 Task: Plan a trip to Wajir, Kenya from 10th December, 2023 to 15th December, 2023 for 7 adults.4 bedrooms having 7 beds and 4 bathrooms. Property type can be house. Amenities needed are: wifi, TV, free parkinig on premises, gym, breakfast. Booking option can be shelf check-in. Look for 5 properties as per requirement.
Action: Mouse moved to (604, 111)
Screenshot: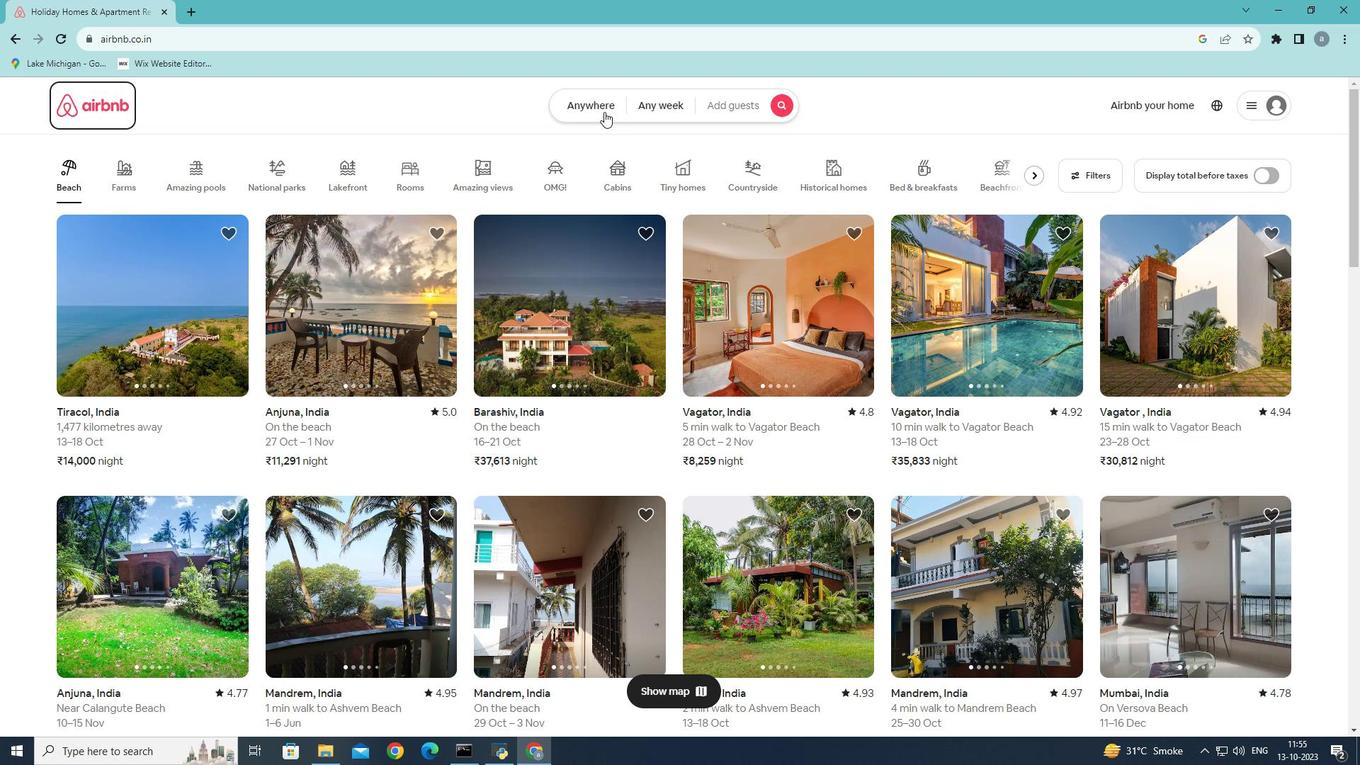 
Action: Mouse pressed left at (604, 111)
Screenshot: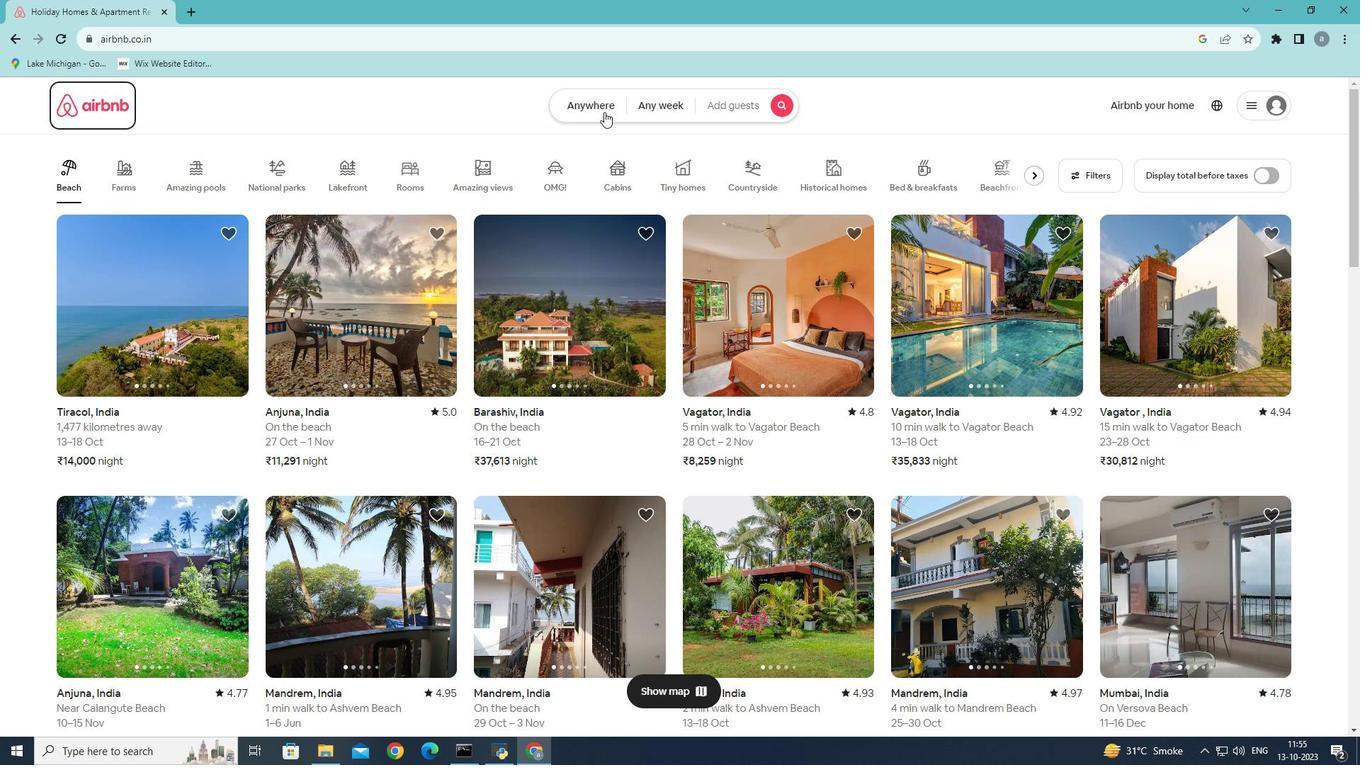 
Action: Mouse moved to (511, 167)
Screenshot: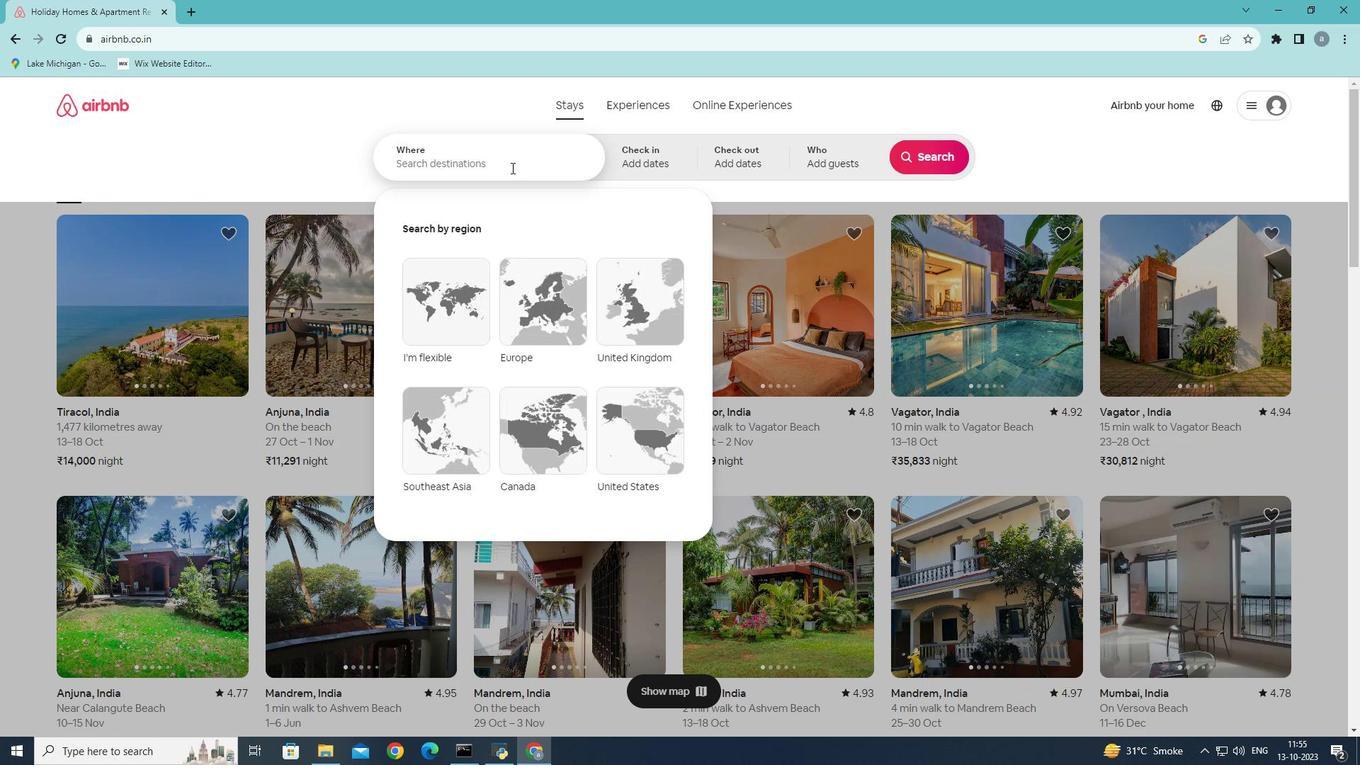 
Action: Mouse pressed left at (511, 167)
Screenshot: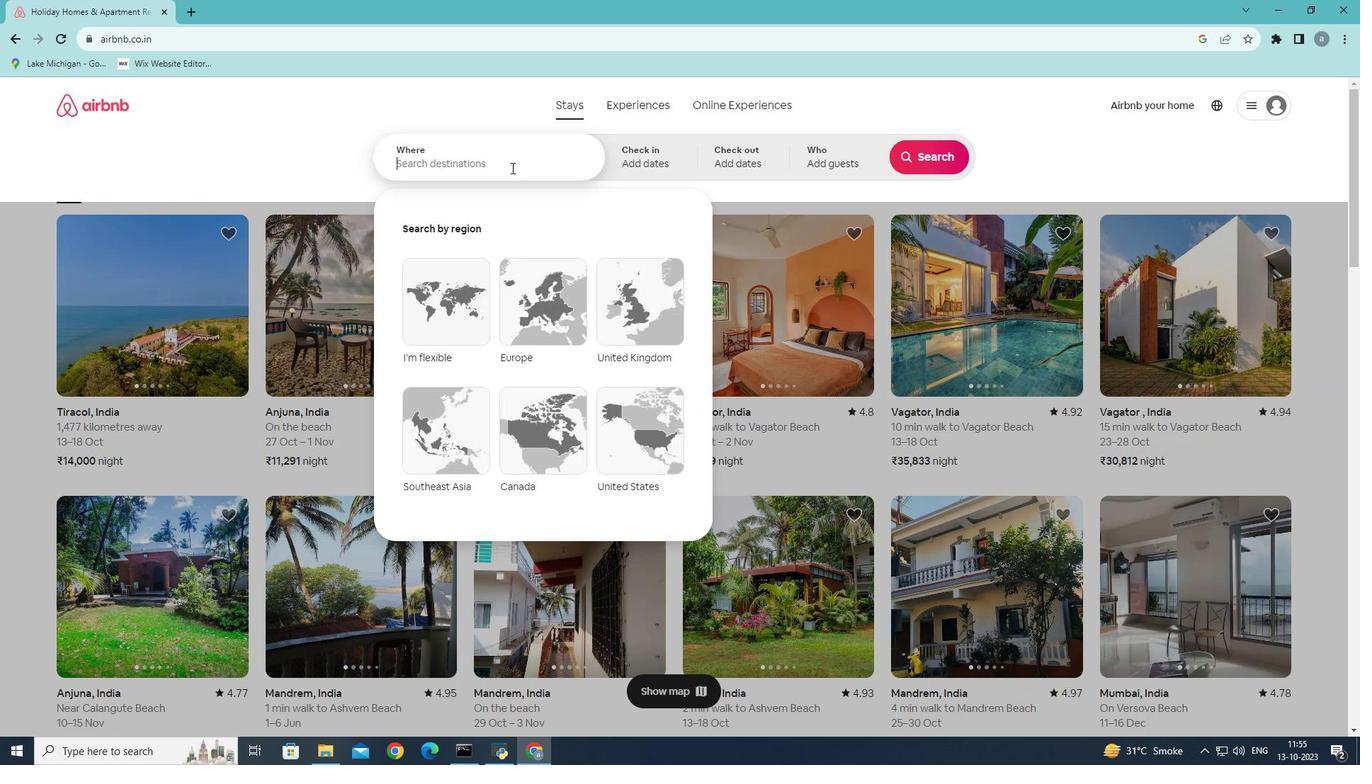 
Action: Mouse moved to (637, 106)
Screenshot: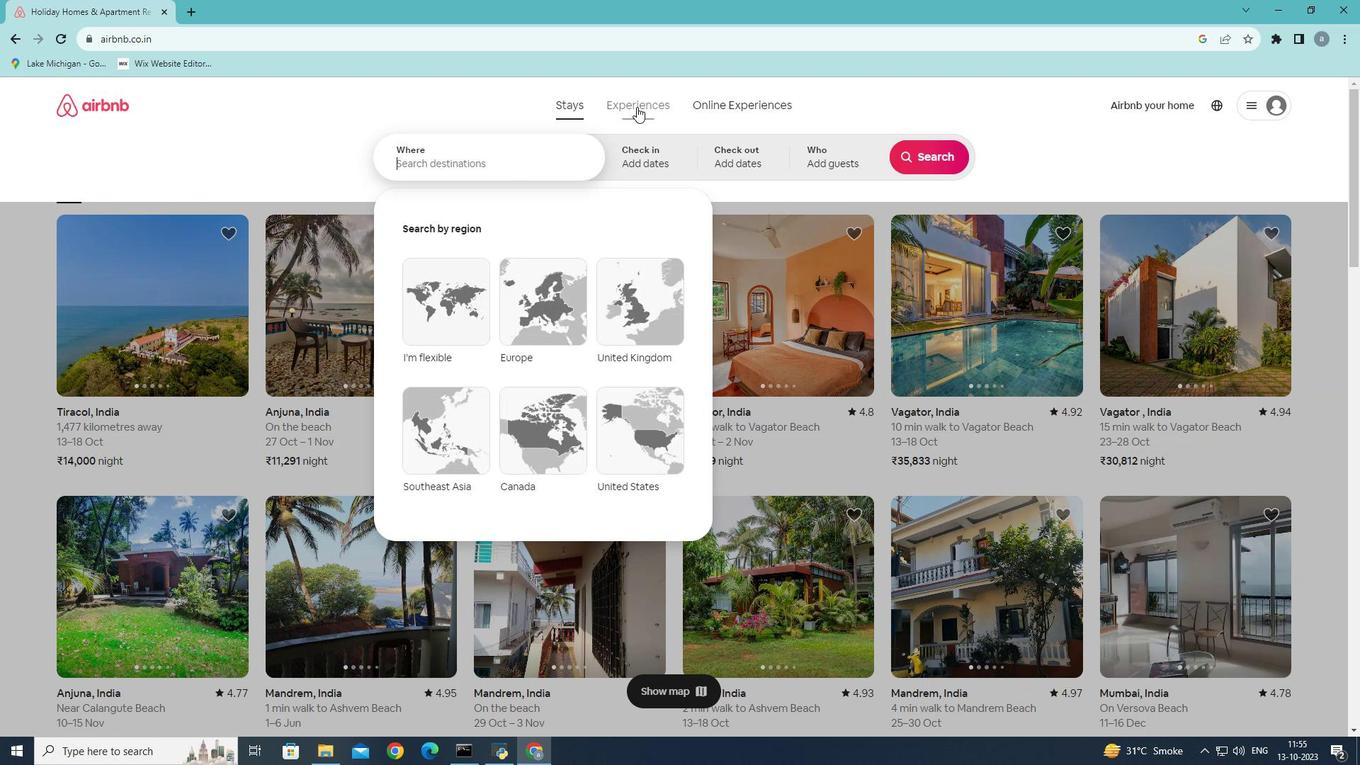 
Action: Key pressed <Key.shift>Wajir
Screenshot: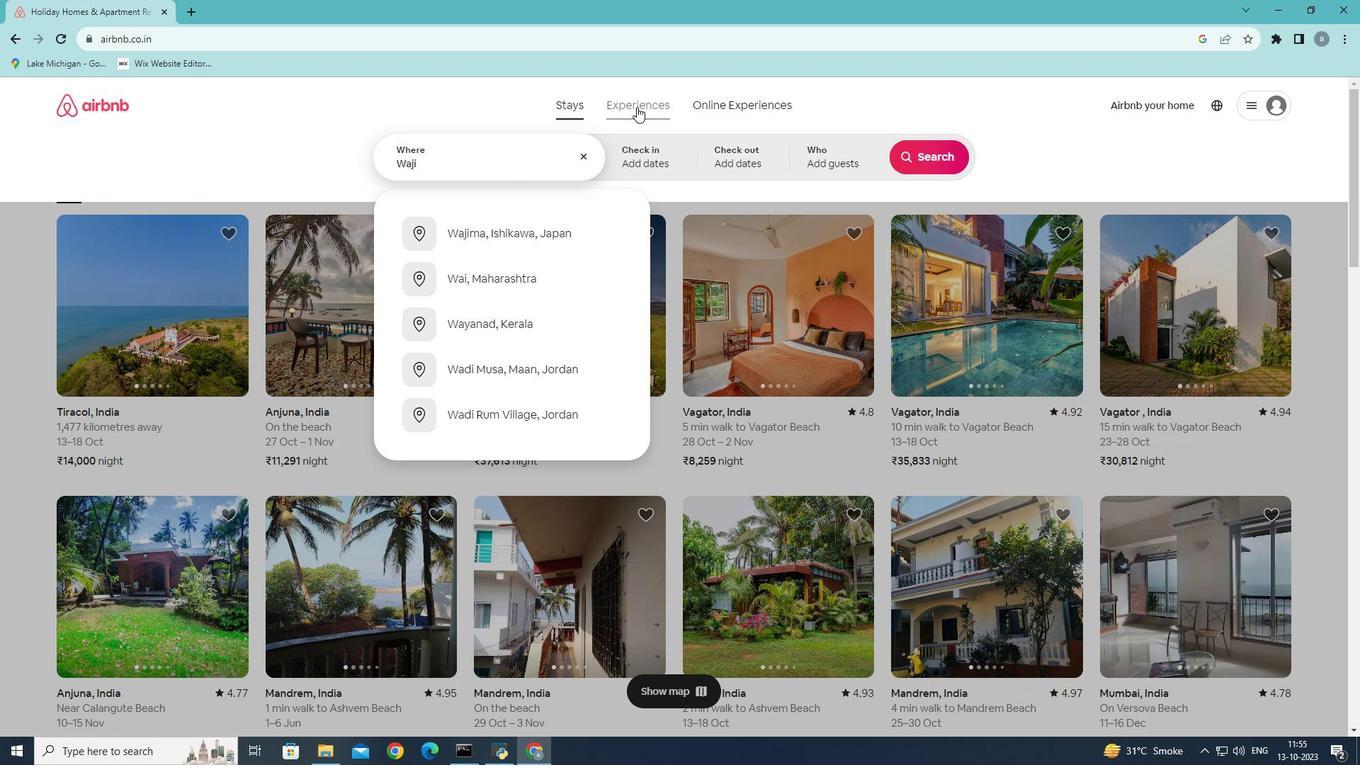 
Action: Mouse moved to (496, 229)
Screenshot: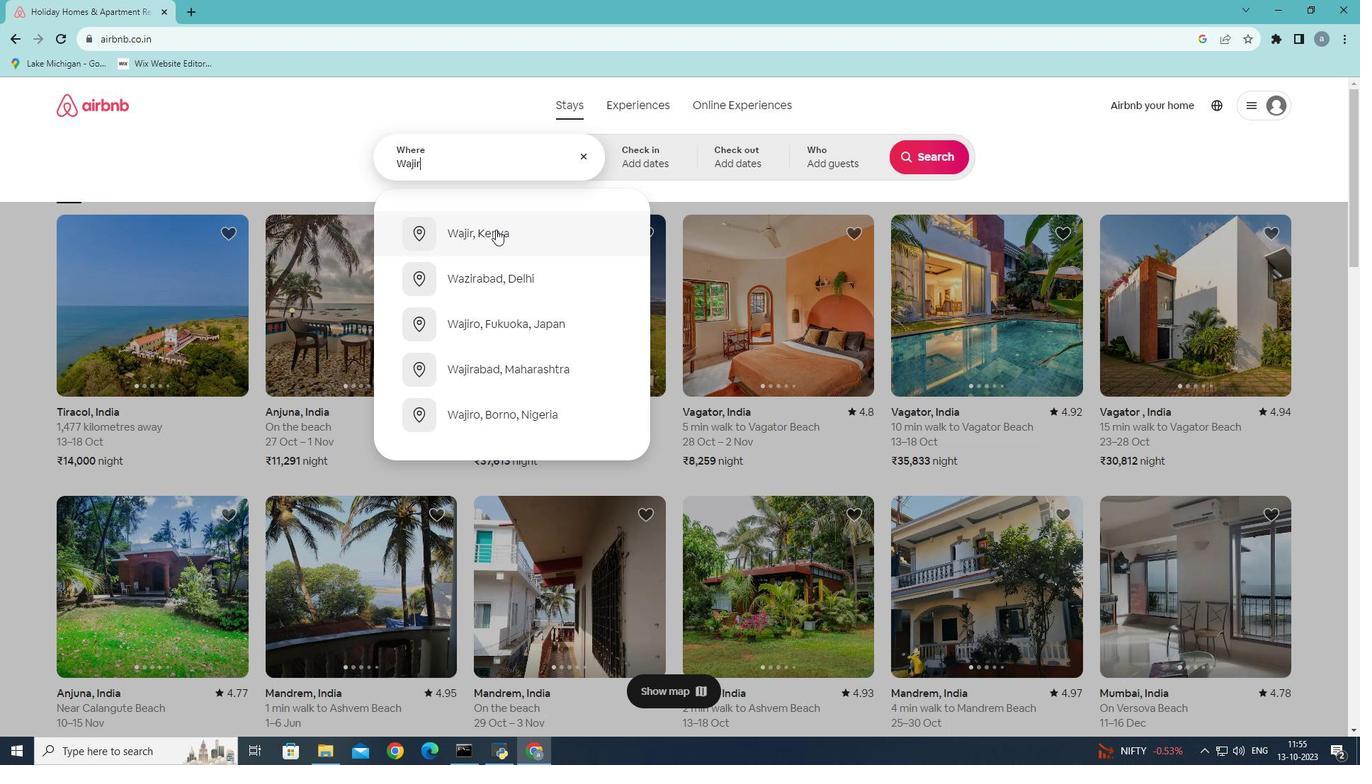 
Action: Mouse pressed left at (496, 229)
Screenshot: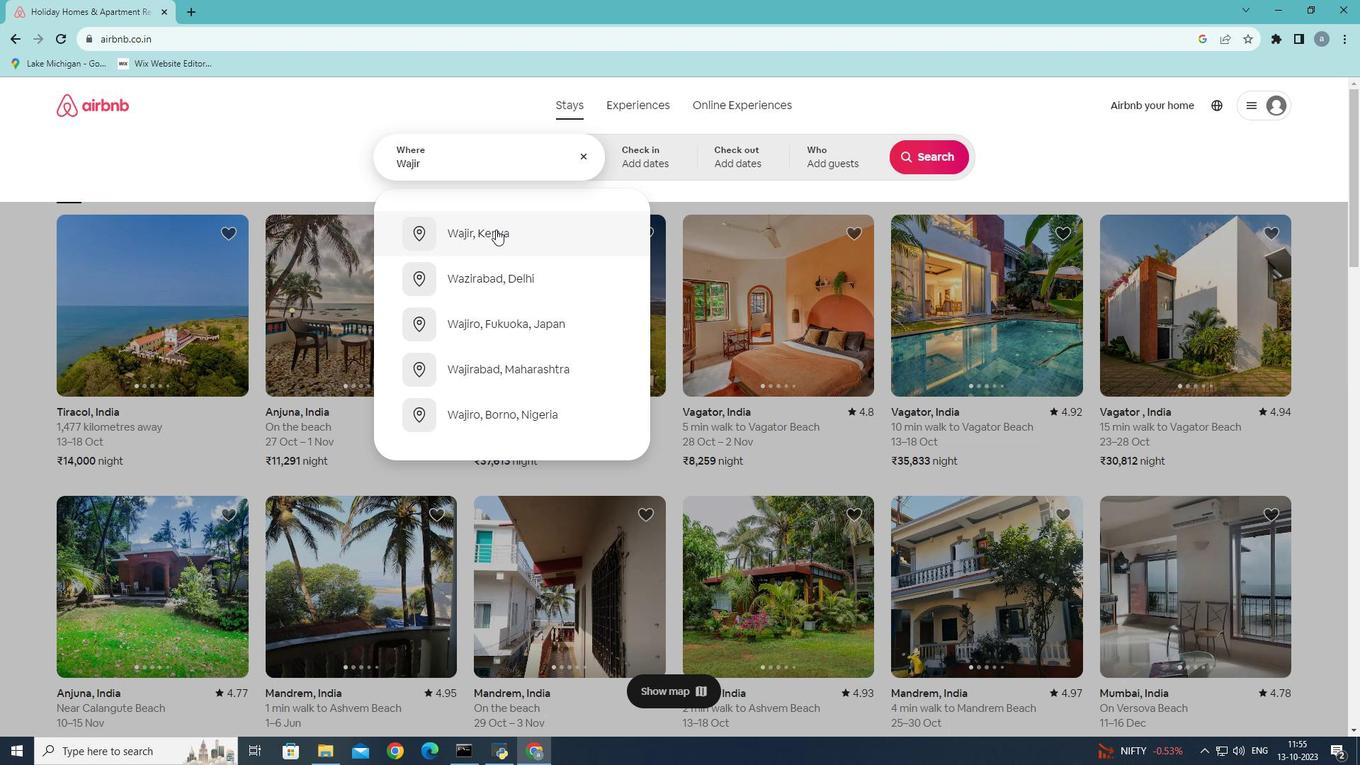 
Action: Mouse moved to (923, 267)
Screenshot: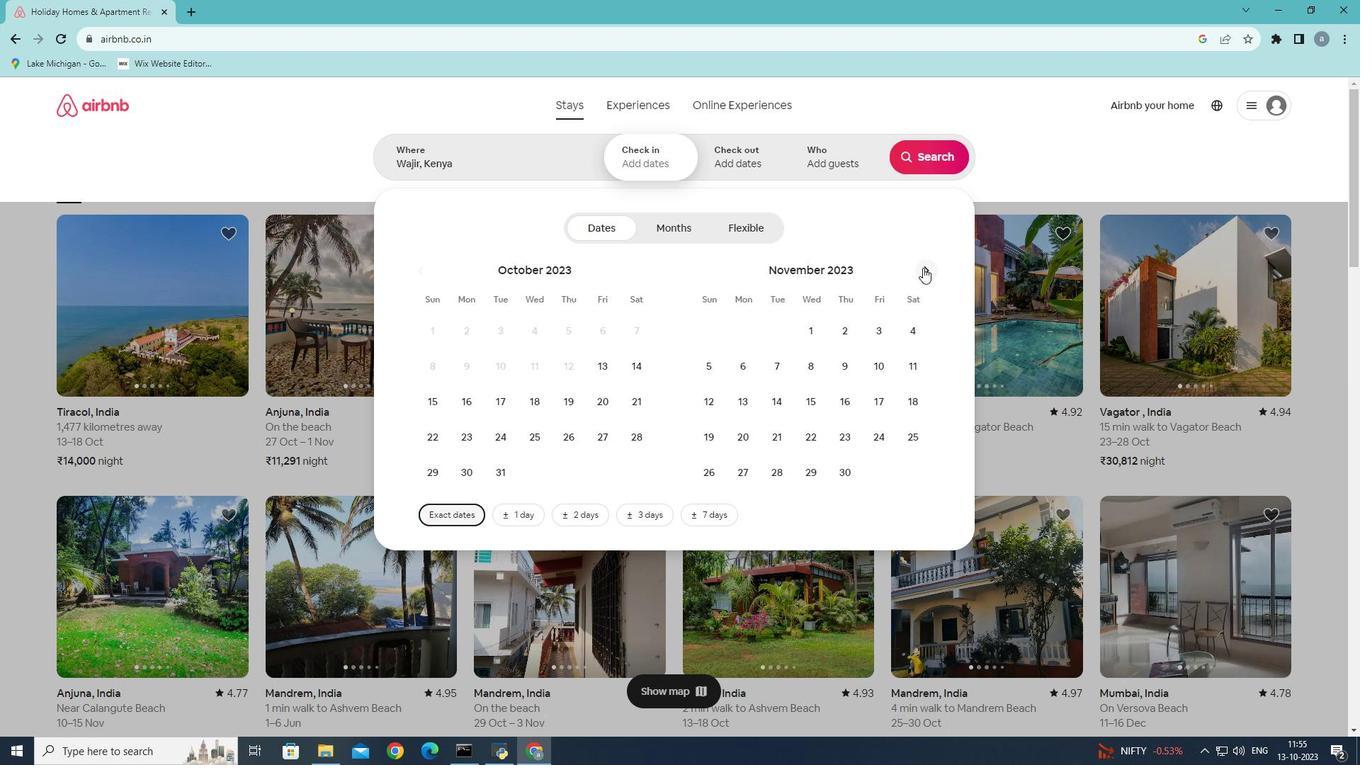 
Action: Mouse pressed left at (923, 267)
Screenshot: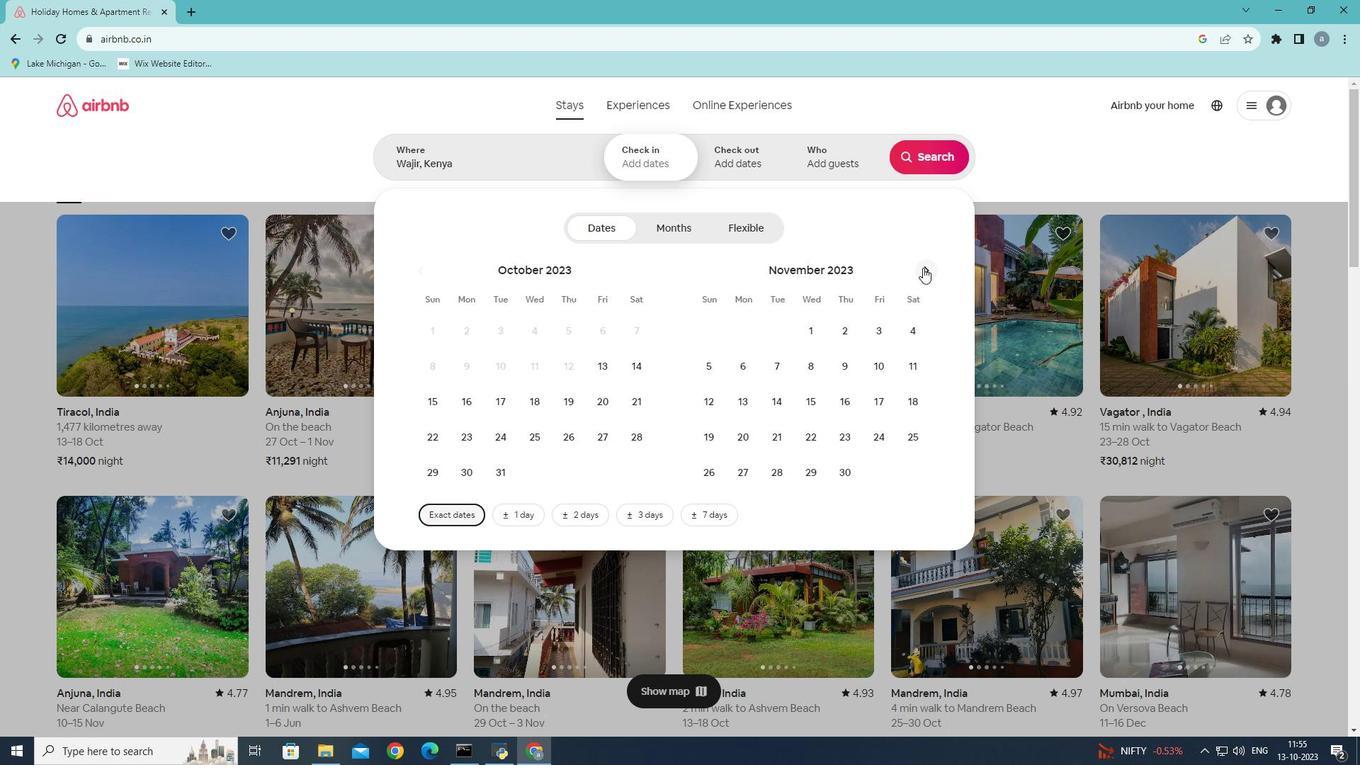 
Action: Mouse moved to (717, 407)
Screenshot: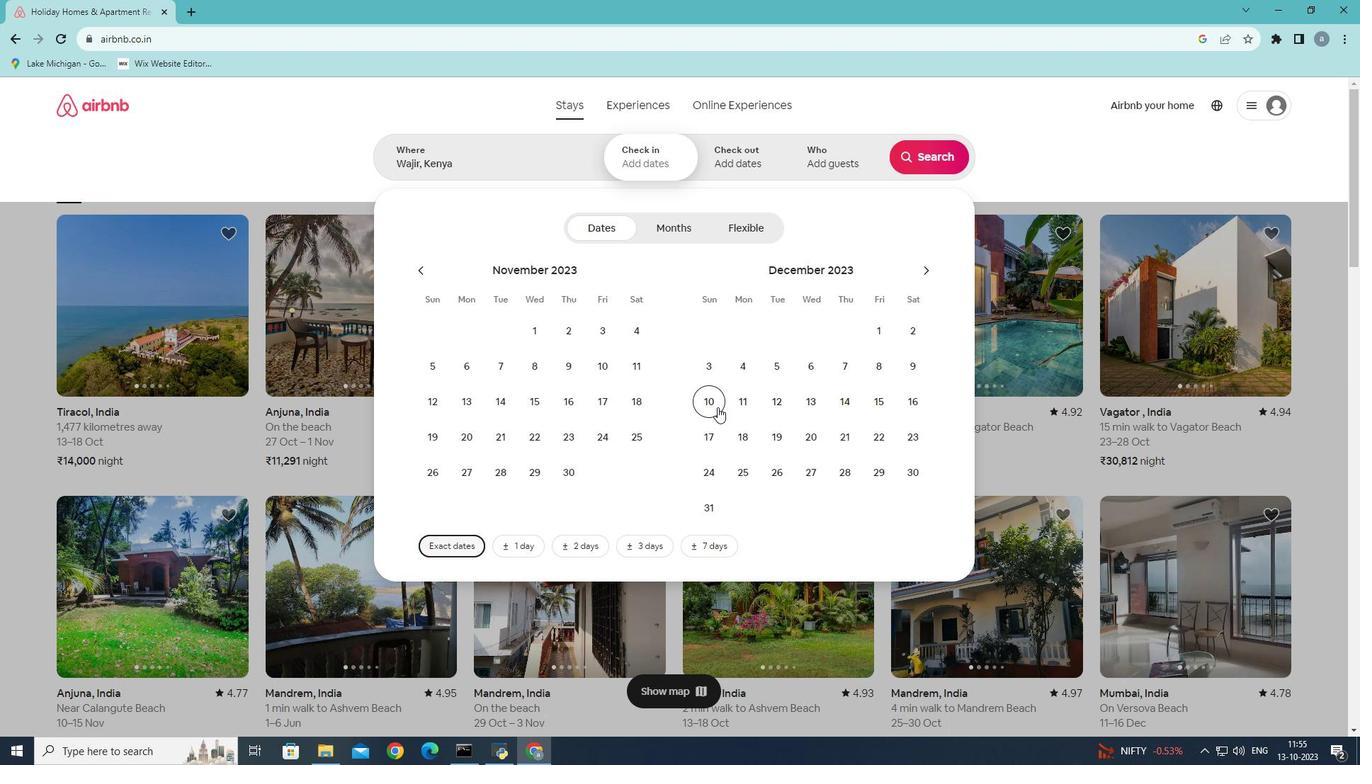 
Action: Mouse pressed left at (717, 407)
Screenshot: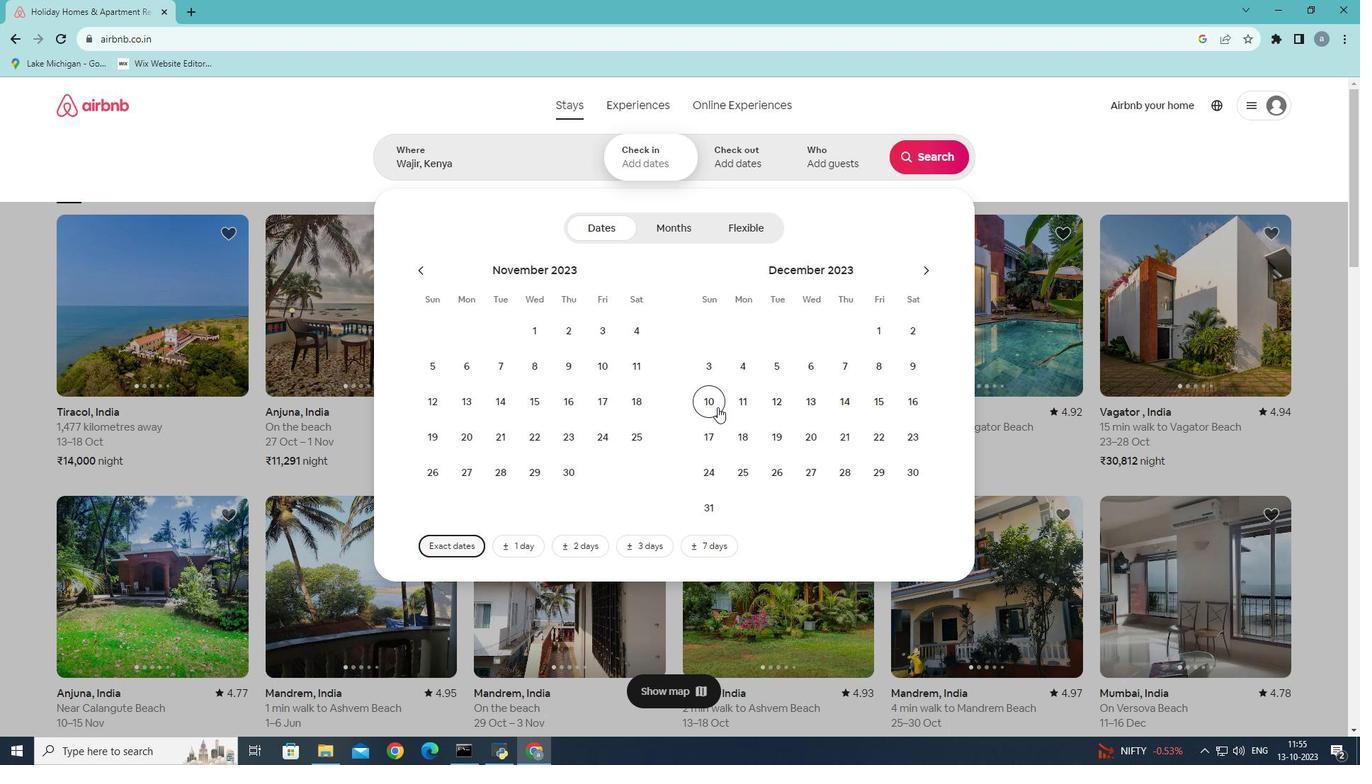
Action: Mouse moved to (878, 406)
Screenshot: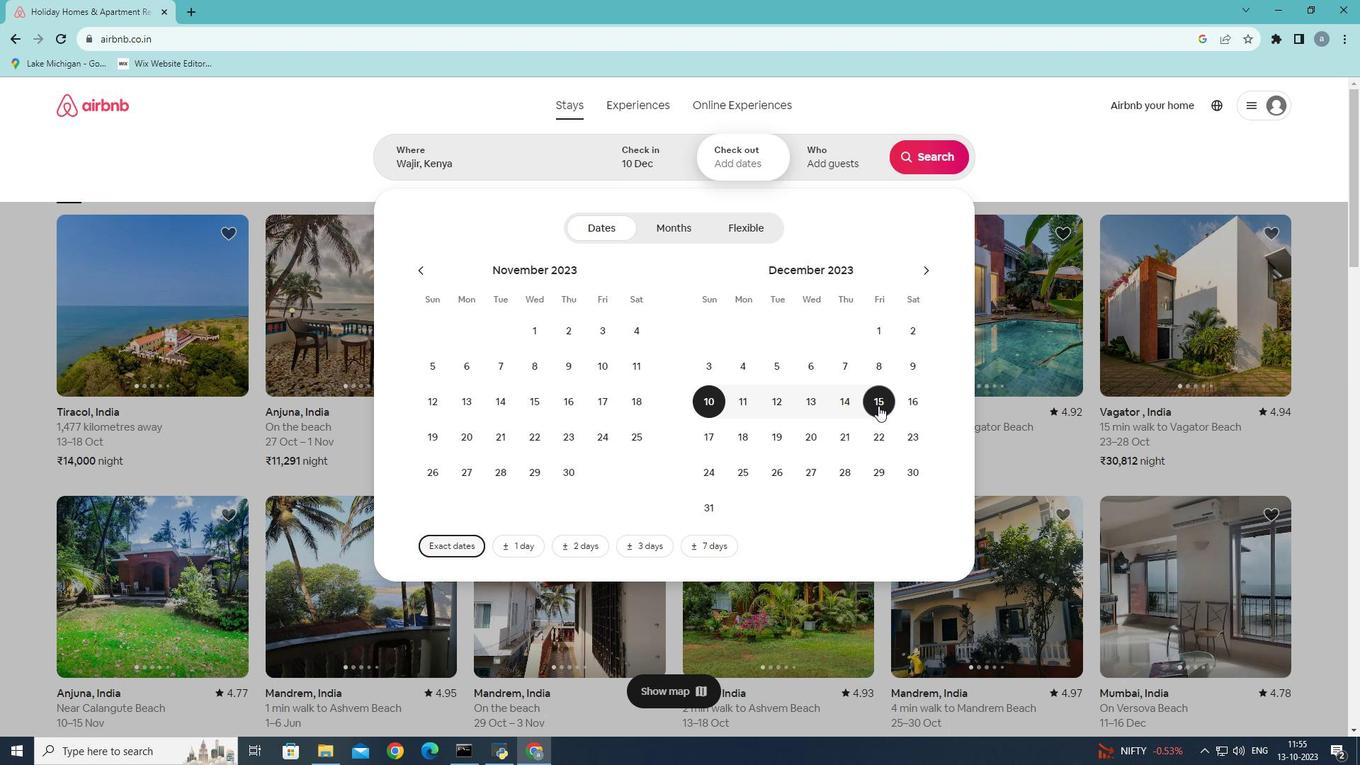 
Action: Mouse pressed left at (878, 406)
Screenshot: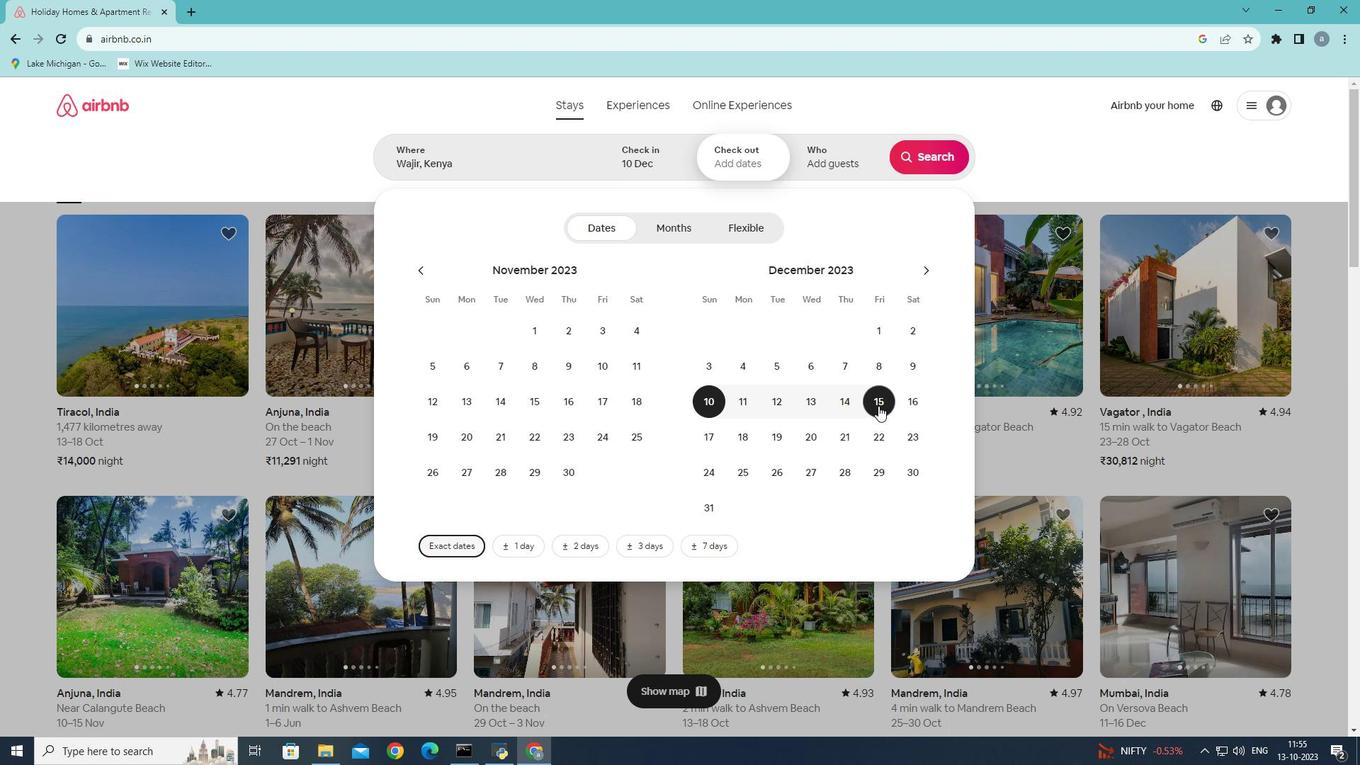 
Action: Mouse moved to (843, 160)
Screenshot: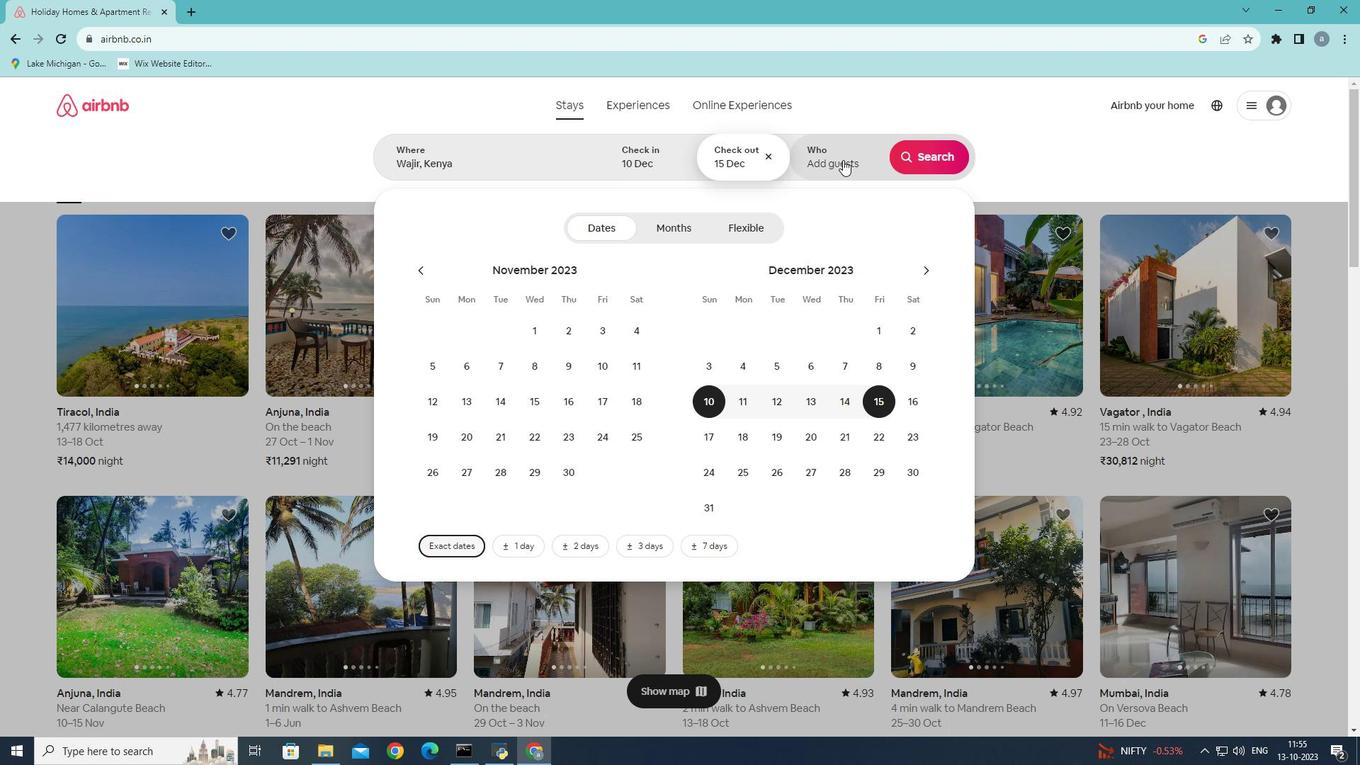 
Action: Mouse pressed left at (843, 160)
Screenshot: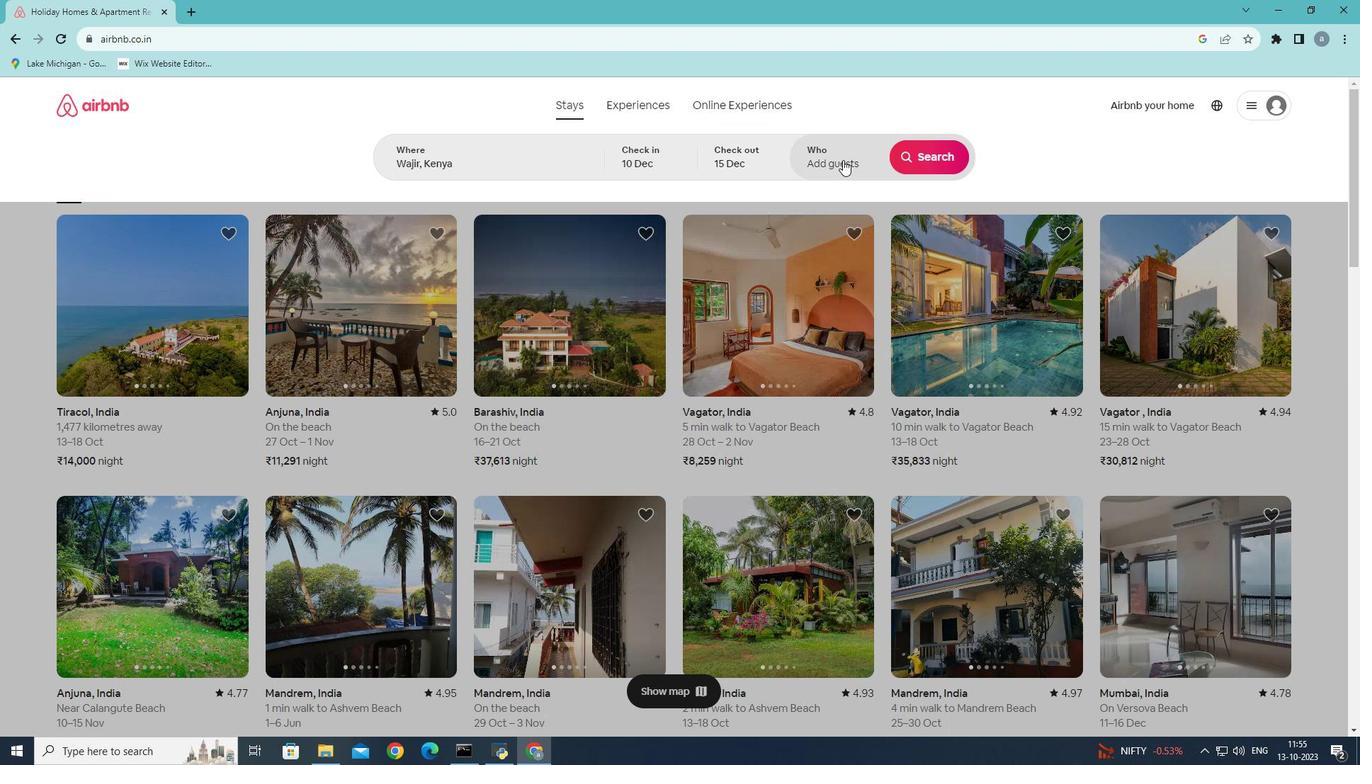 
Action: Mouse moved to (933, 233)
Screenshot: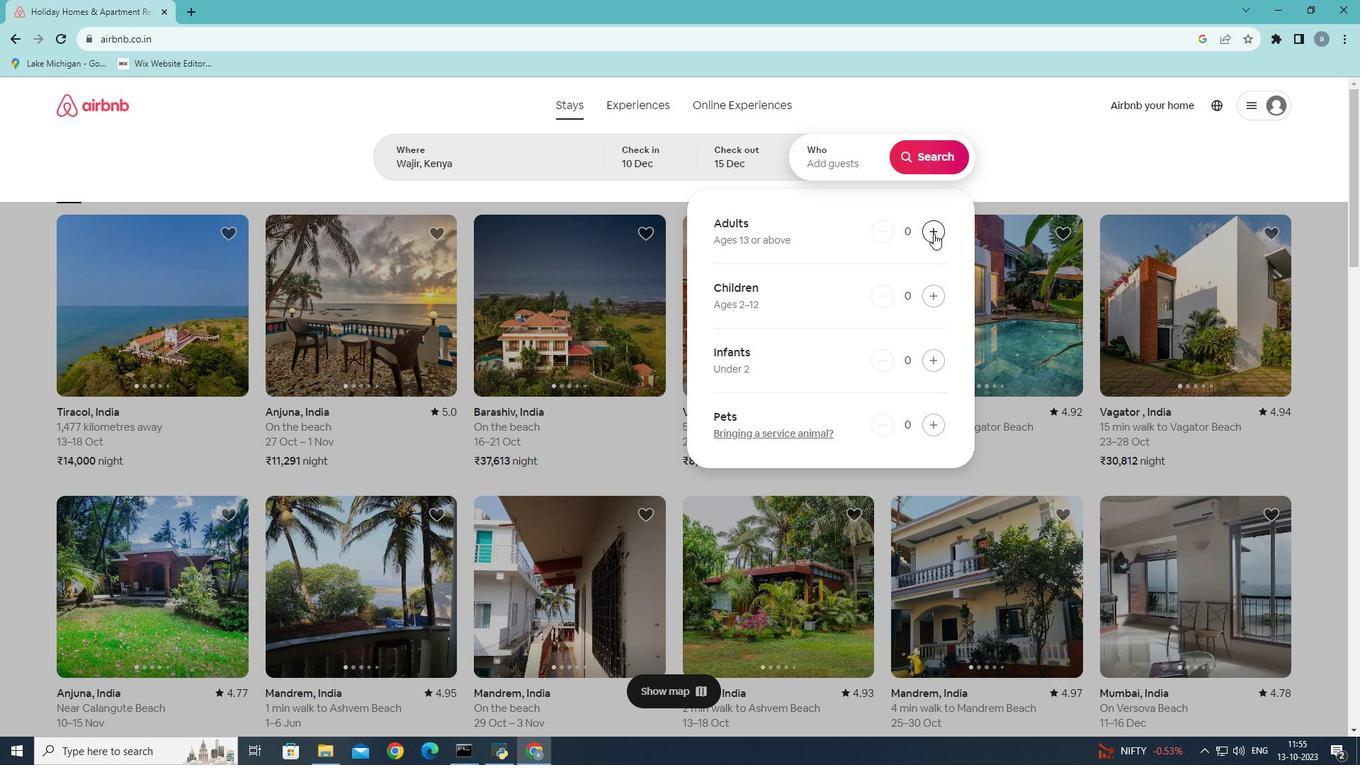 
Action: Mouse pressed left at (933, 233)
Screenshot: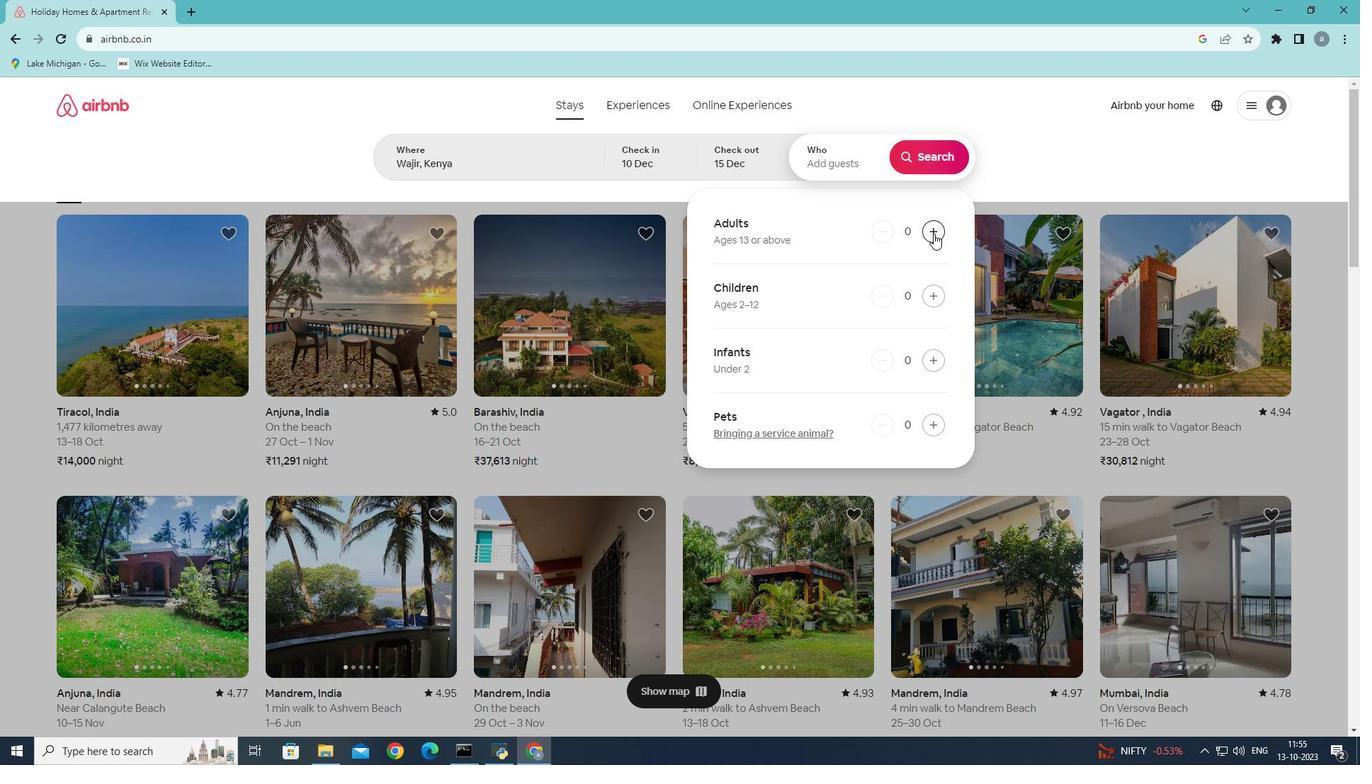 
Action: Mouse pressed left at (933, 233)
Screenshot: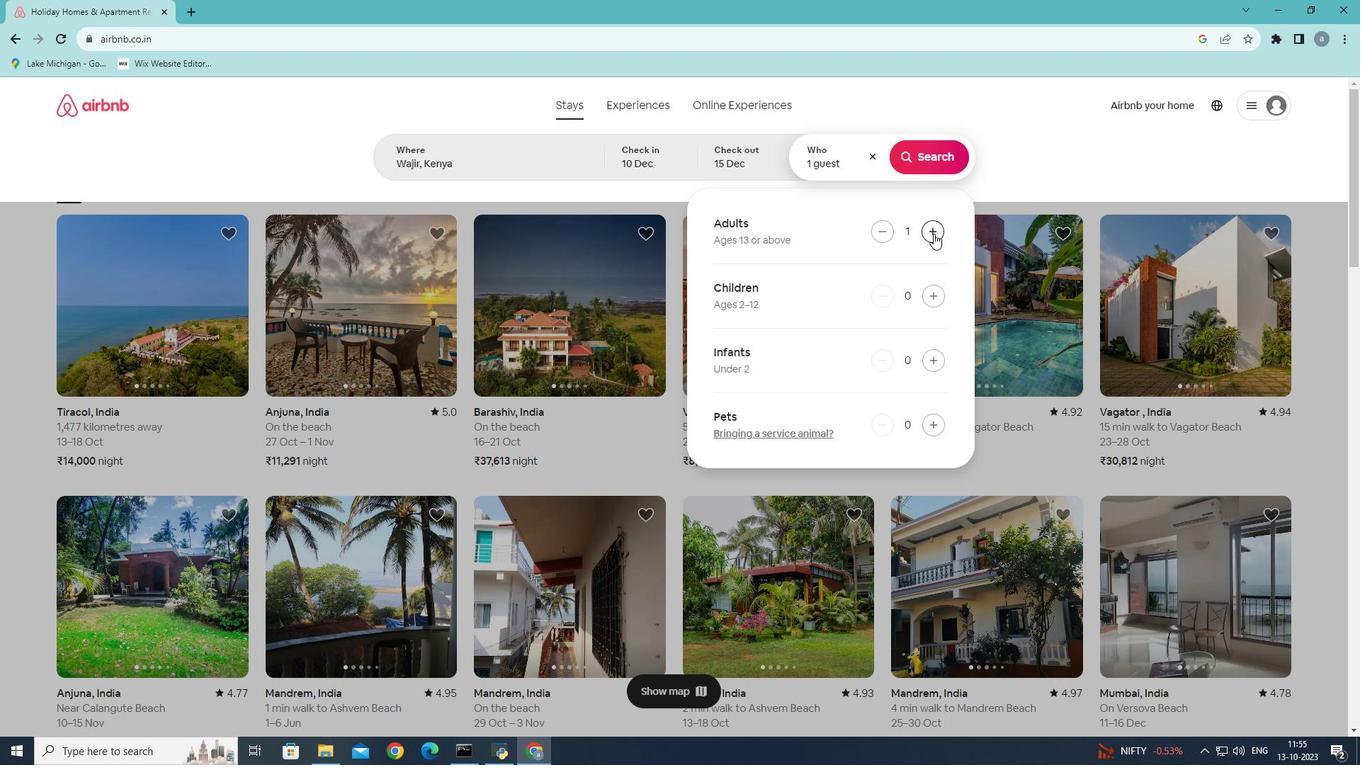 
Action: Mouse pressed left at (933, 233)
Screenshot: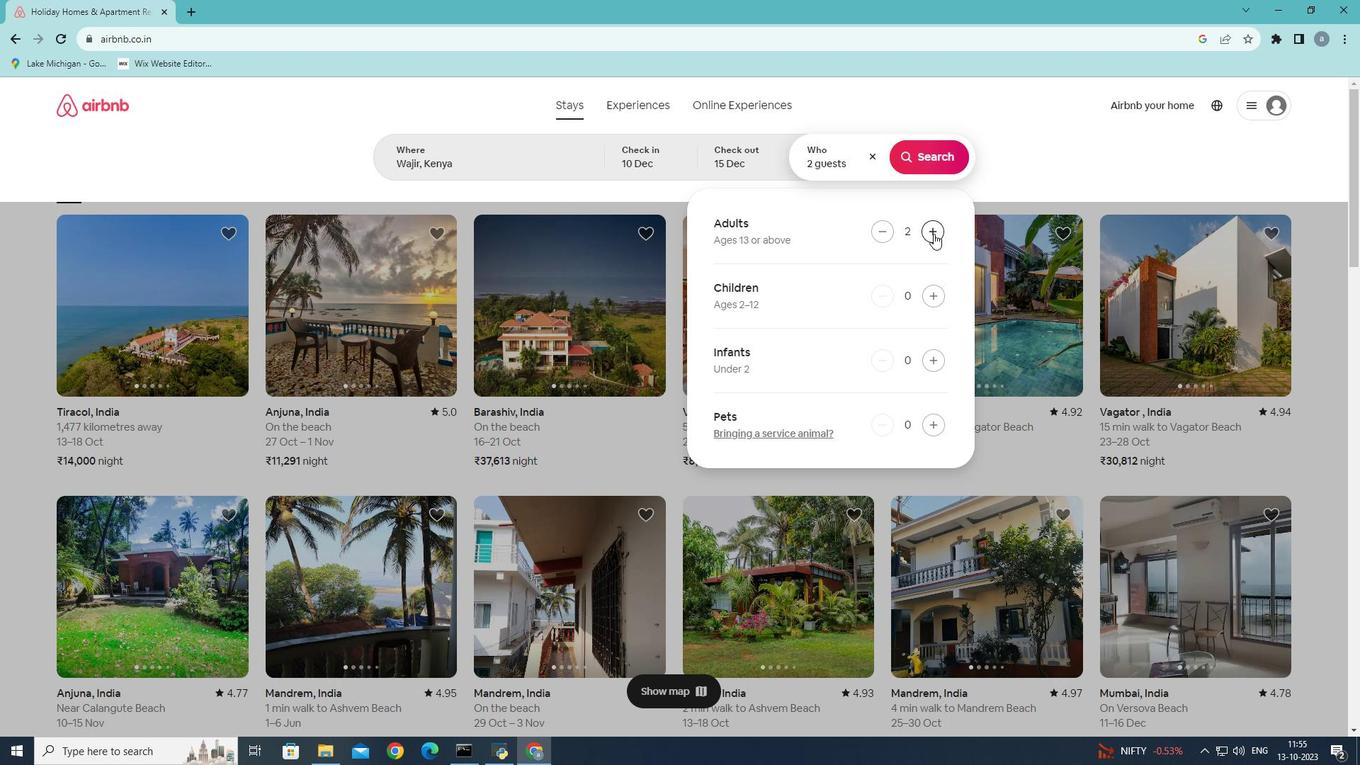 
Action: Mouse pressed left at (933, 233)
Screenshot: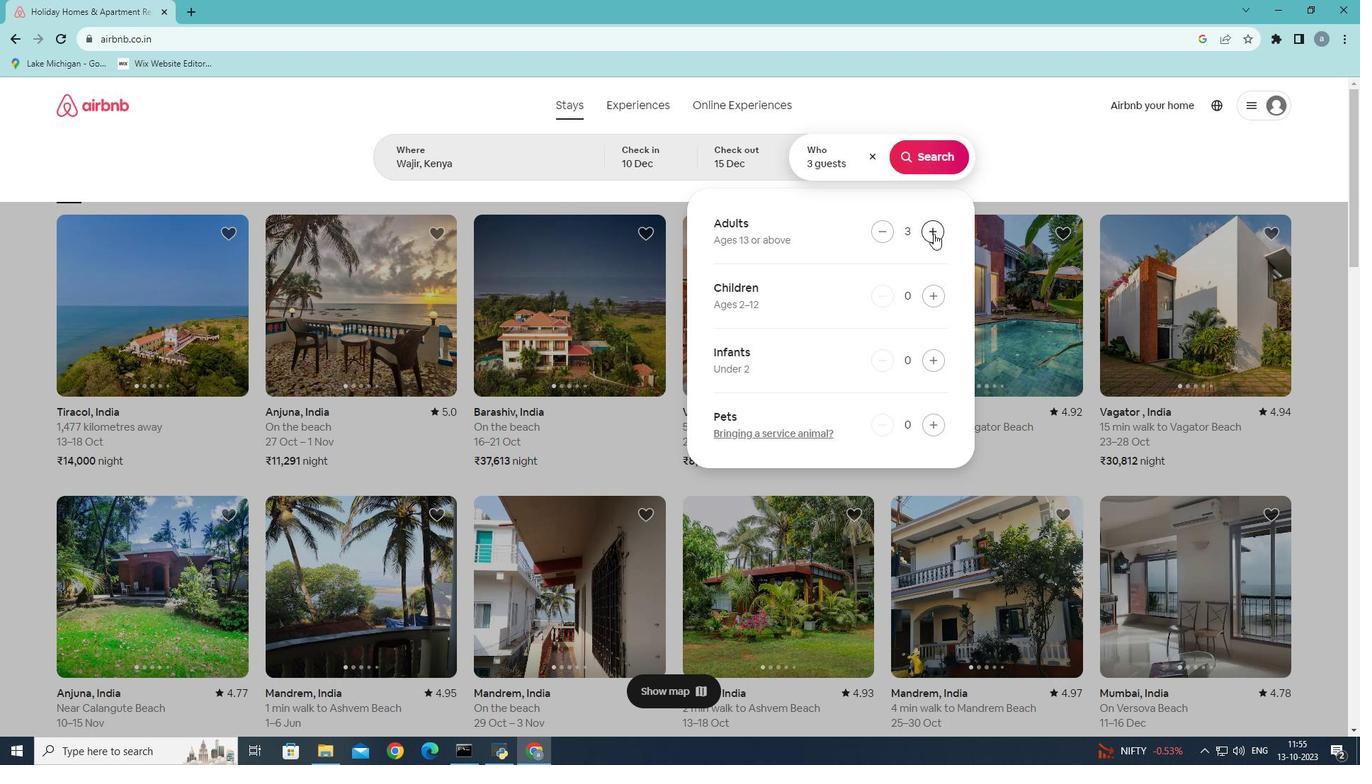 
Action: Mouse pressed left at (933, 233)
Screenshot: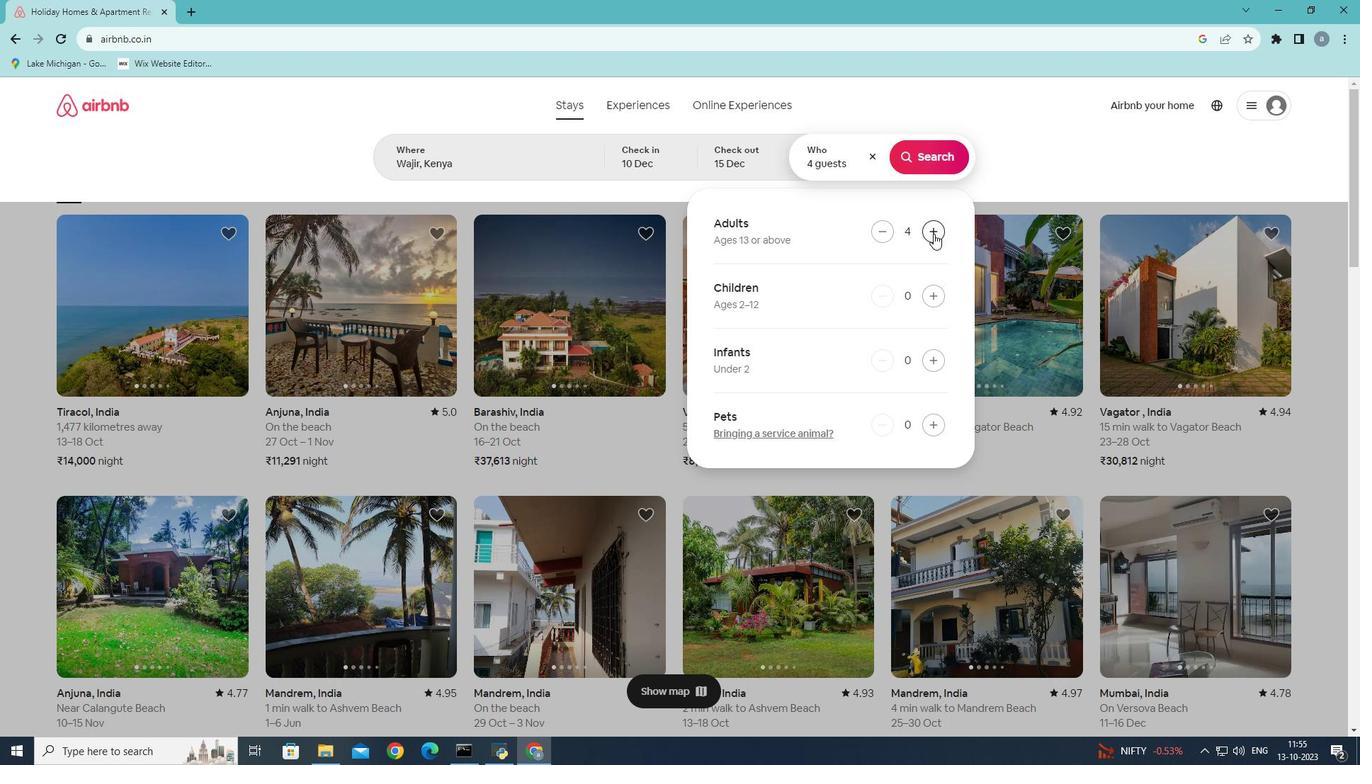 
Action: Mouse pressed left at (933, 233)
Screenshot: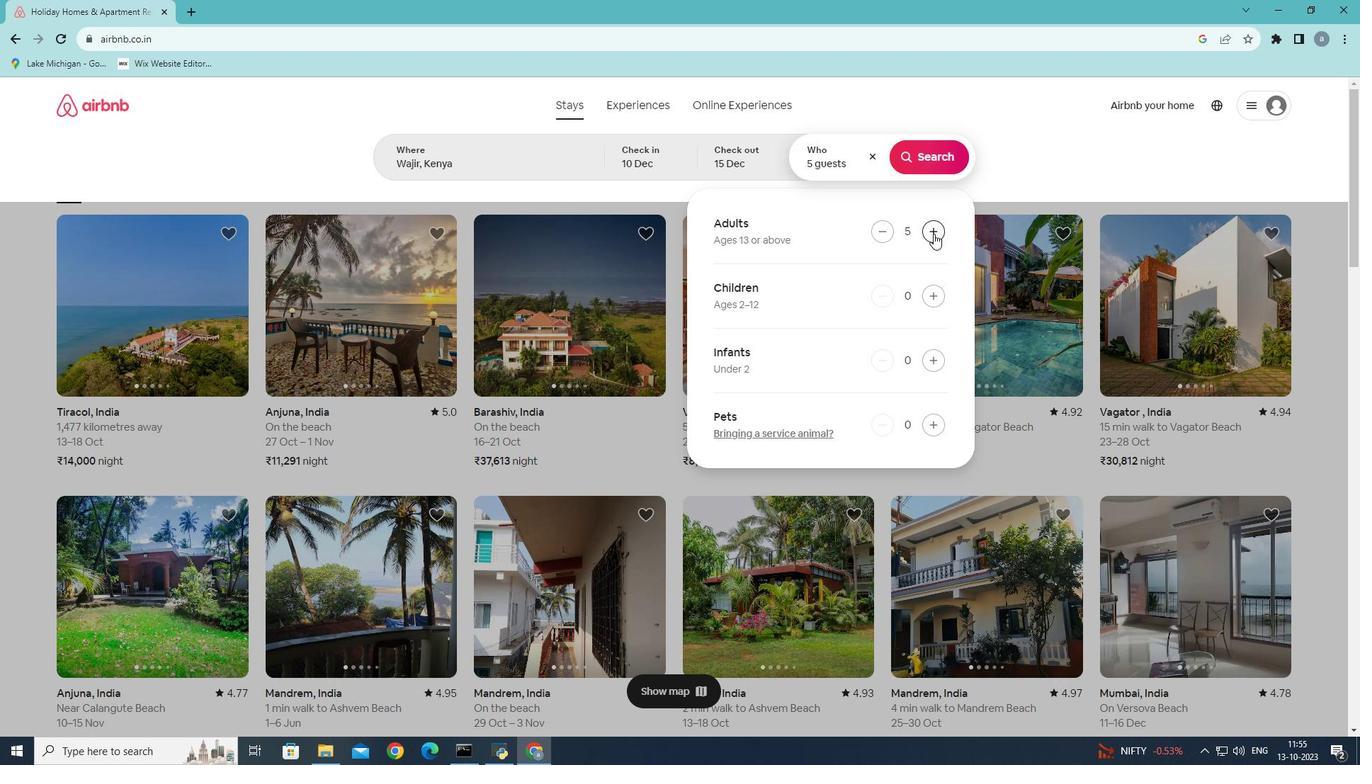 
Action: Mouse pressed left at (933, 233)
Screenshot: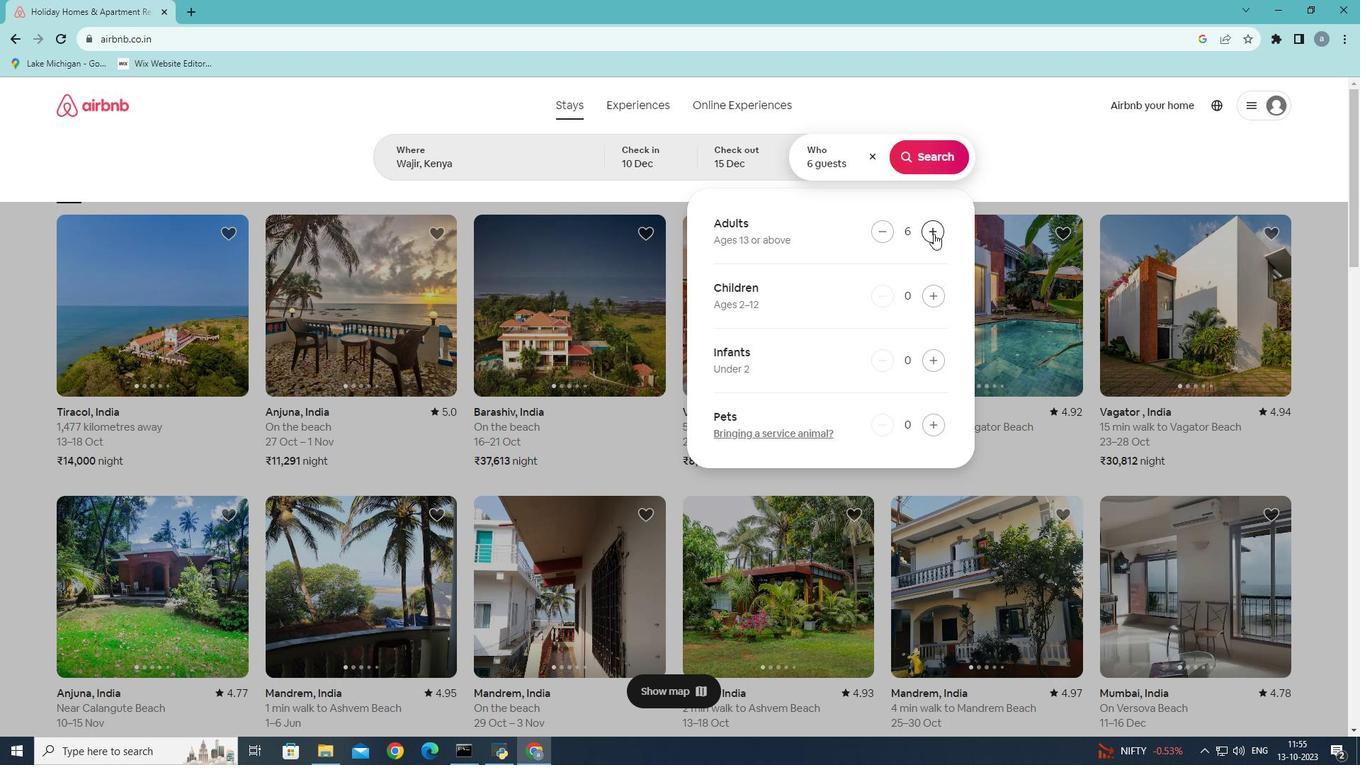 
Action: Mouse moved to (939, 159)
Screenshot: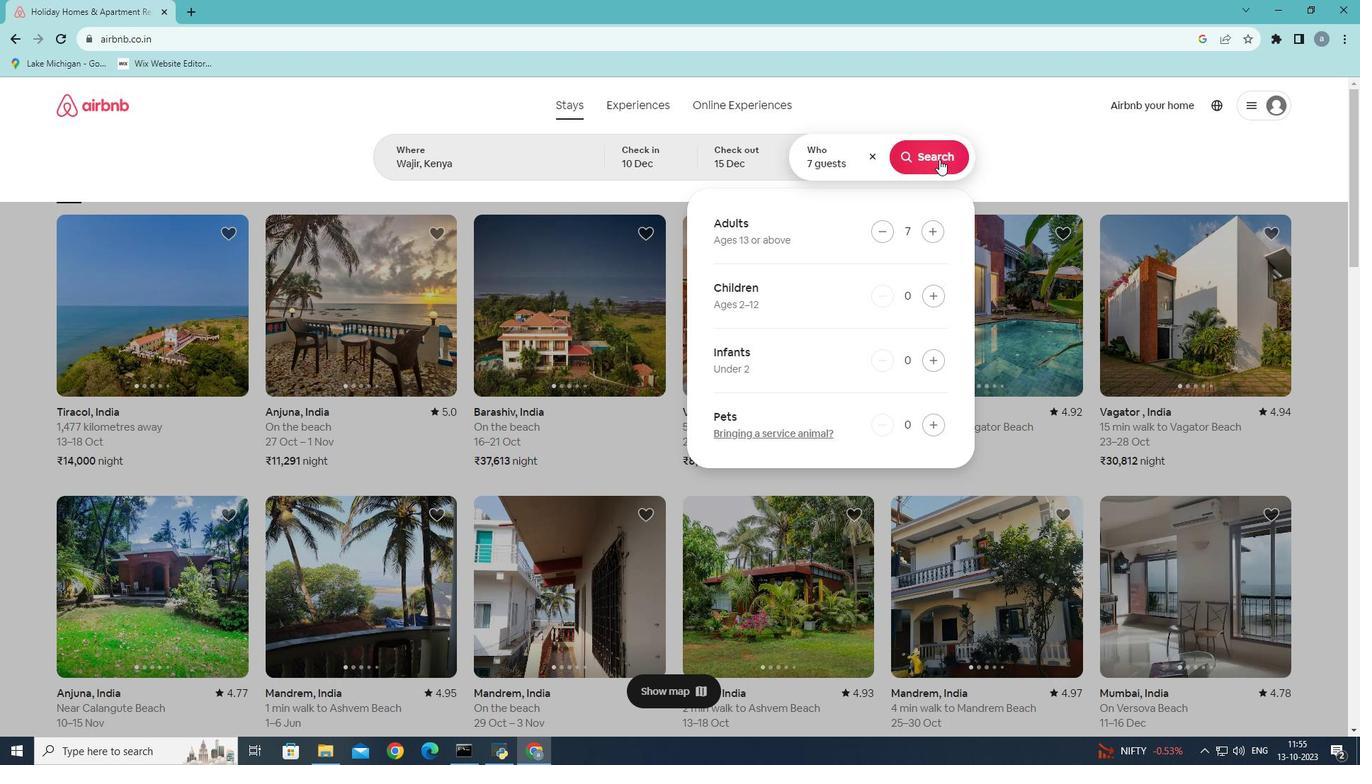 
Action: Mouse pressed left at (939, 159)
Screenshot: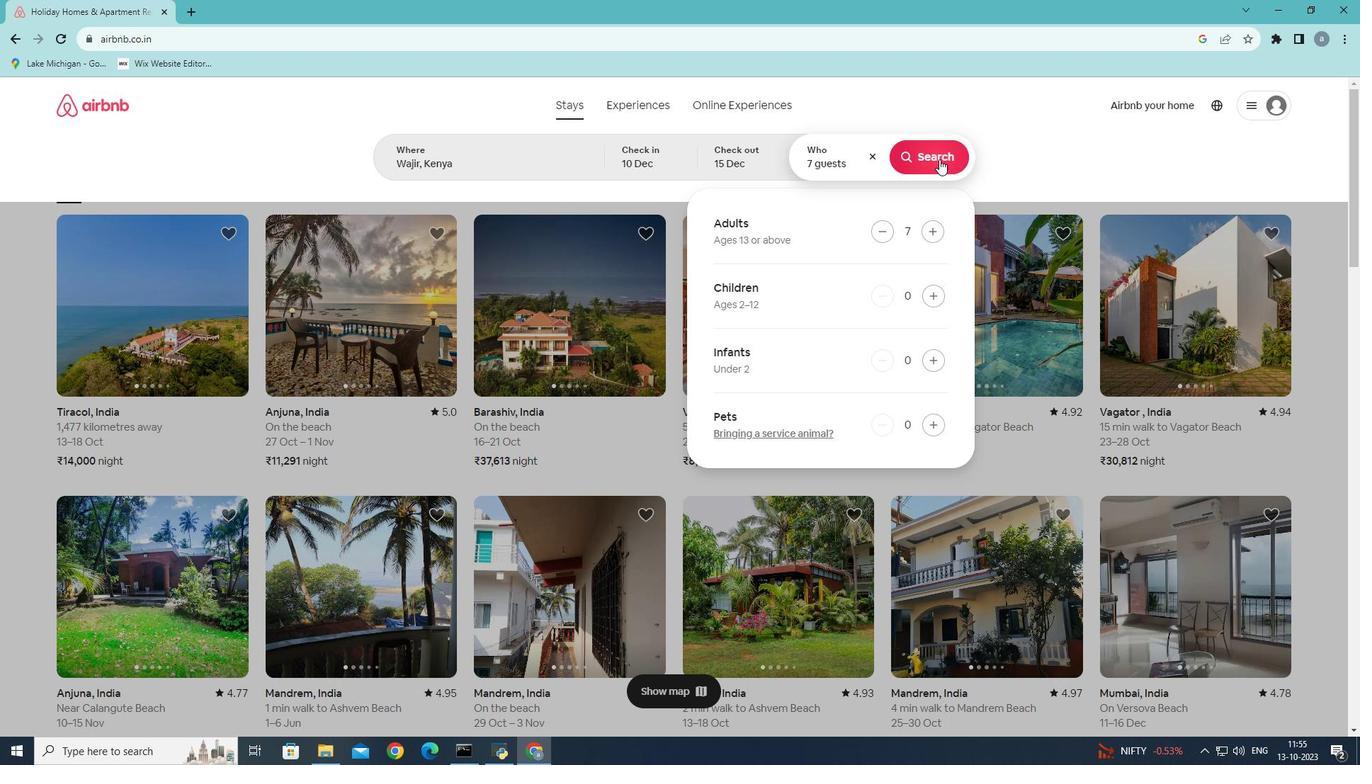 
Action: Mouse moved to (1118, 158)
Screenshot: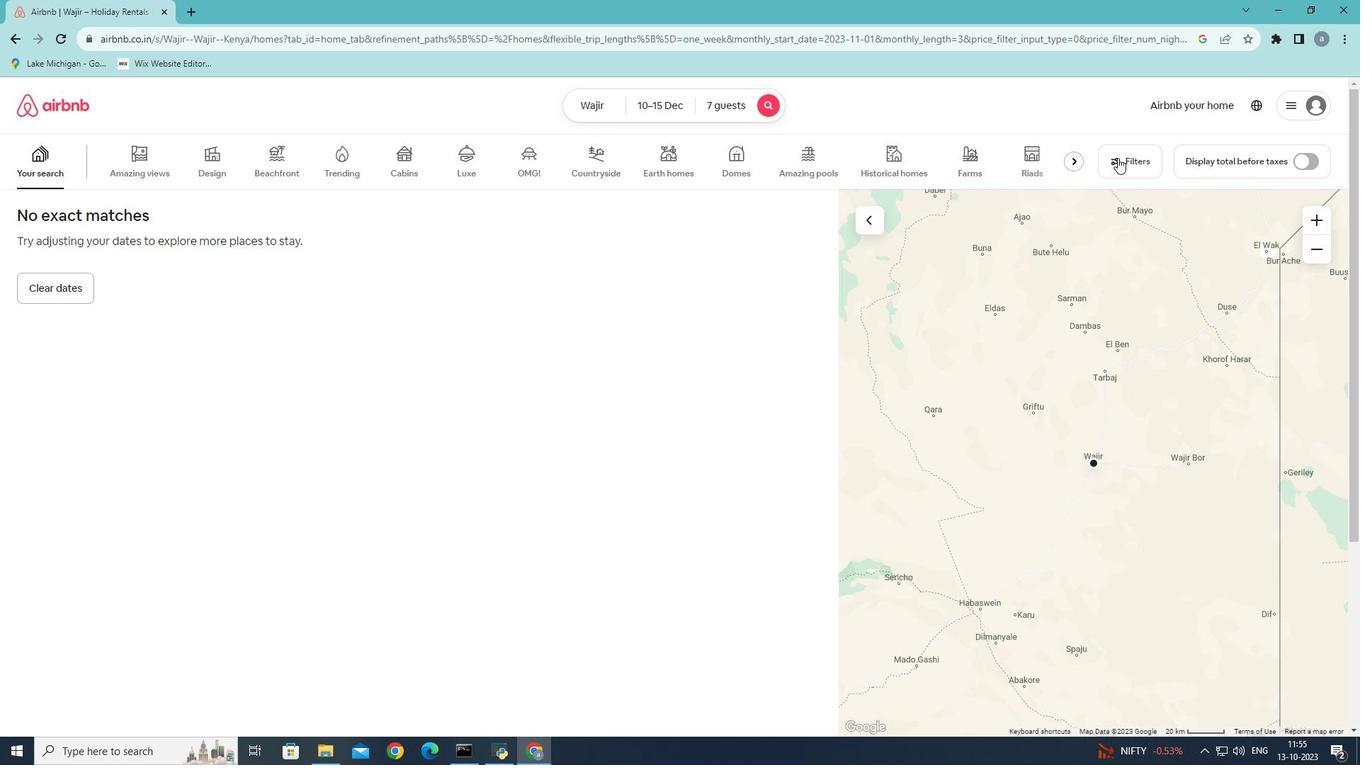
Action: Mouse pressed left at (1118, 158)
Screenshot: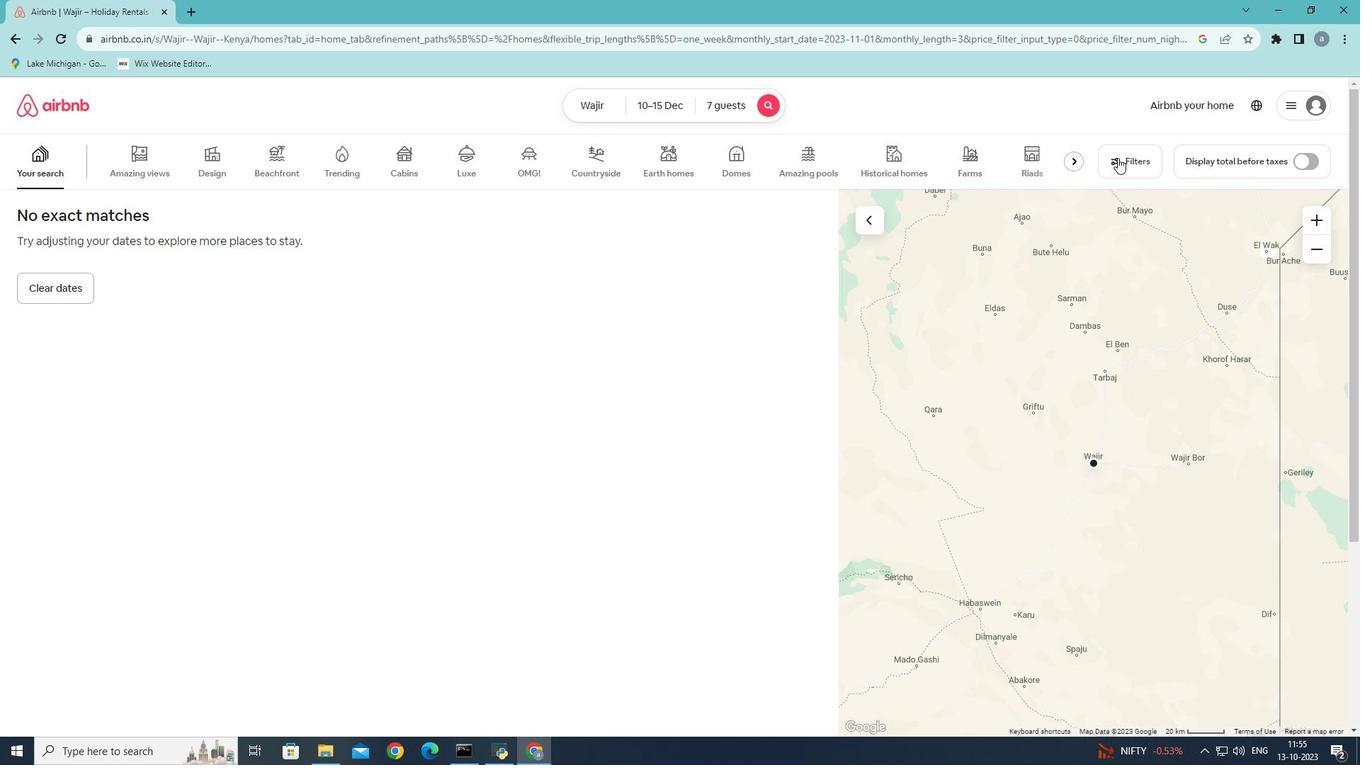 
Action: Mouse moved to (683, 501)
Screenshot: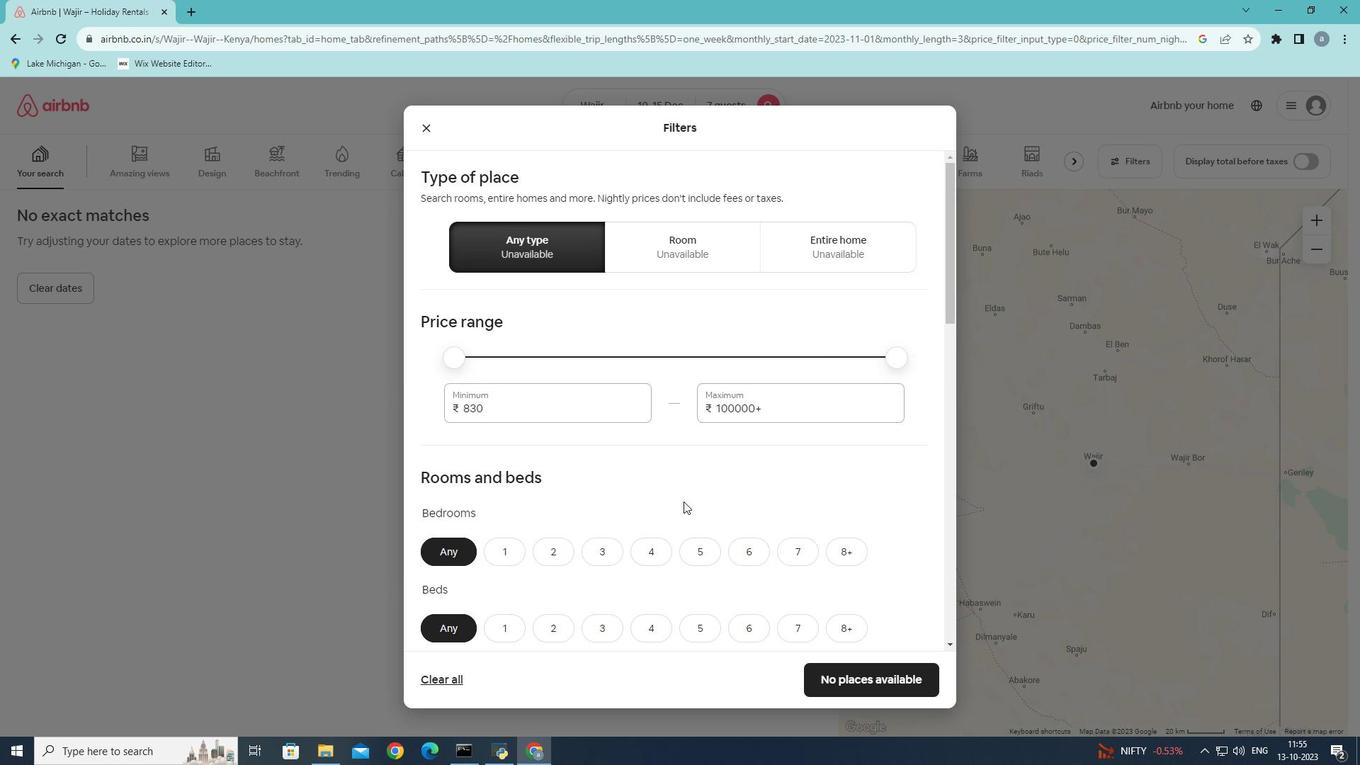 
Action: Mouse scrolled (683, 500) with delta (0, 0)
Screenshot: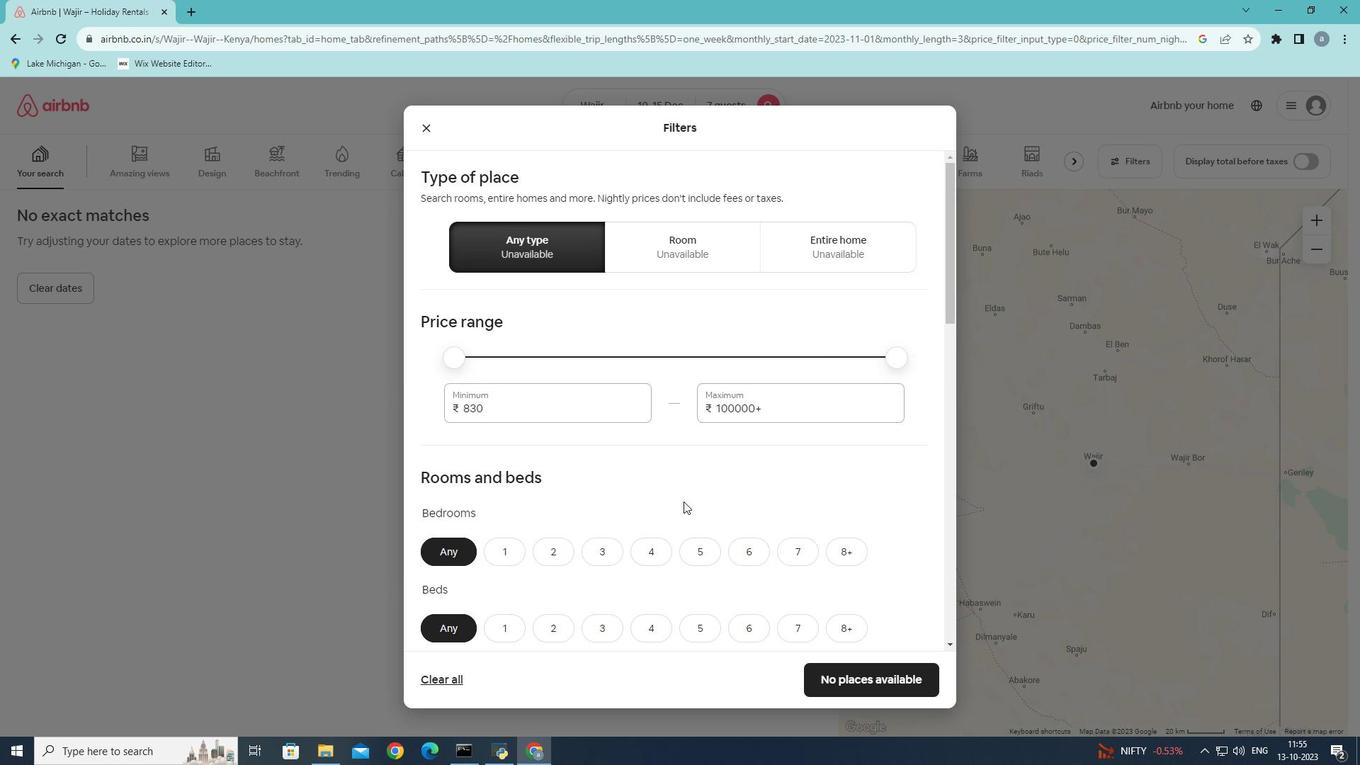 
Action: Mouse scrolled (683, 500) with delta (0, 0)
Screenshot: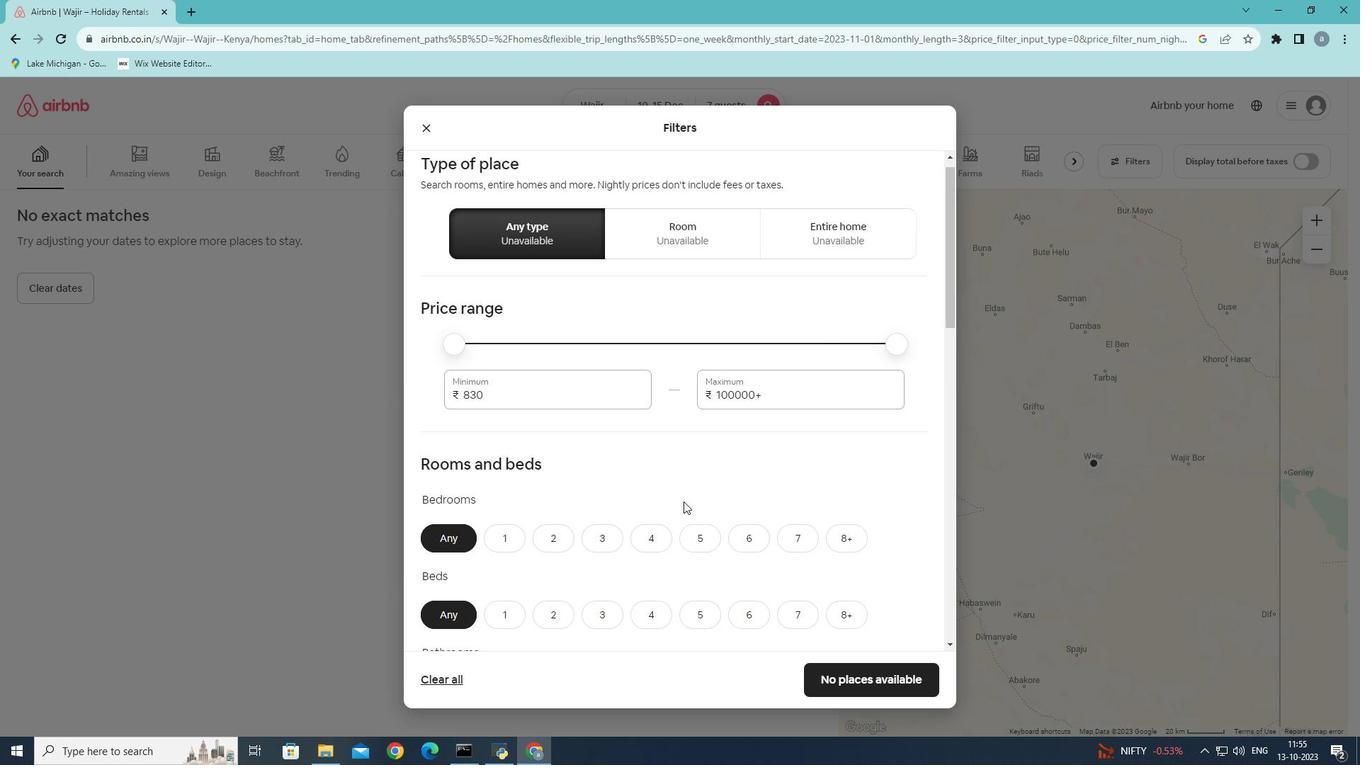 
Action: Mouse moved to (655, 411)
Screenshot: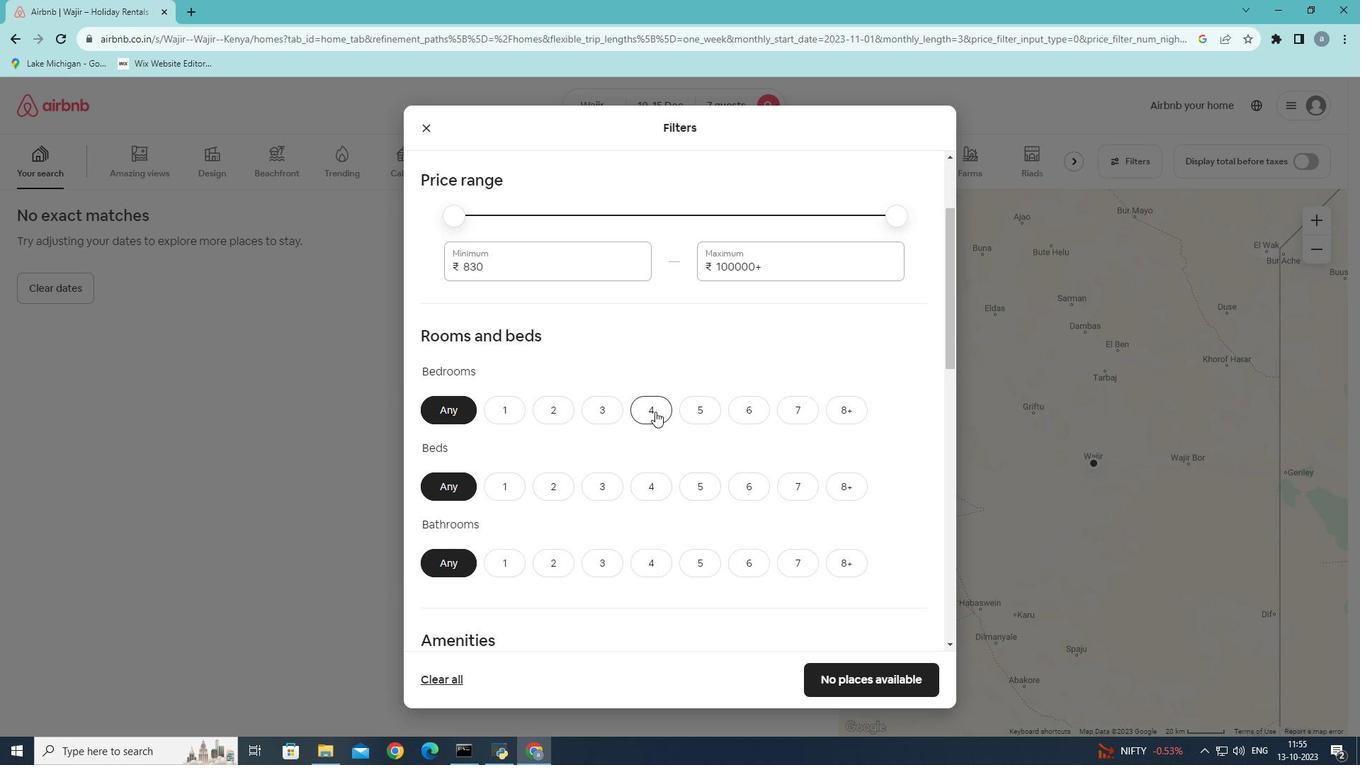 
Action: Mouse pressed left at (655, 411)
Screenshot: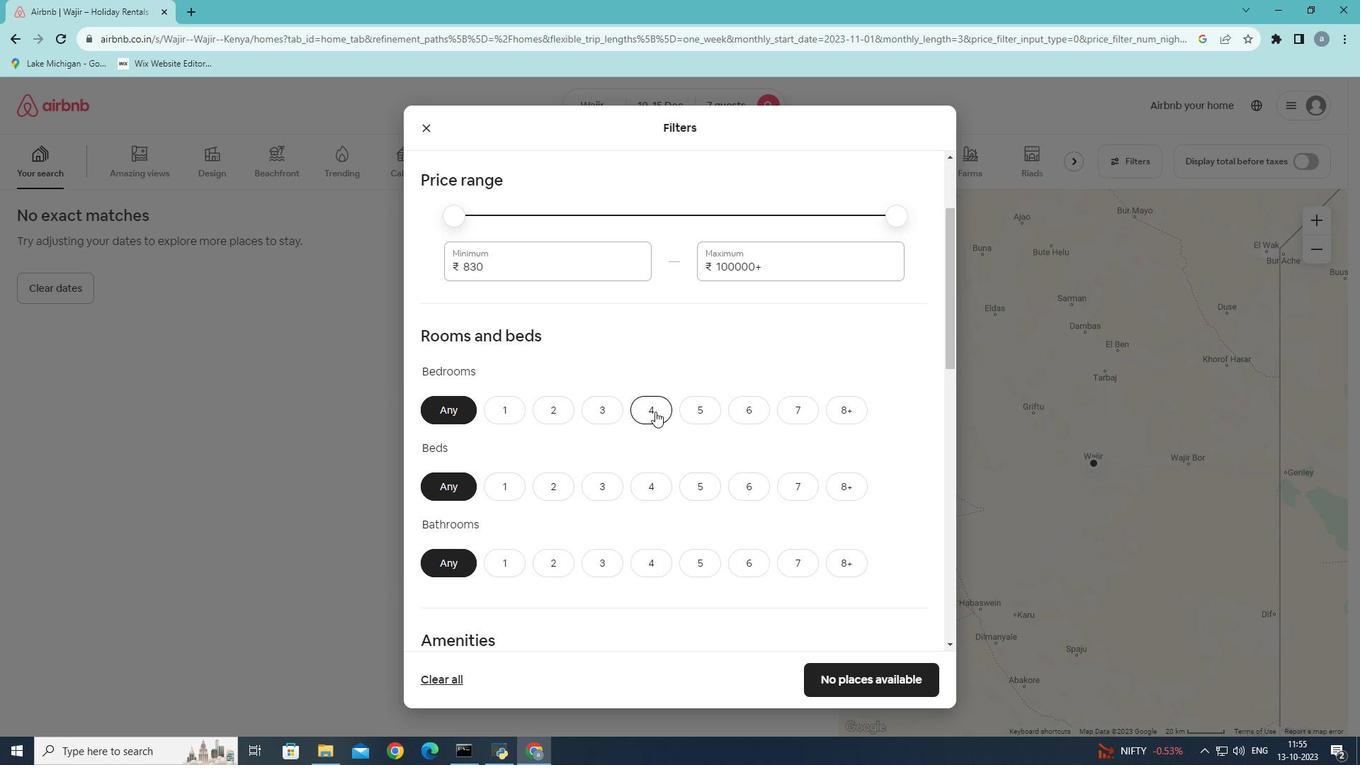 
Action: Mouse moved to (807, 488)
Screenshot: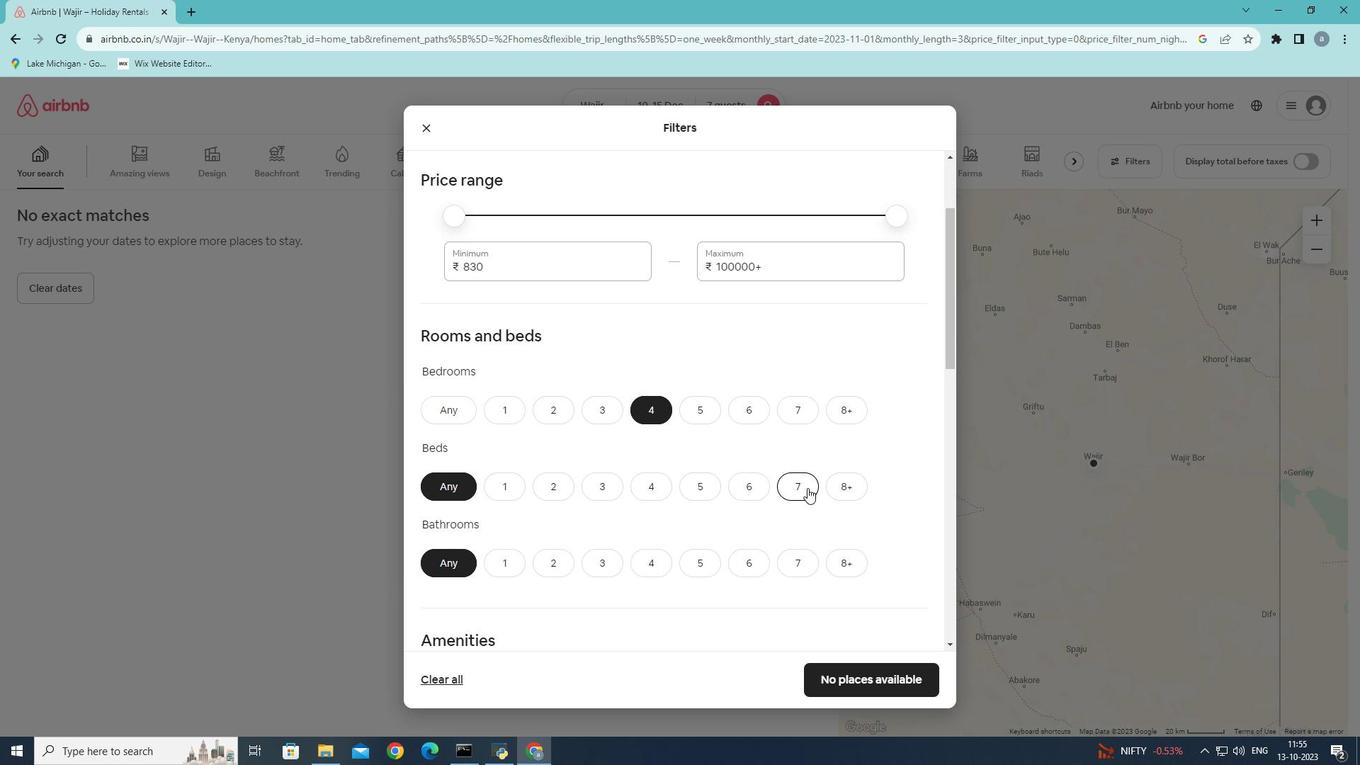 
Action: Mouse pressed left at (807, 488)
Screenshot: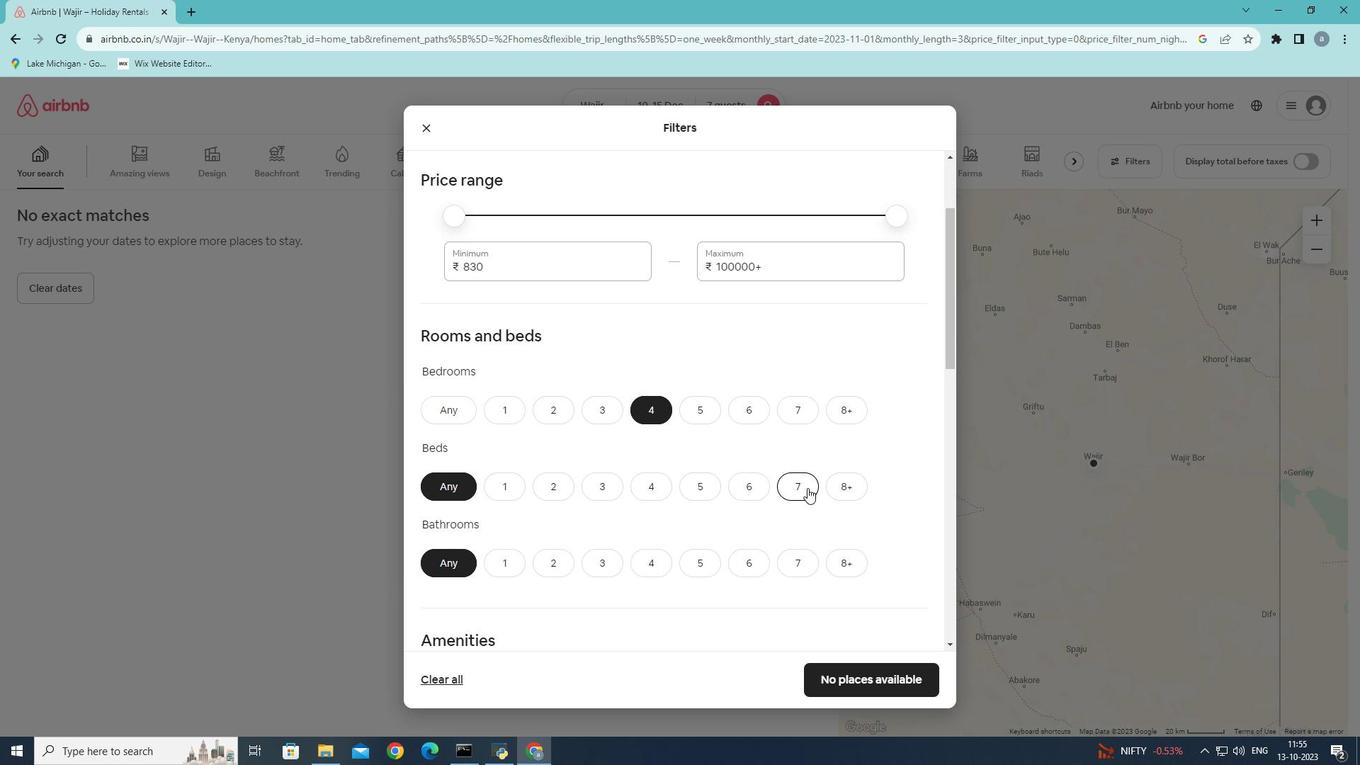 
Action: Mouse moved to (649, 563)
Screenshot: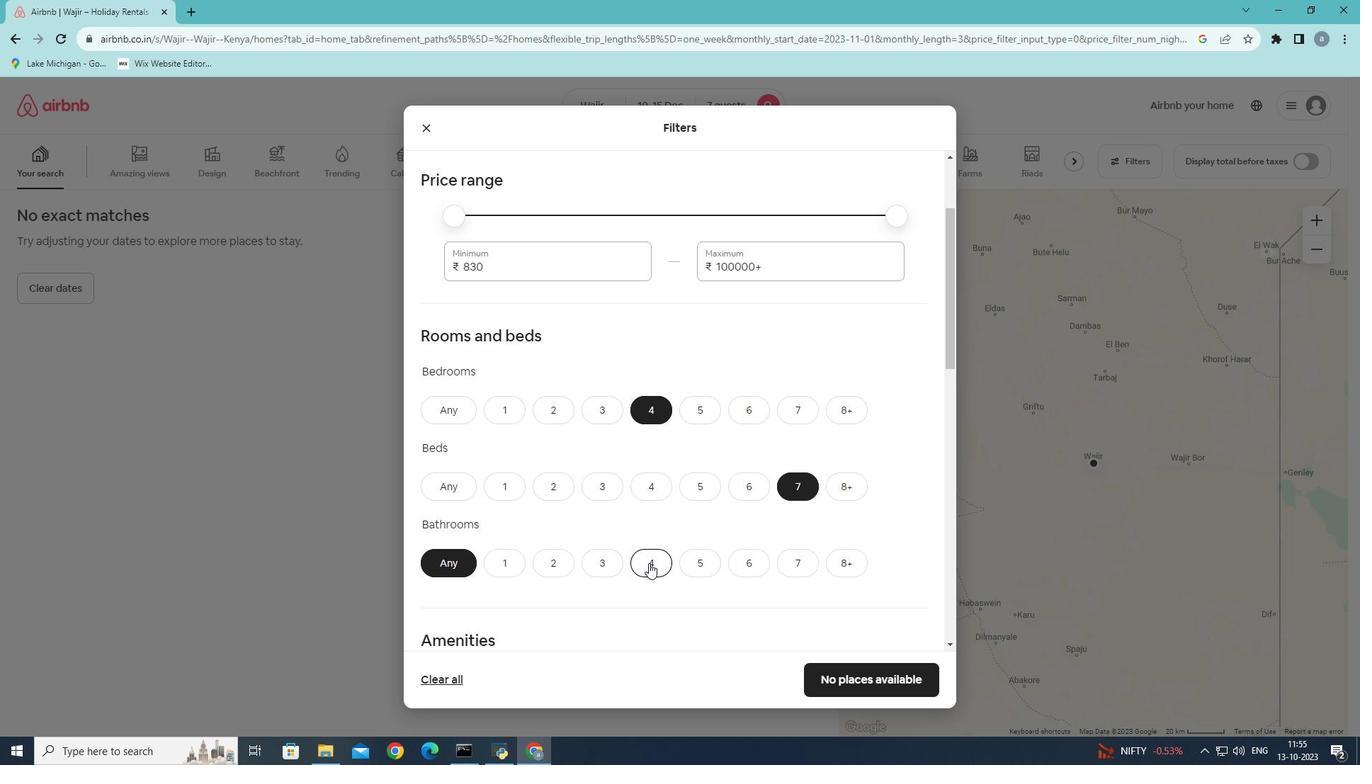 
Action: Mouse pressed left at (649, 563)
Screenshot: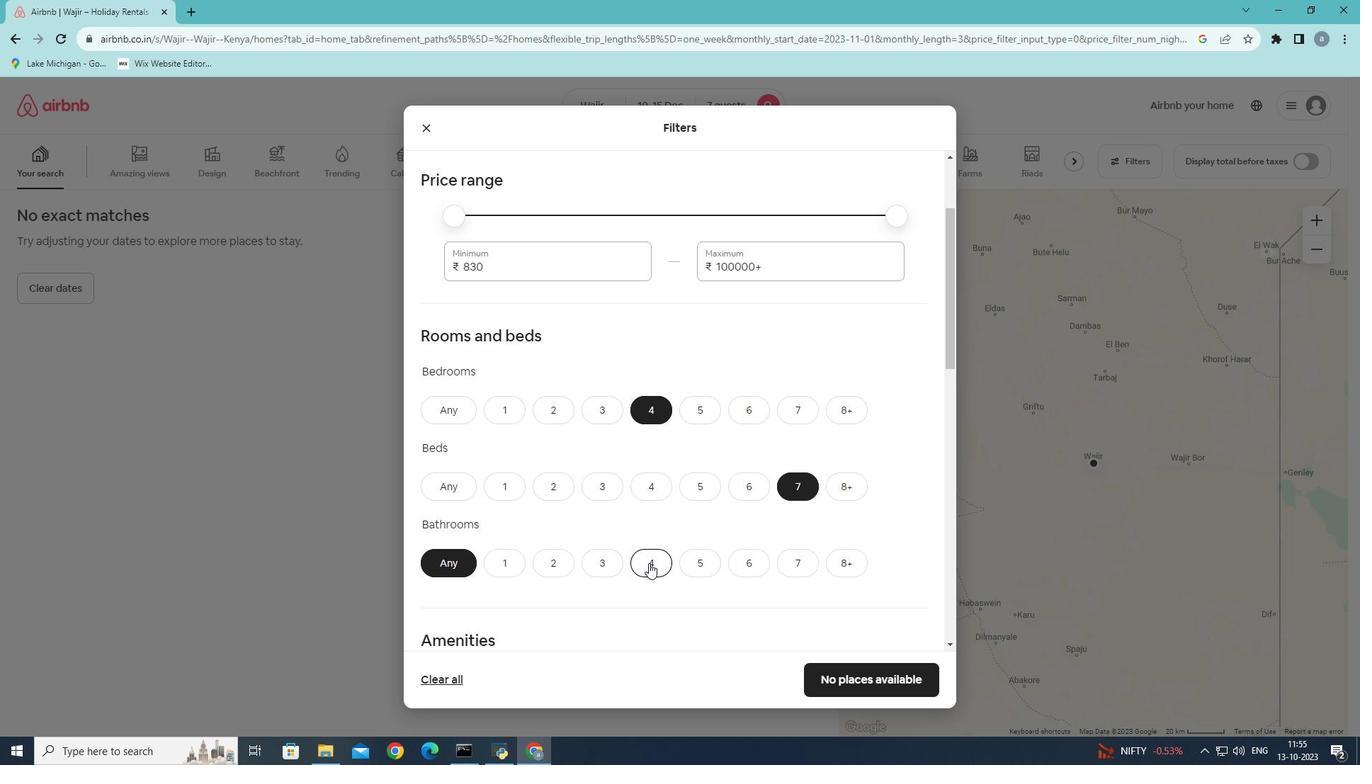 
Action: Mouse moved to (649, 561)
Screenshot: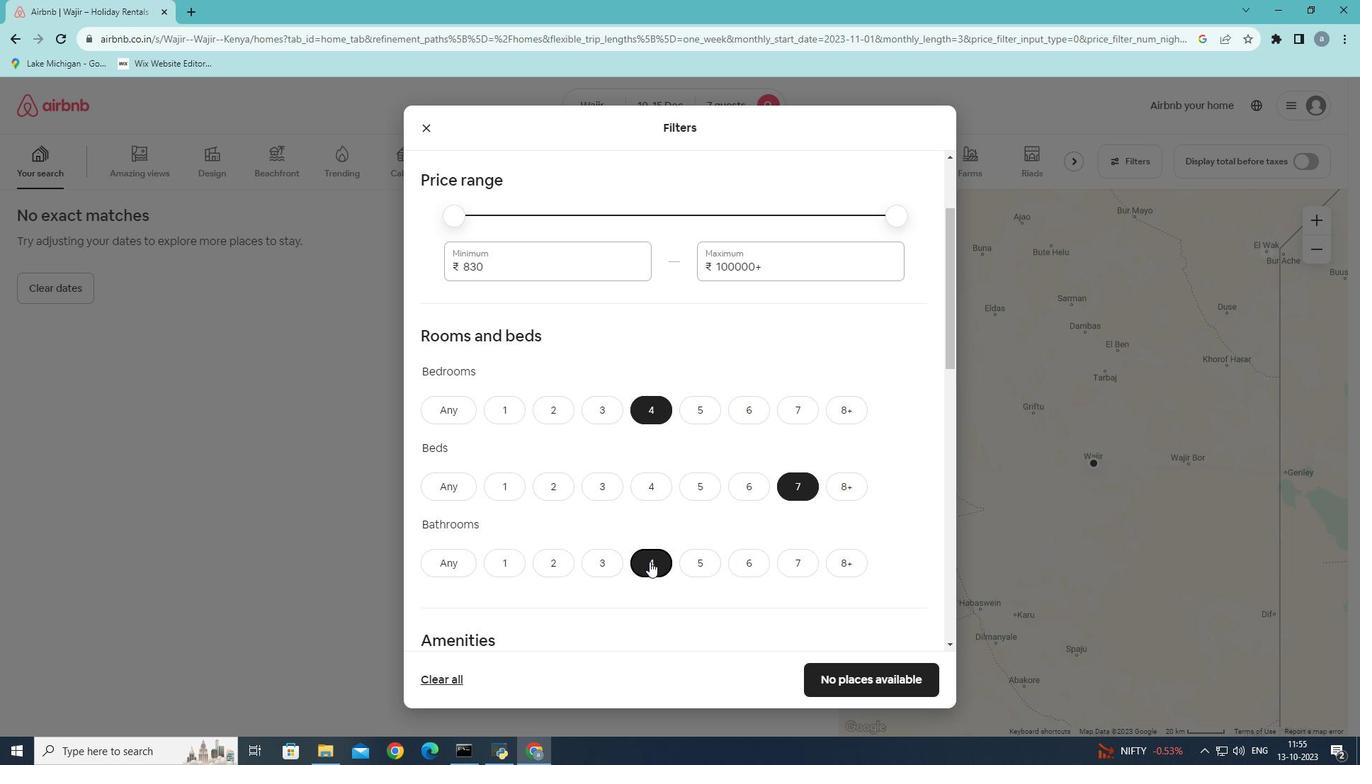 
Action: Mouse scrolled (649, 561) with delta (0, 0)
Screenshot: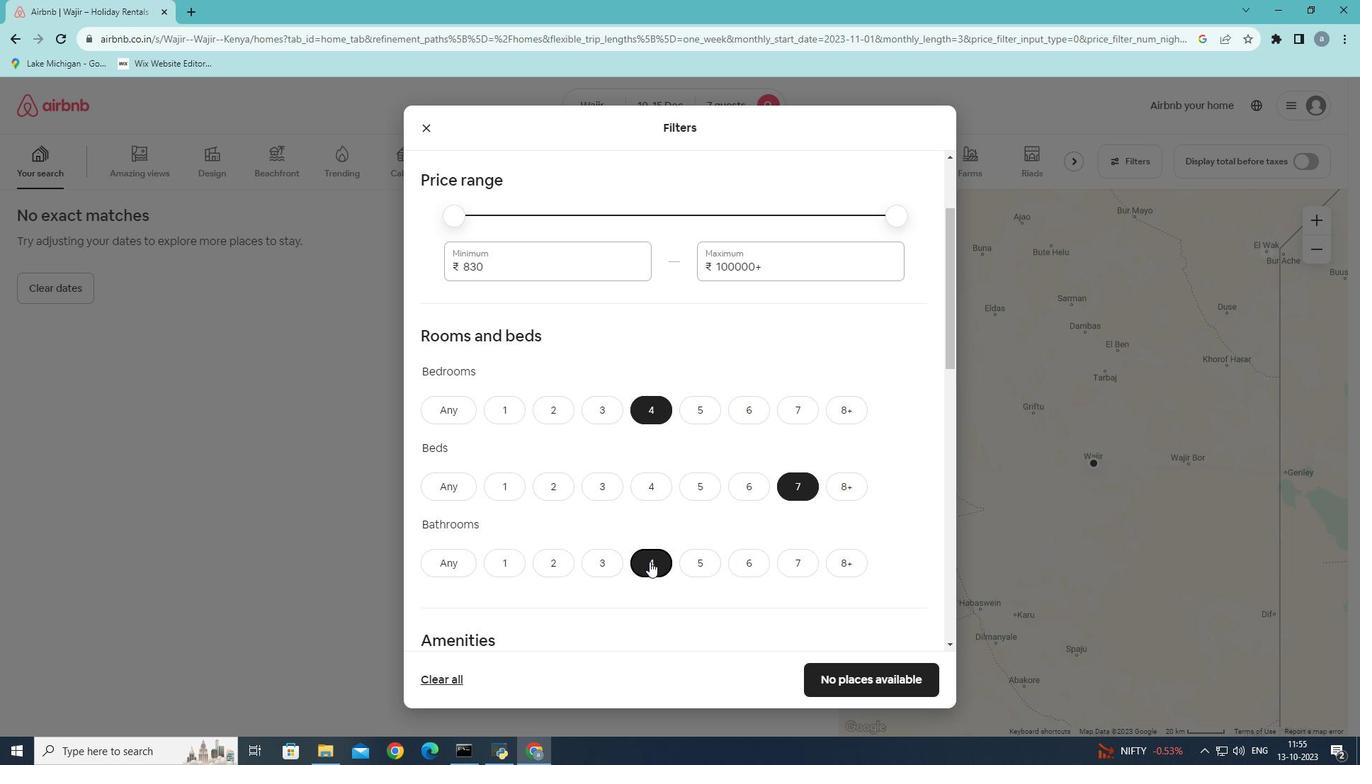 
Action: Mouse scrolled (649, 561) with delta (0, 0)
Screenshot: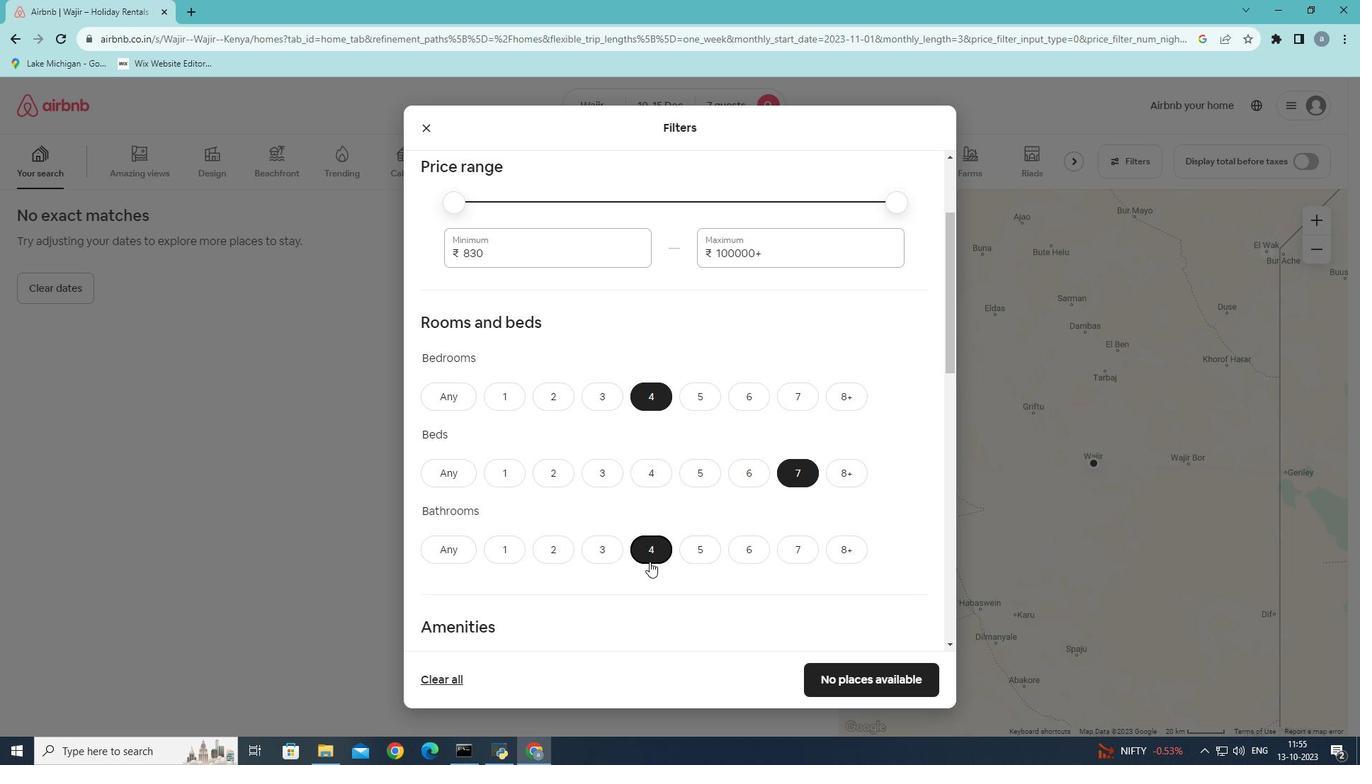 
Action: Mouse scrolled (649, 561) with delta (0, 0)
Screenshot: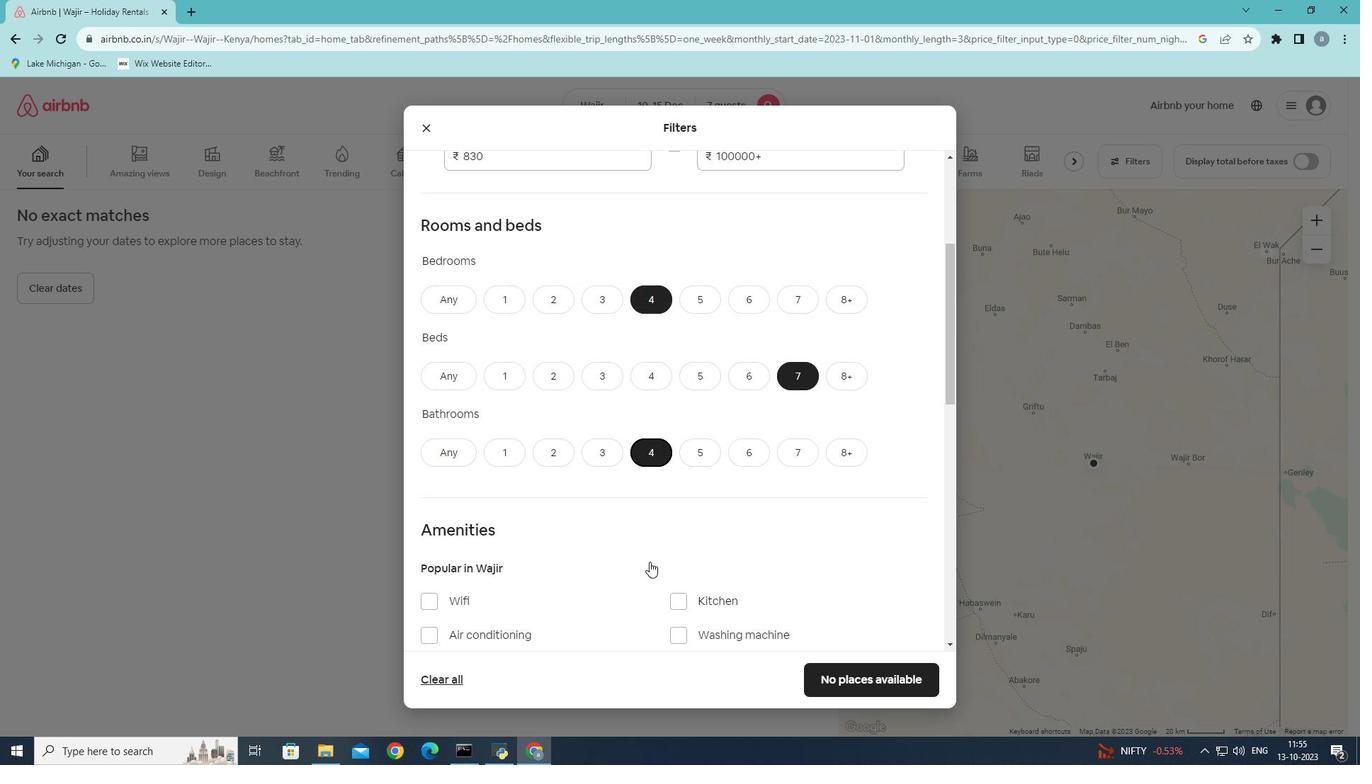
Action: Mouse moved to (428, 494)
Screenshot: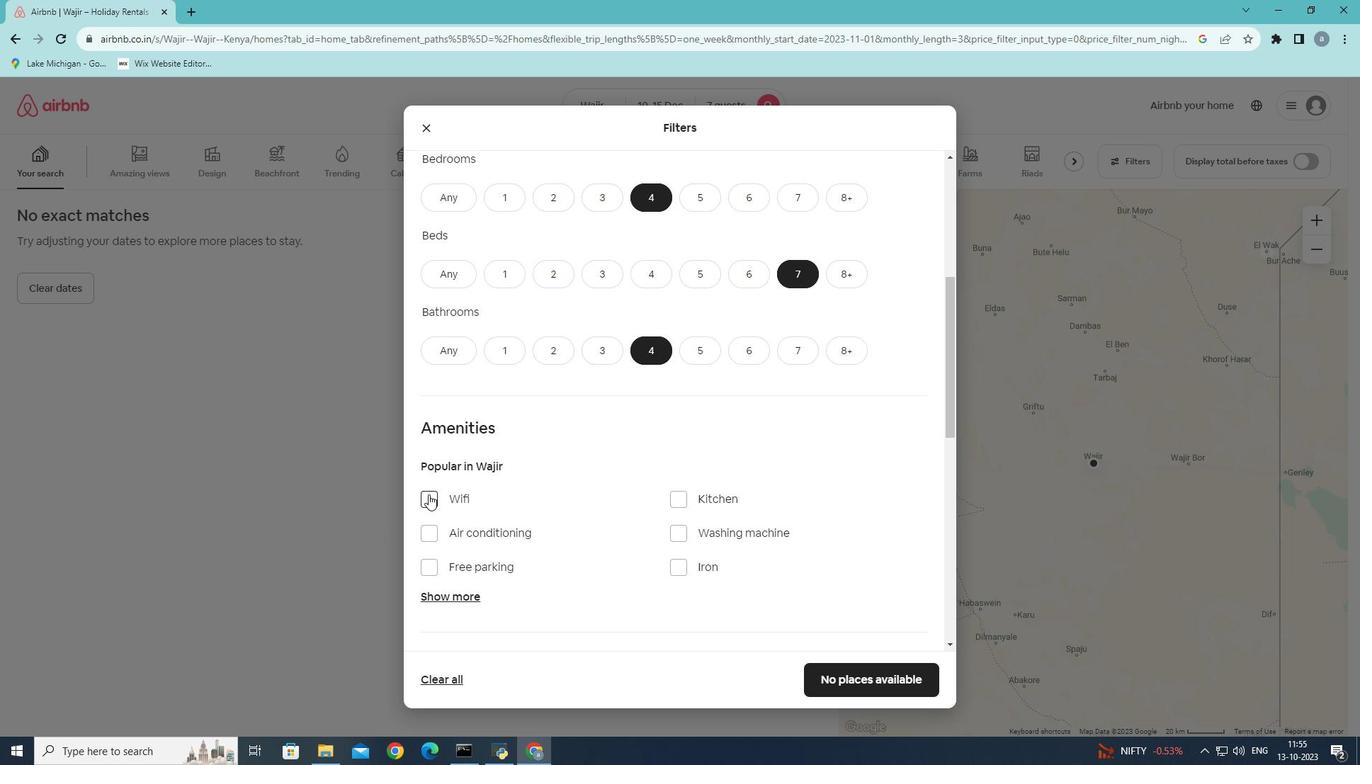 
Action: Mouse pressed left at (428, 494)
Screenshot: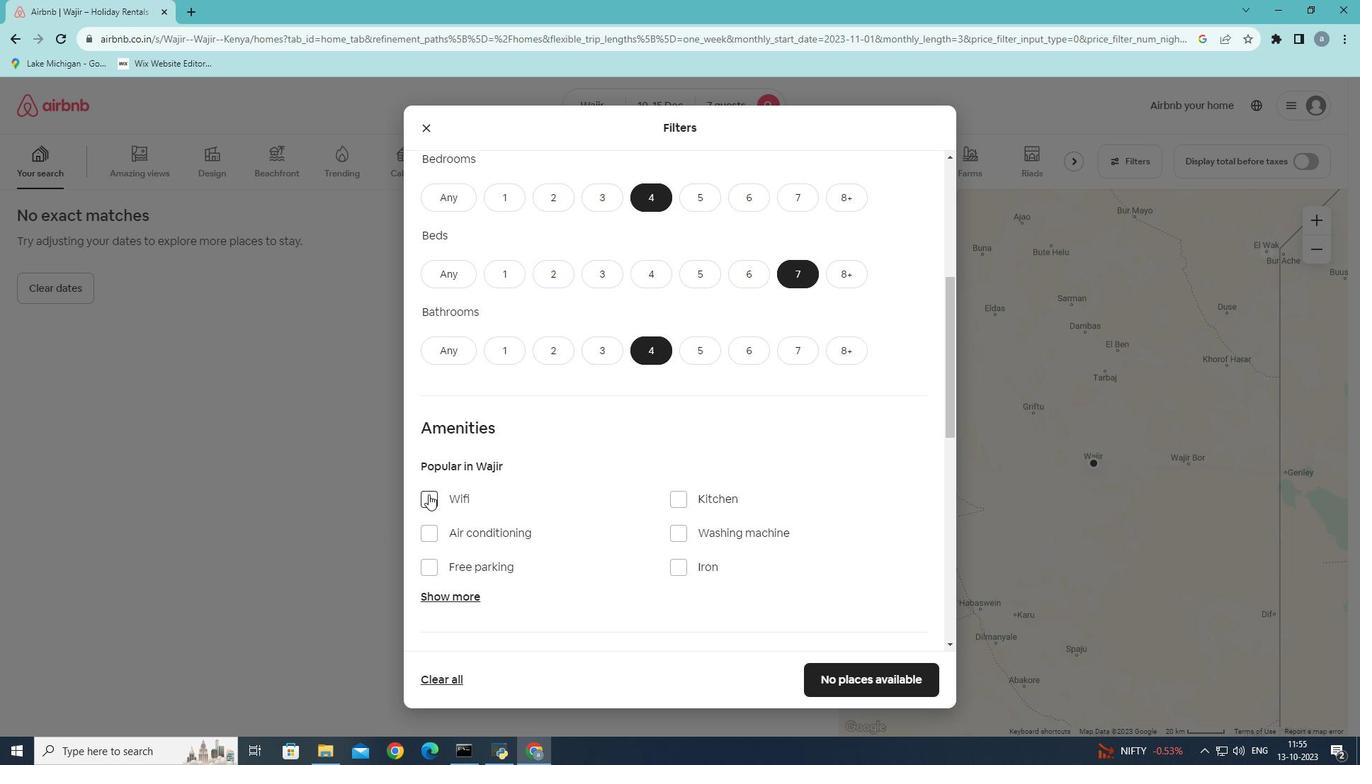 
Action: Mouse moved to (435, 565)
Screenshot: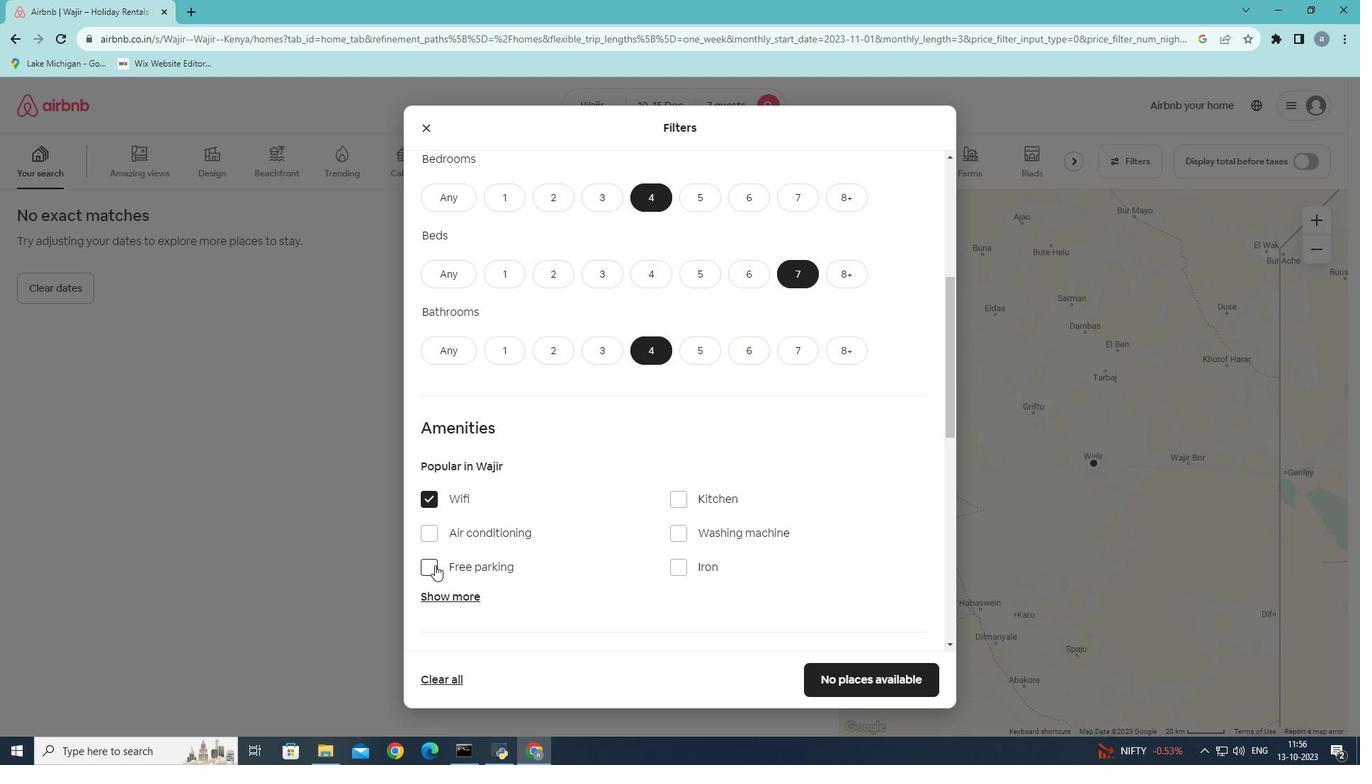 
Action: Mouse pressed left at (435, 565)
Screenshot: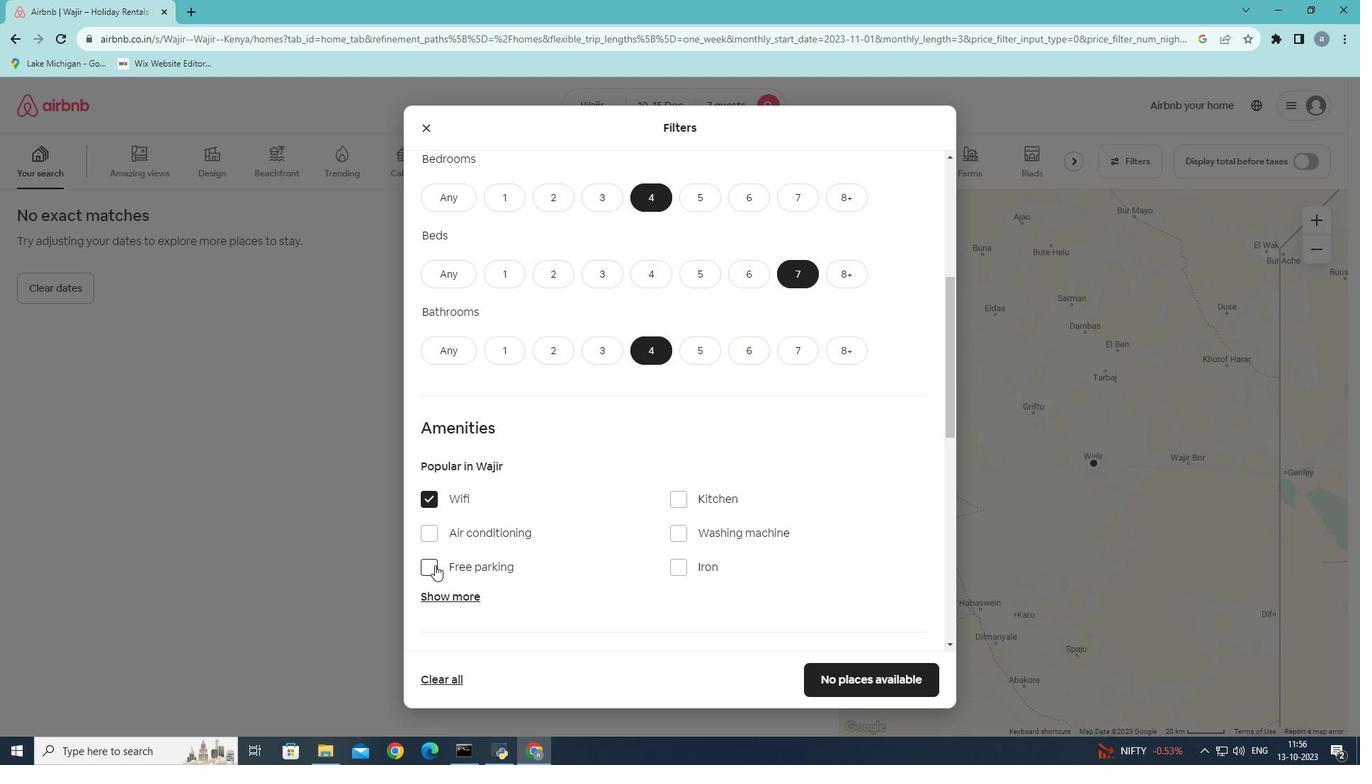 
Action: Mouse moved to (451, 597)
Screenshot: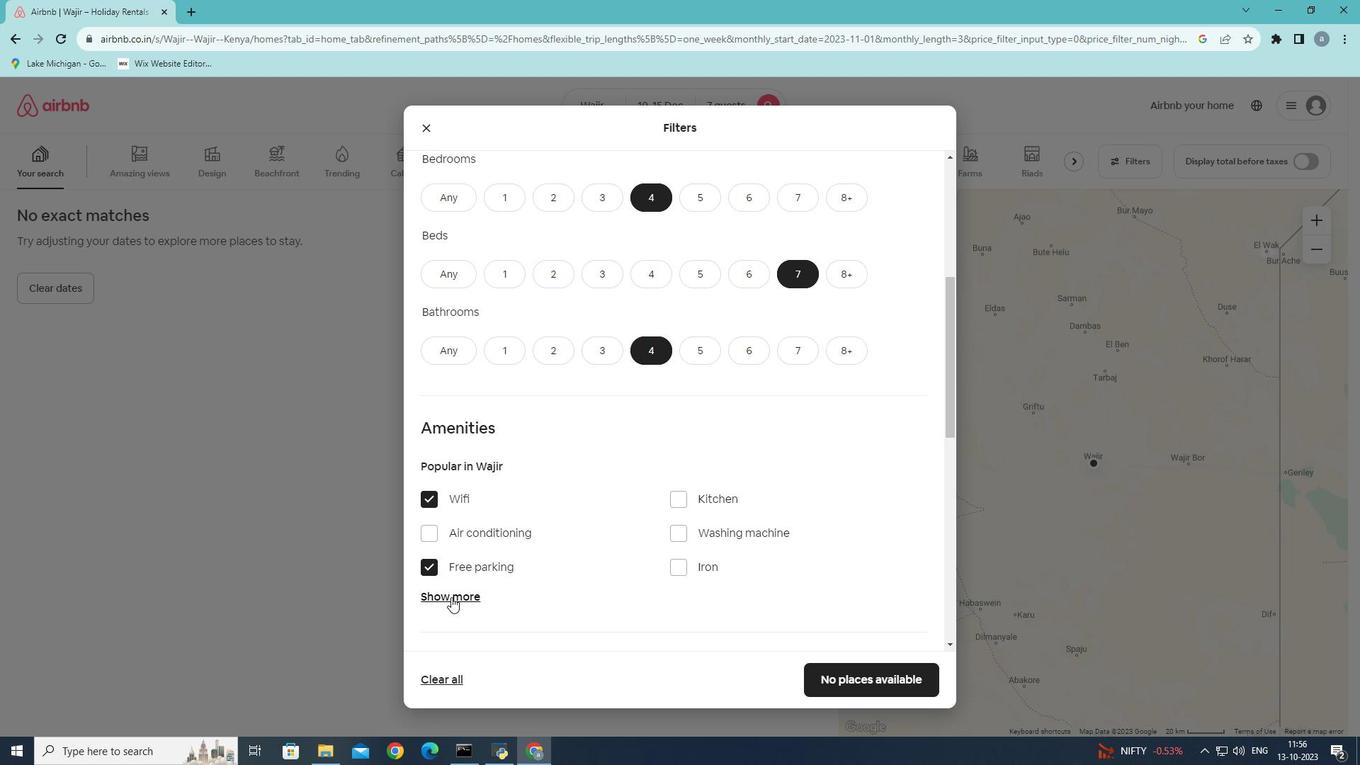 
Action: Mouse pressed left at (451, 597)
Screenshot: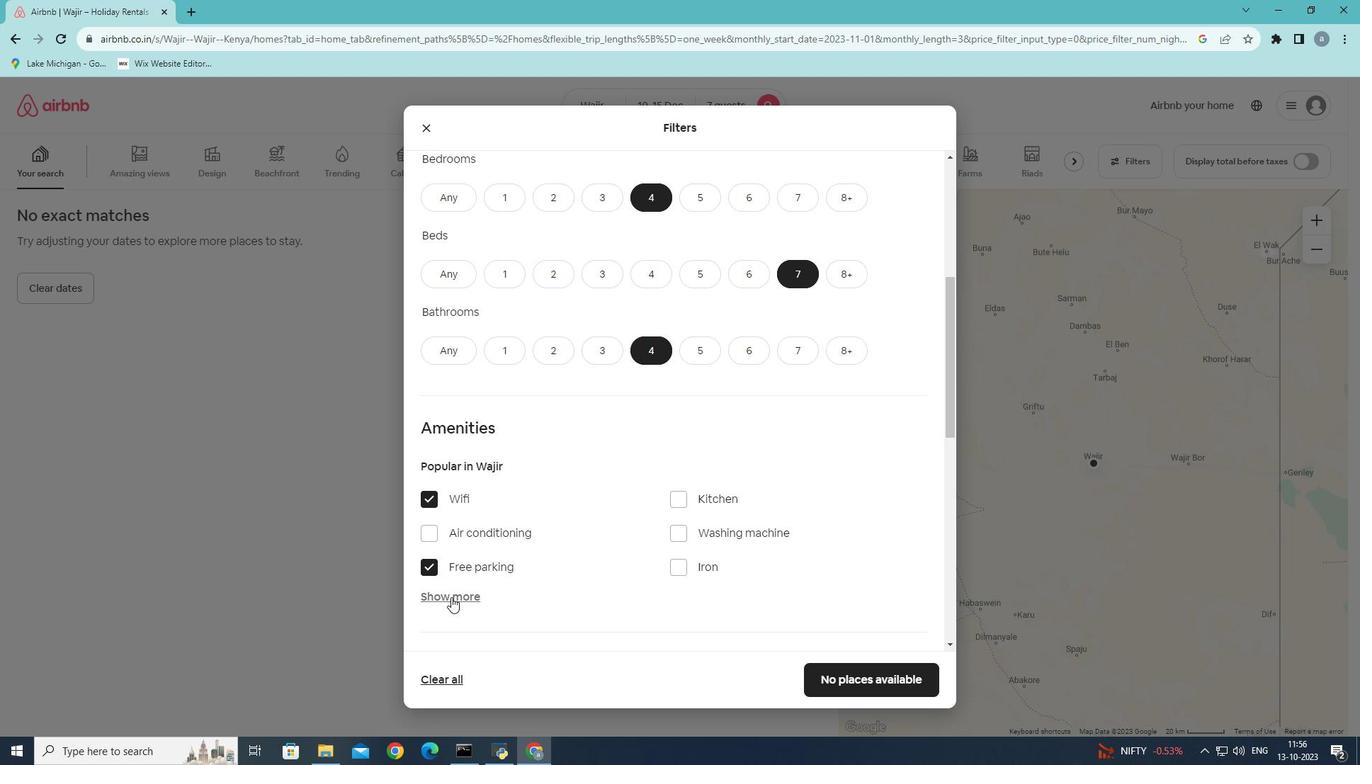 
Action: Mouse moved to (532, 571)
Screenshot: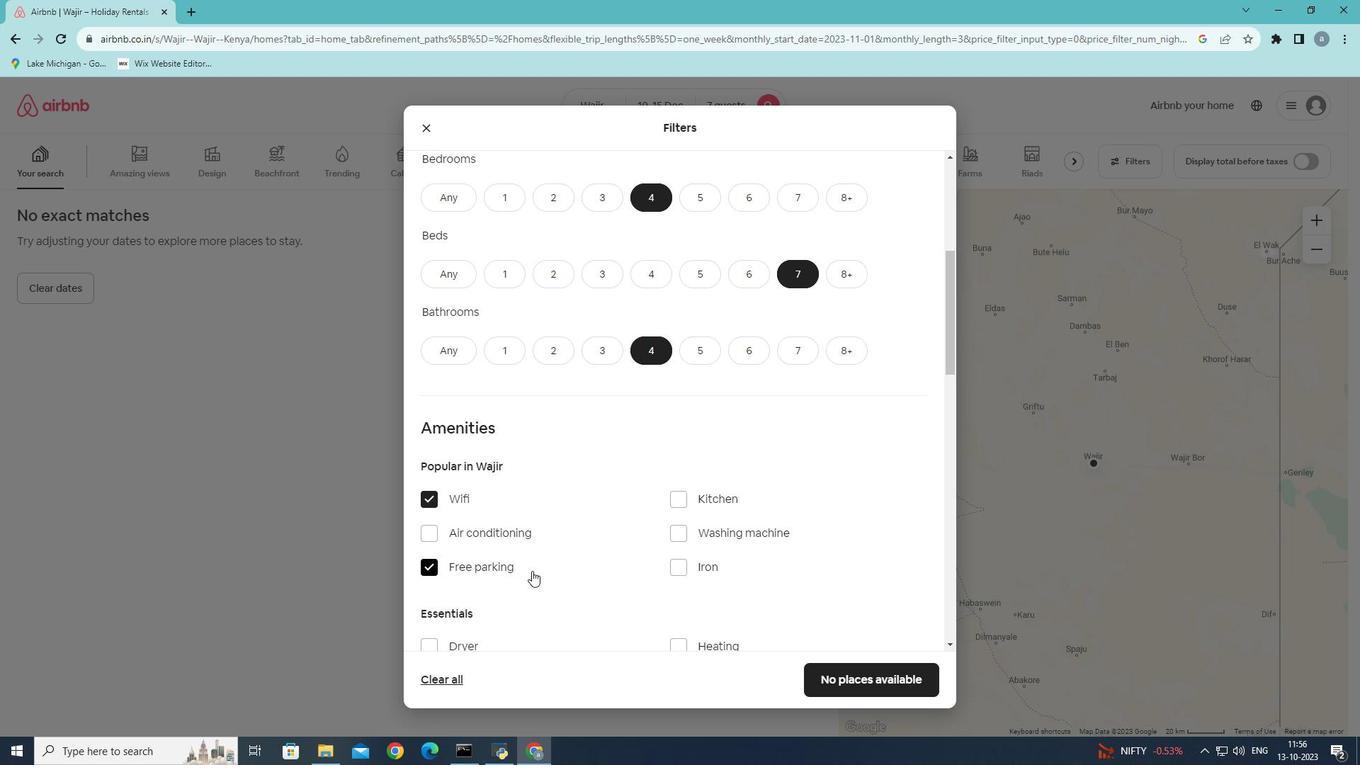 
Action: Mouse scrolled (532, 570) with delta (0, 0)
Screenshot: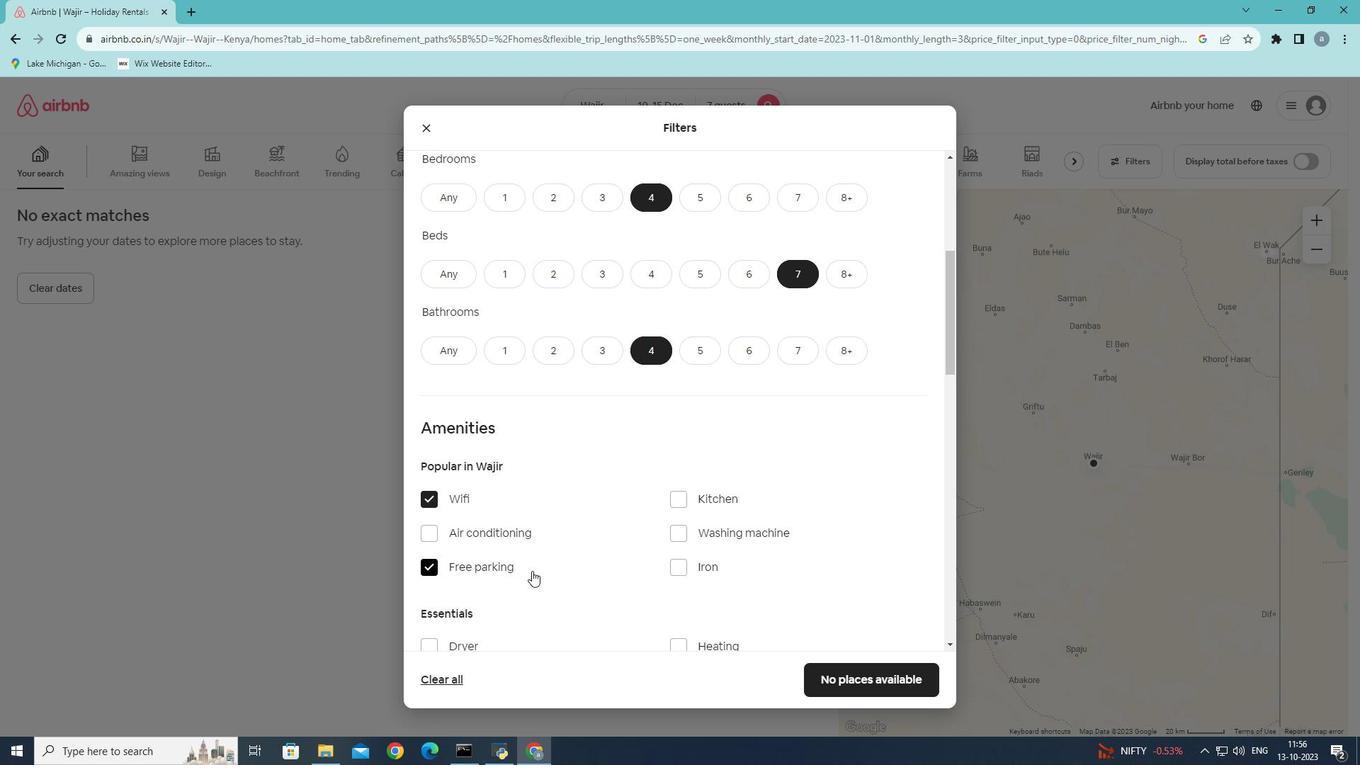 
Action: Mouse scrolled (532, 570) with delta (0, 0)
Screenshot: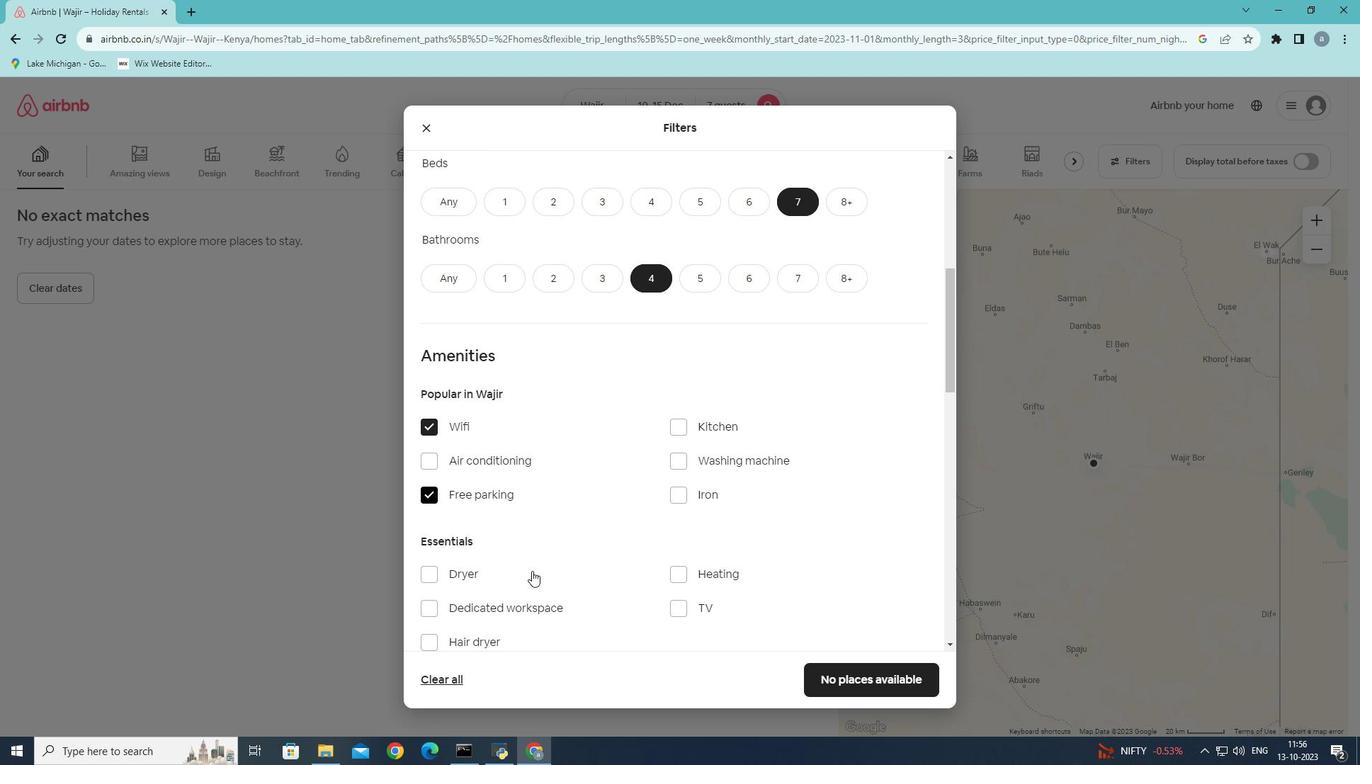 
Action: Mouse moved to (685, 538)
Screenshot: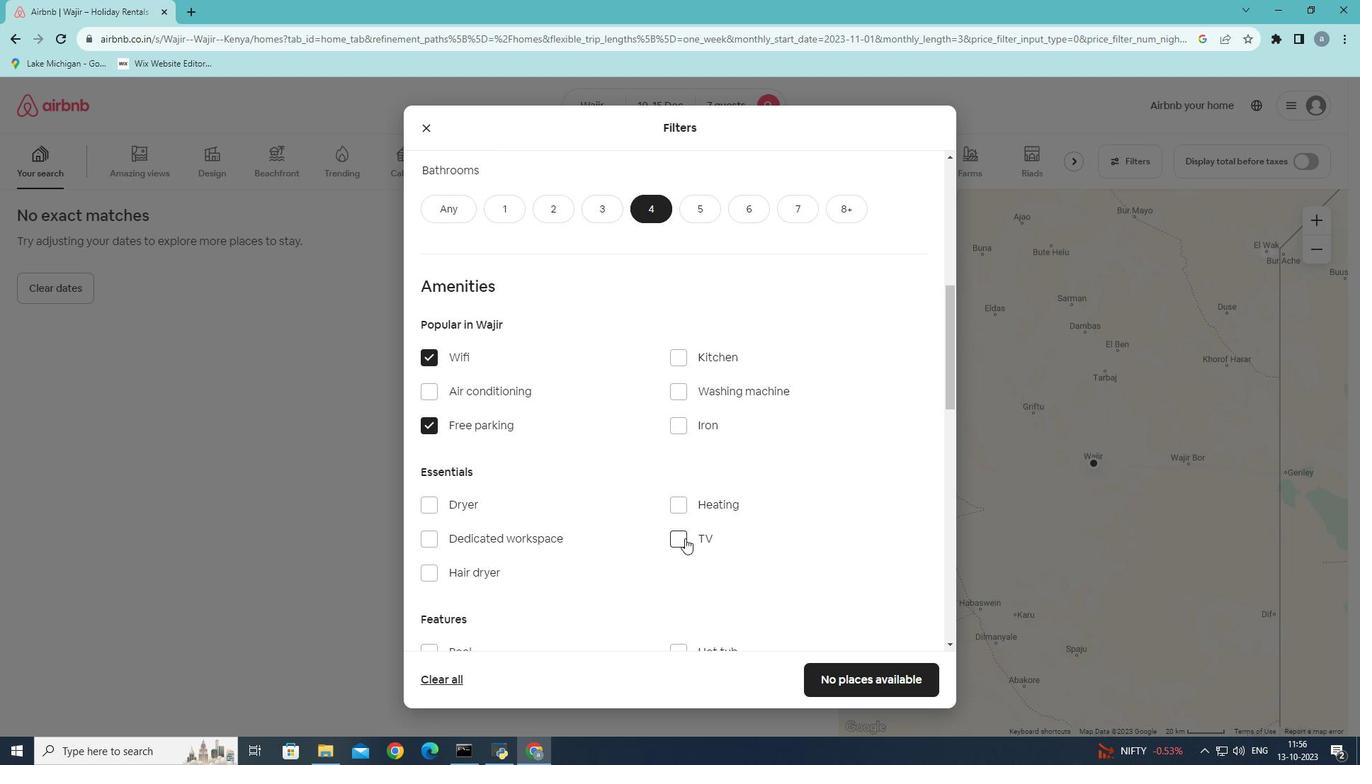 
Action: Mouse pressed left at (685, 538)
Screenshot: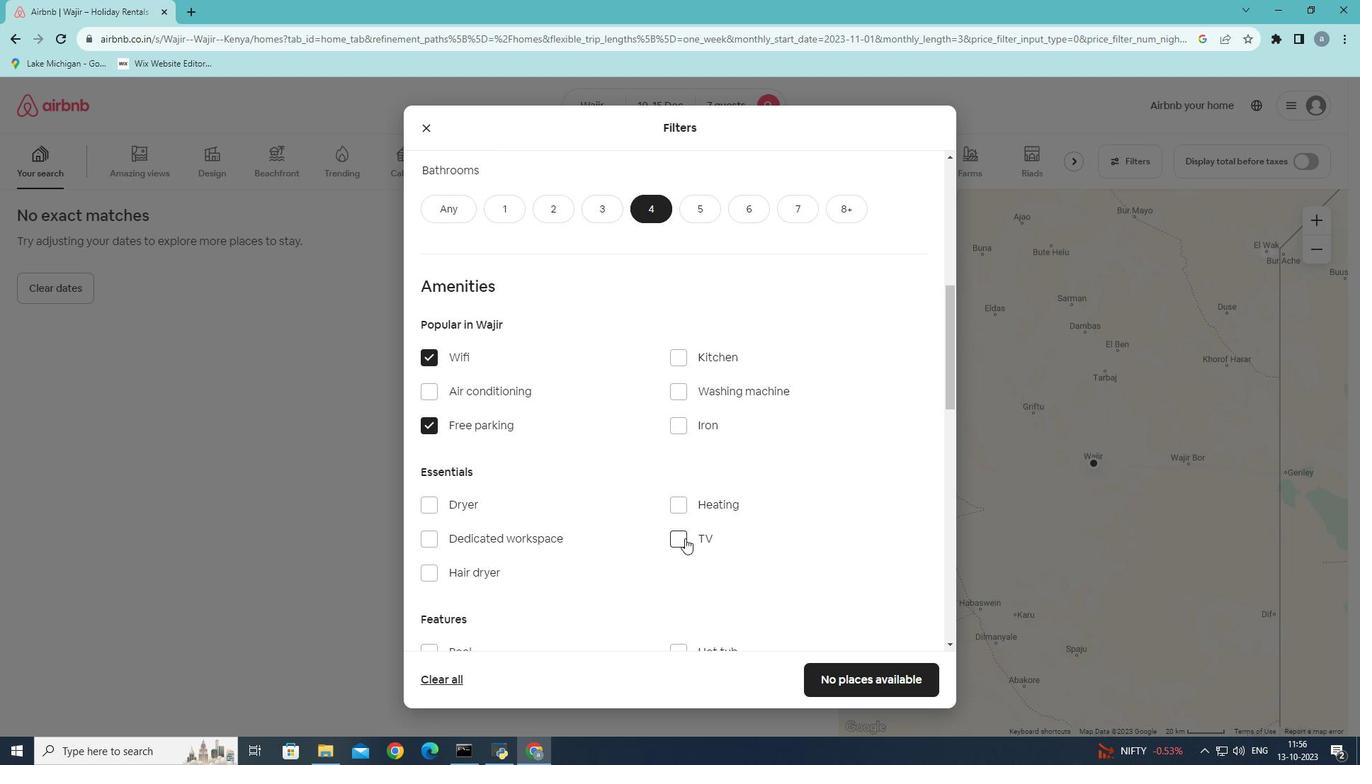 
Action: Mouse moved to (516, 549)
Screenshot: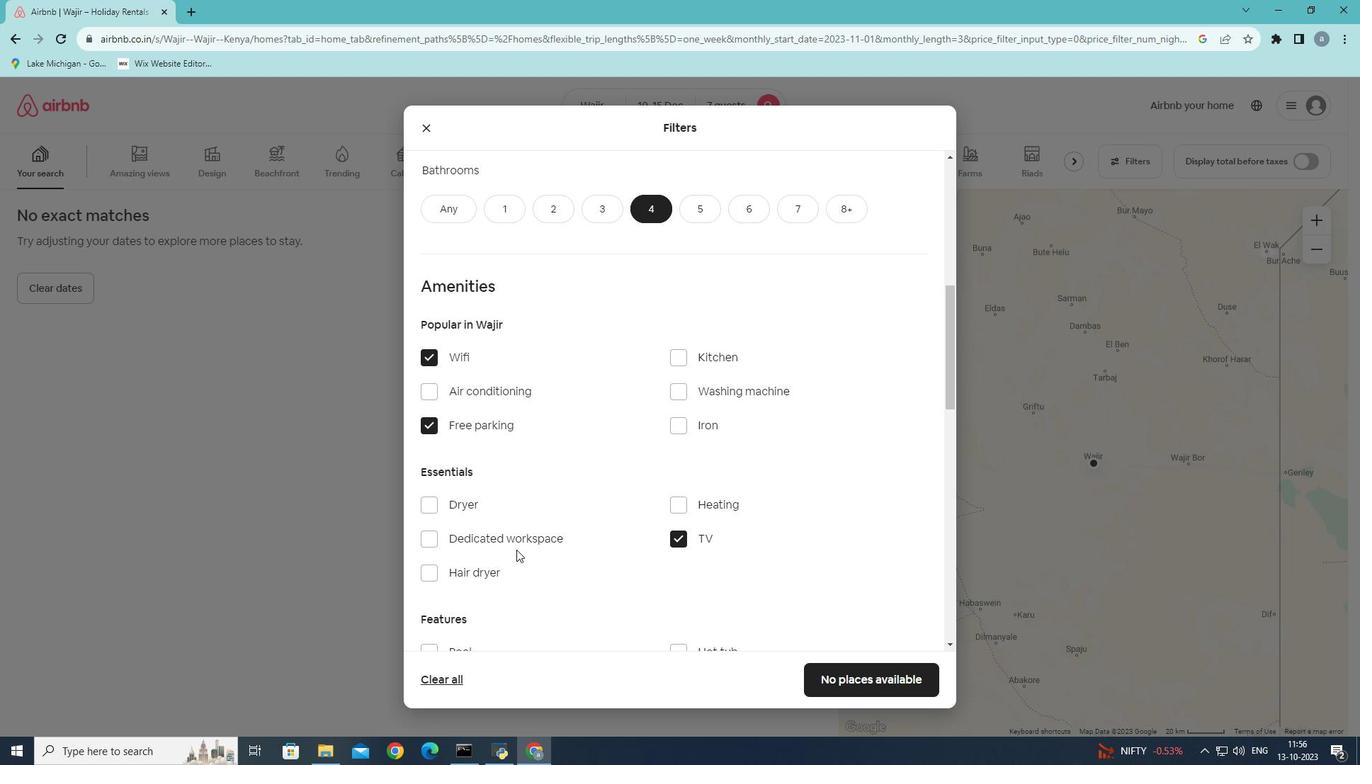 
Action: Mouse scrolled (516, 549) with delta (0, 0)
Screenshot: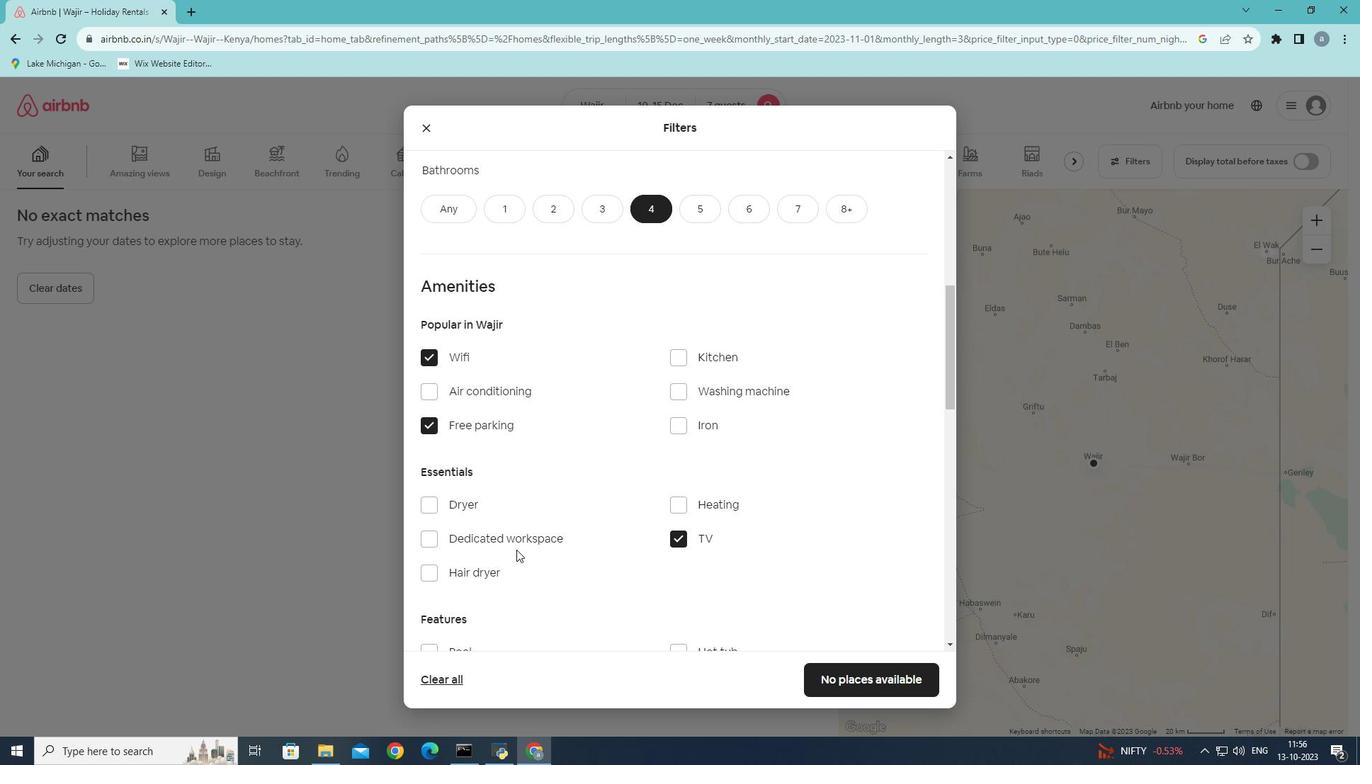 
Action: Mouse scrolled (516, 549) with delta (0, 0)
Screenshot: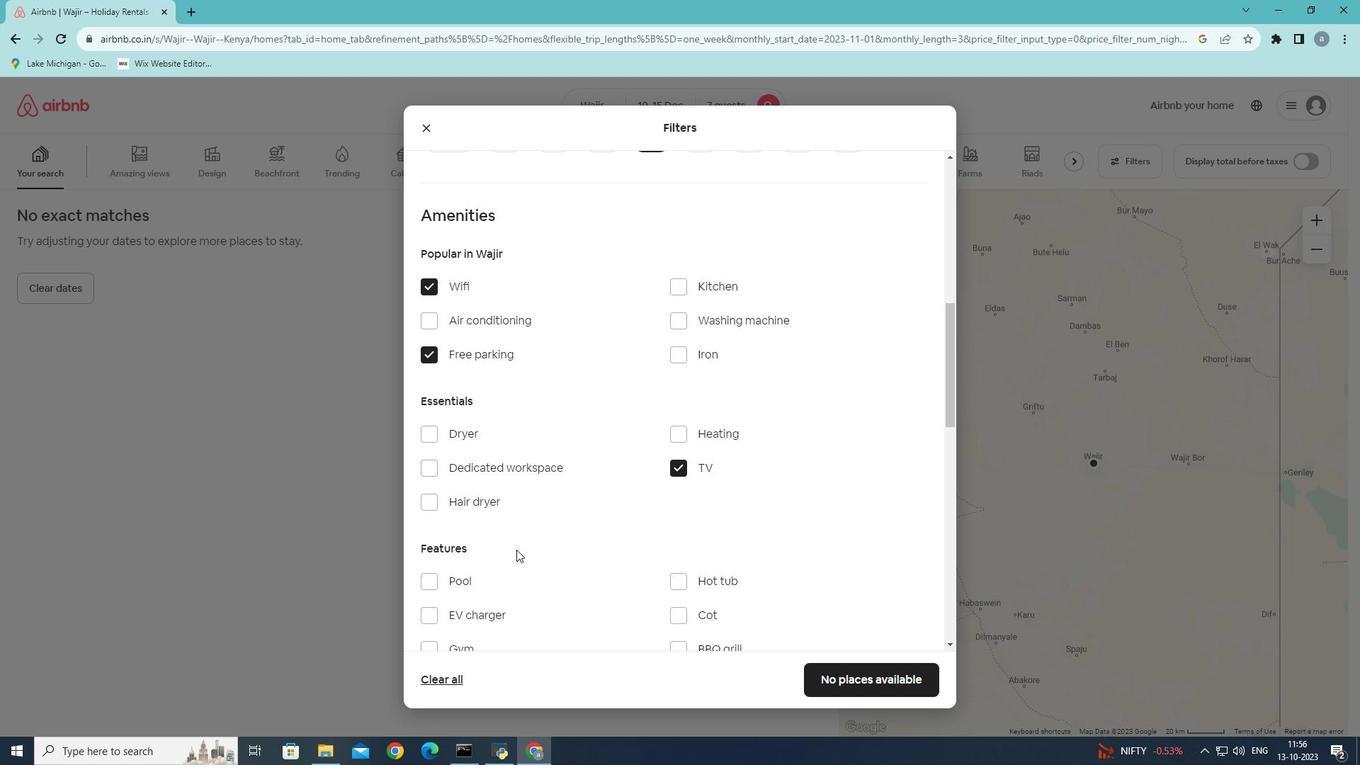 
Action: Mouse scrolled (516, 549) with delta (0, 0)
Screenshot: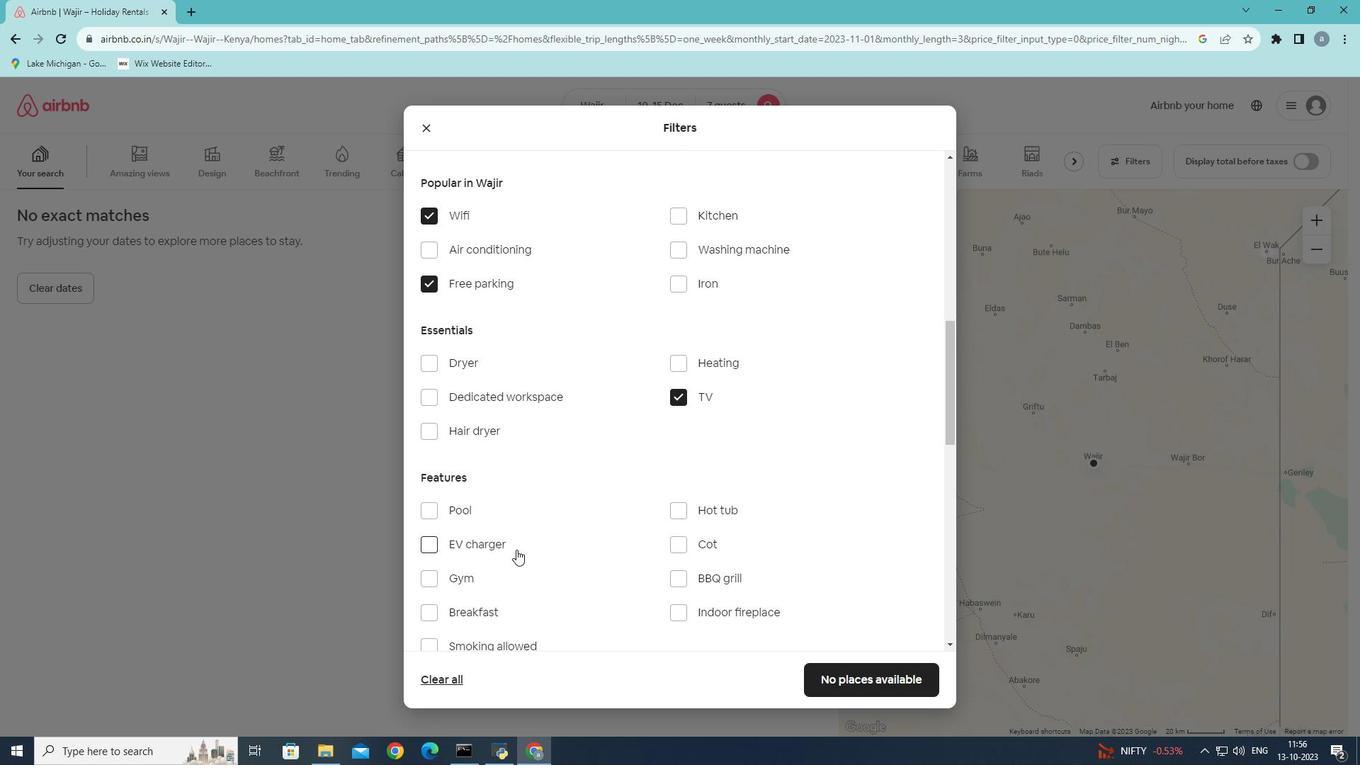
Action: Mouse scrolled (516, 549) with delta (0, 0)
Screenshot: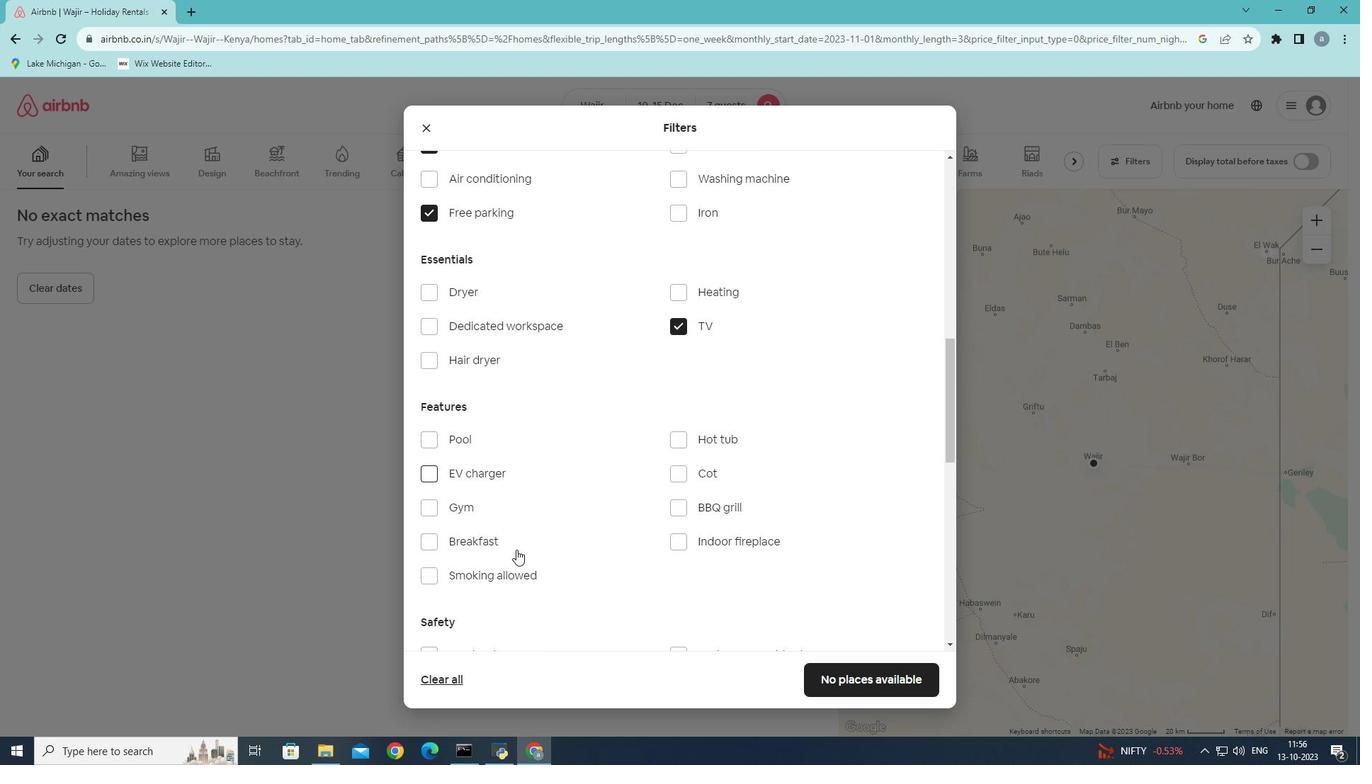 
Action: Mouse moved to (430, 438)
Screenshot: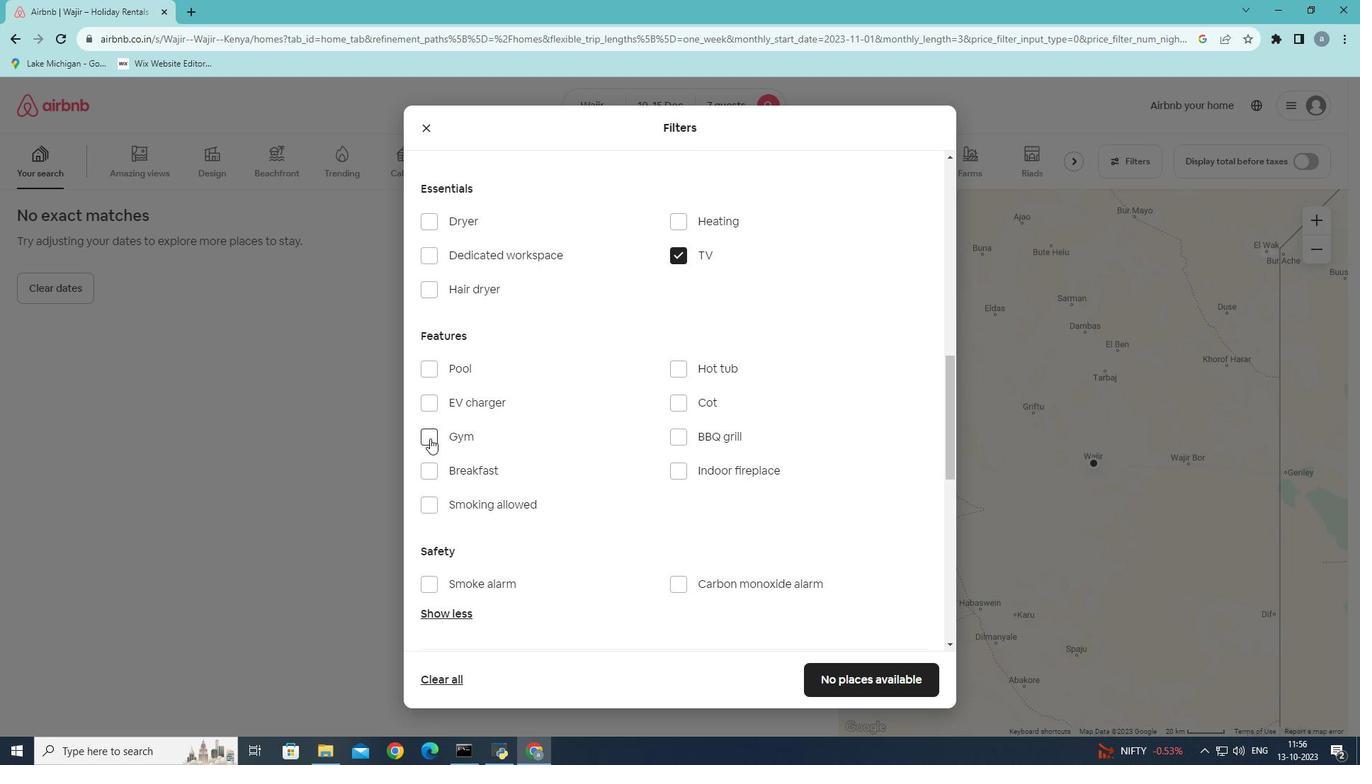 
Action: Mouse pressed left at (430, 438)
Screenshot: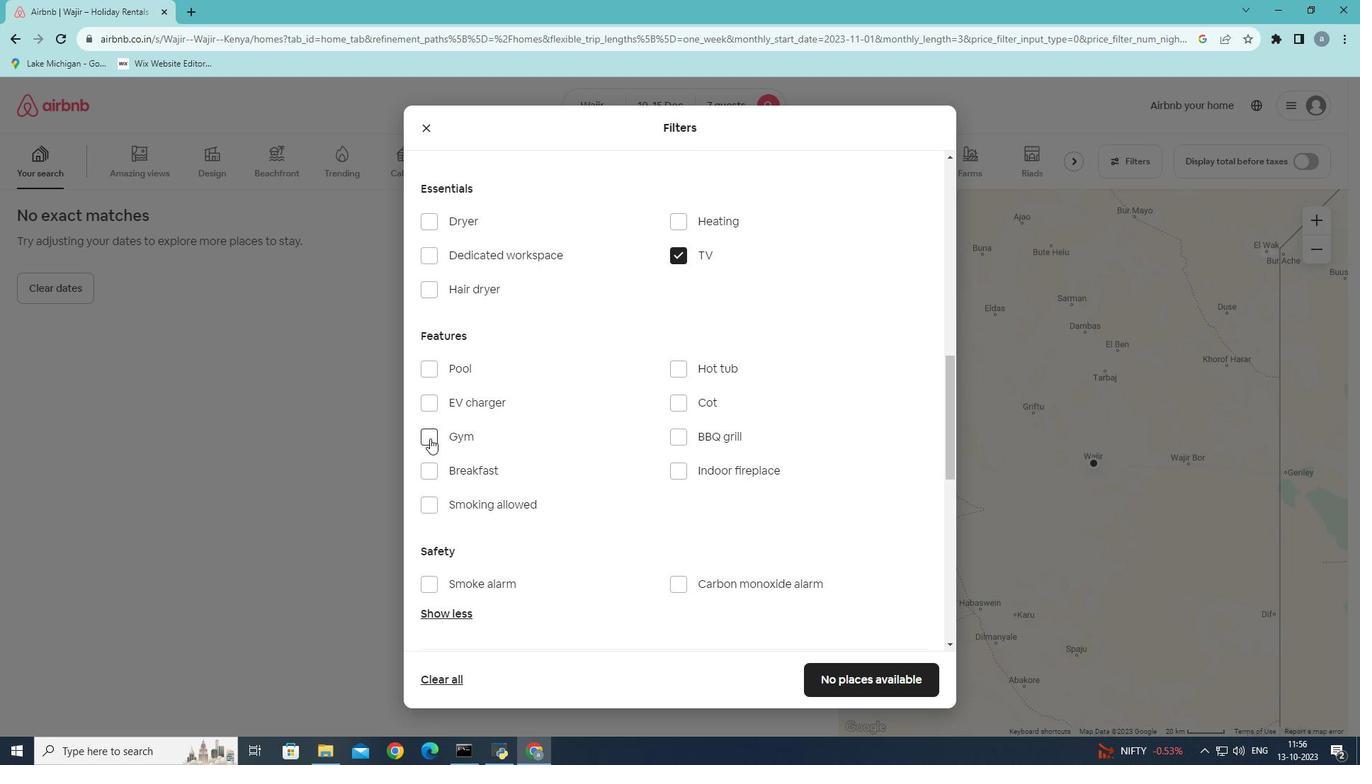
Action: Mouse moved to (425, 474)
Screenshot: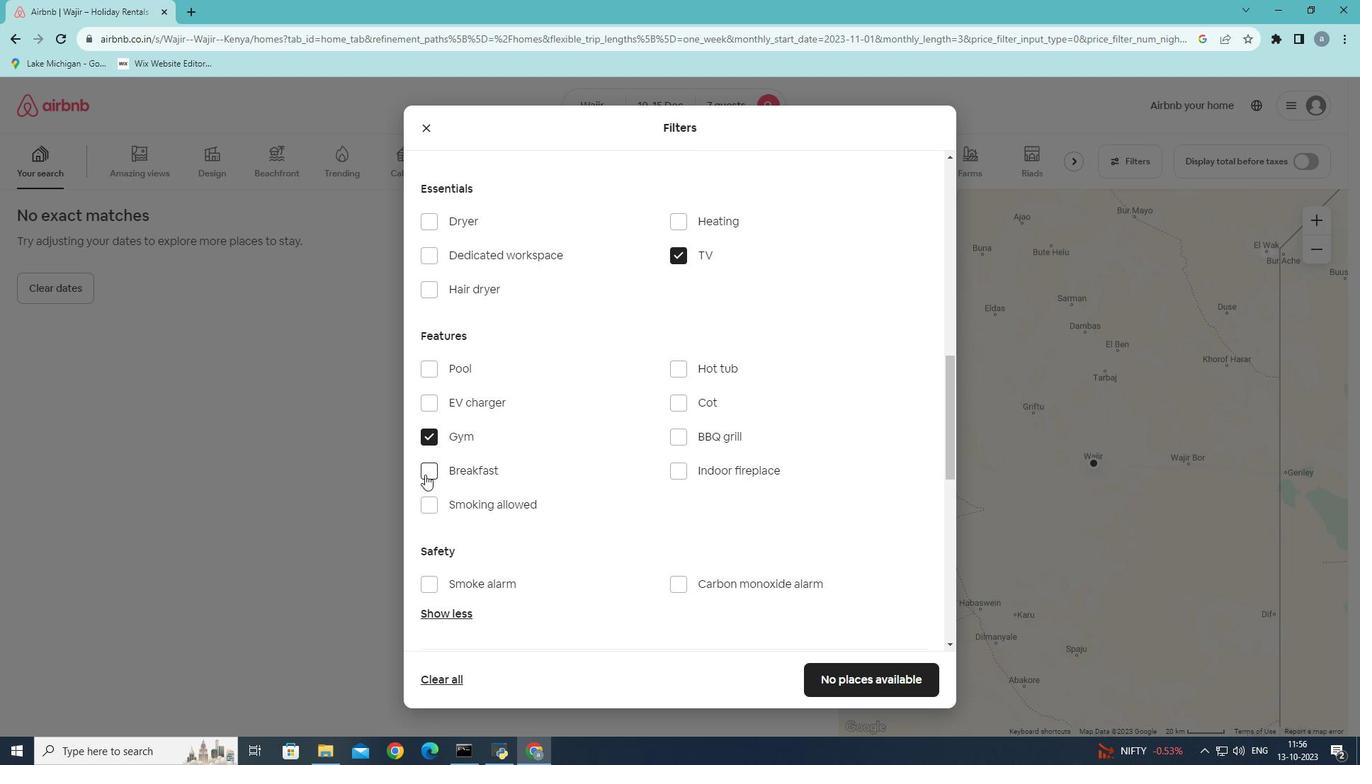 
Action: Mouse pressed left at (425, 474)
Screenshot: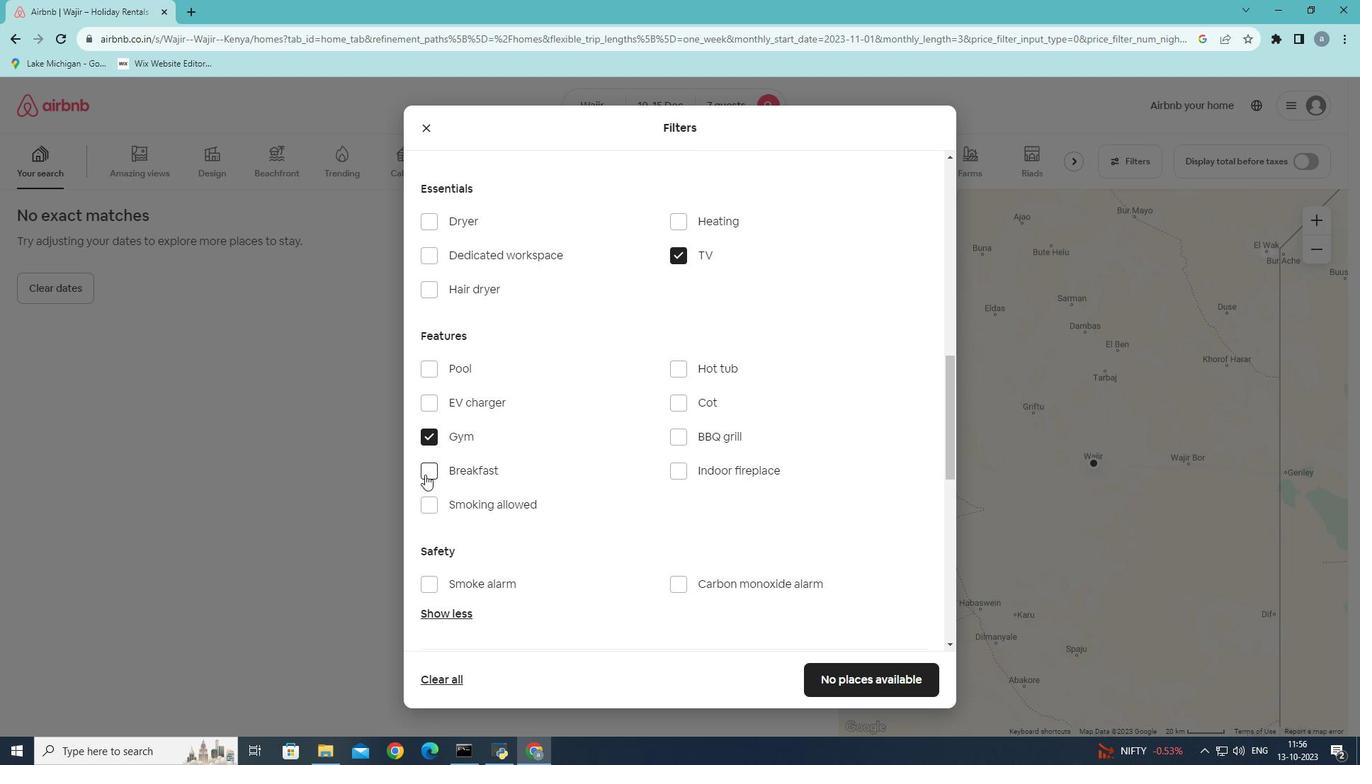 
Action: Mouse moved to (795, 511)
Screenshot: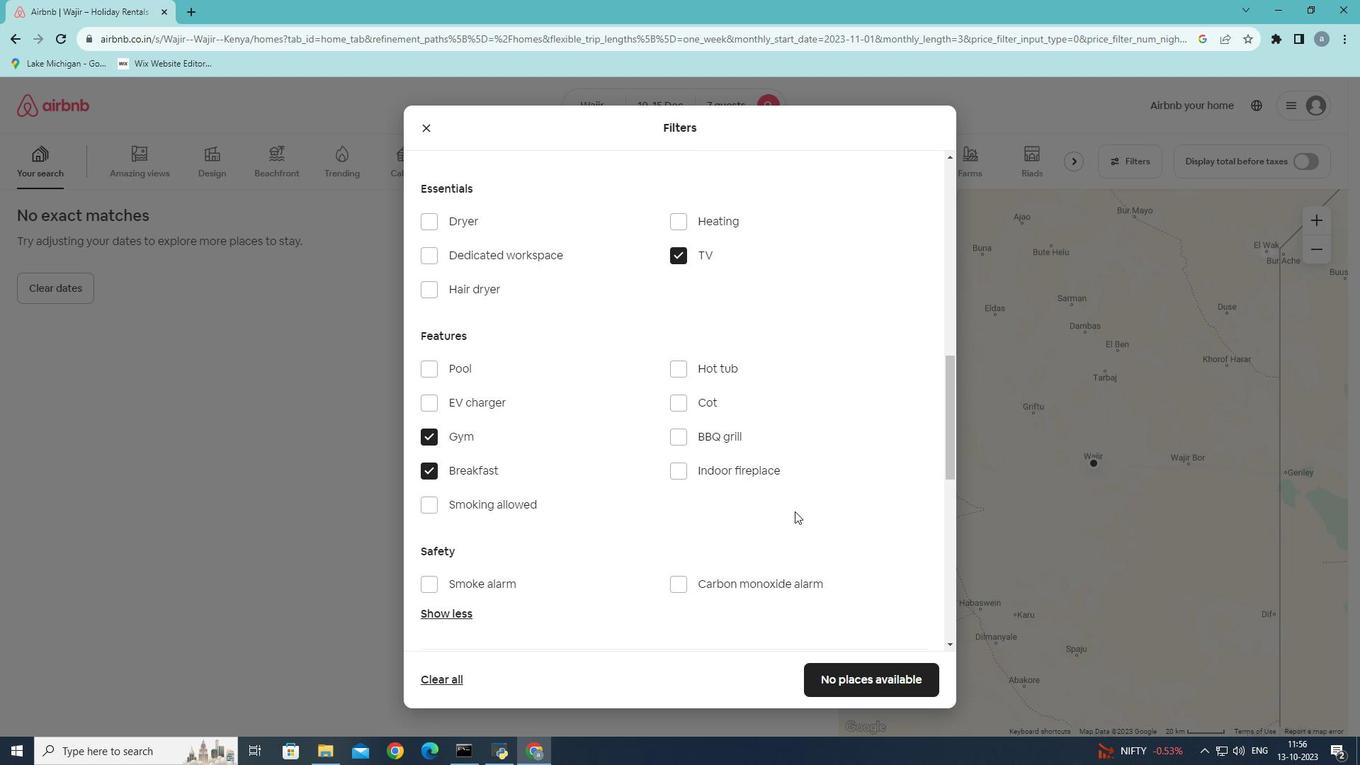 
Action: Mouse scrolled (795, 510) with delta (0, 0)
Screenshot: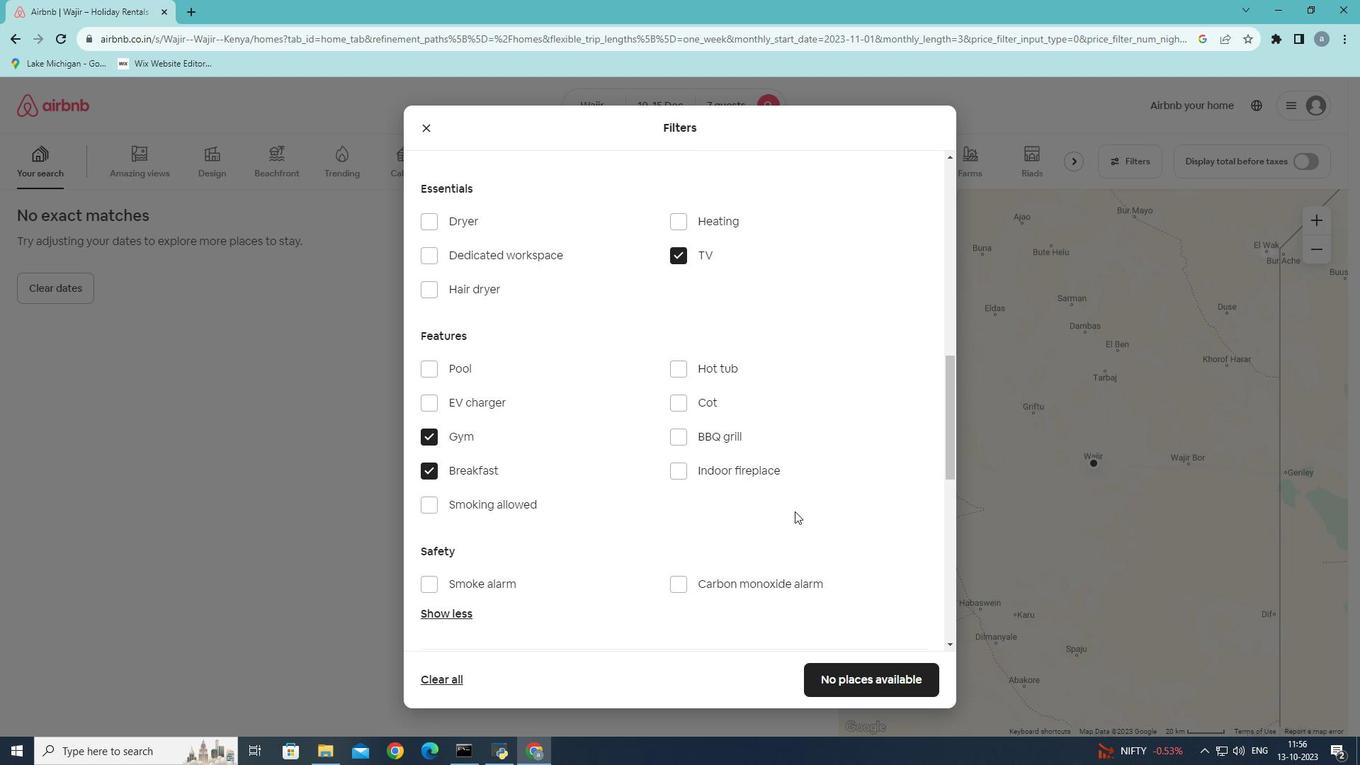 
Action: Mouse scrolled (795, 510) with delta (0, 0)
Screenshot: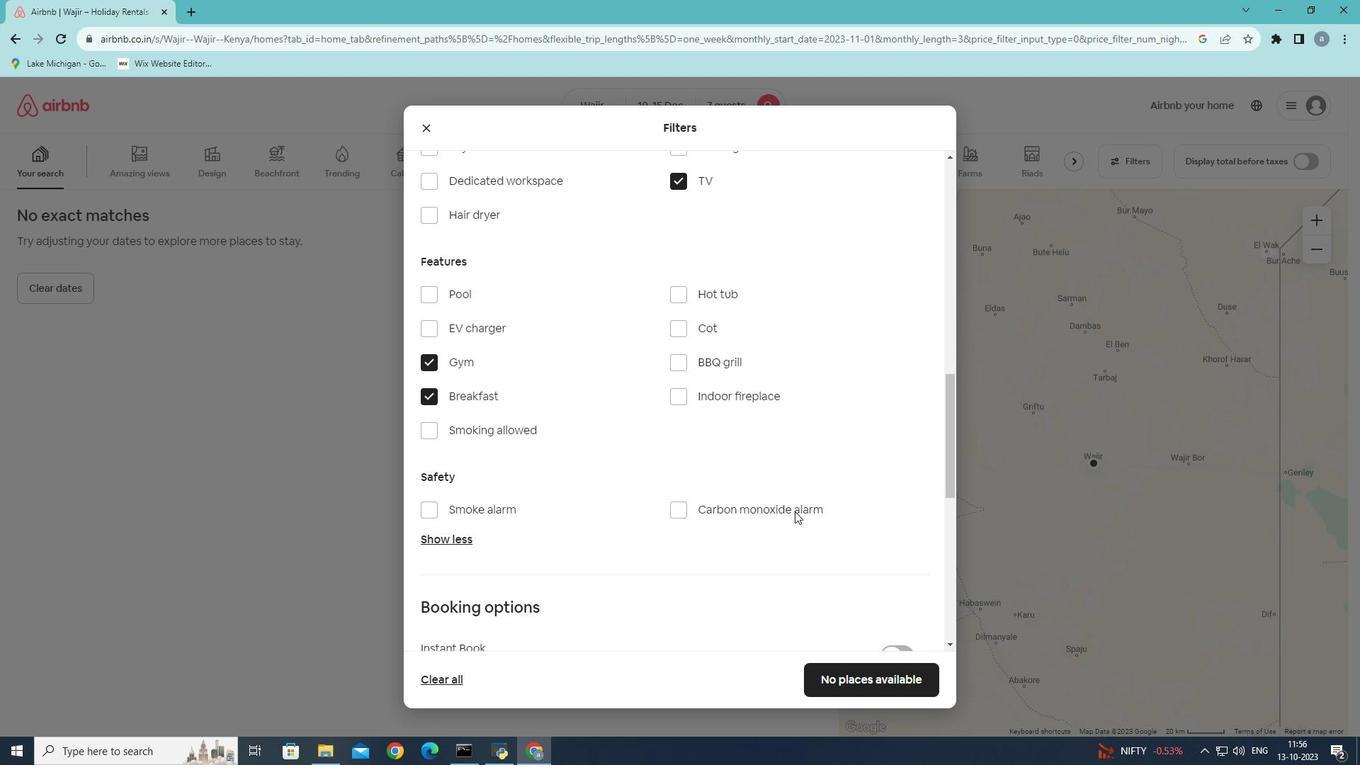 
Action: Mouse moved to (883, 520)
Screenshot: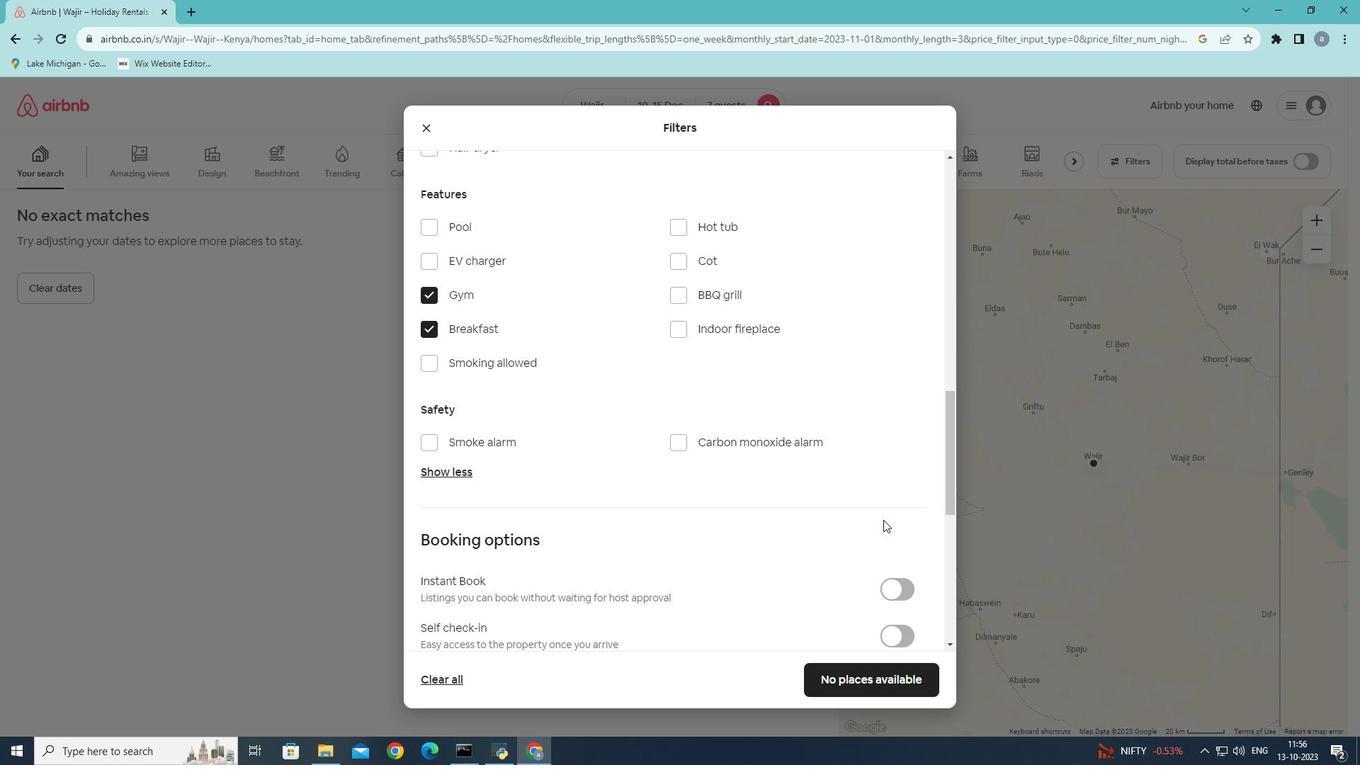 
Action: Mouse scrolled (883, 519) with delta (0, 0)
Screenshot: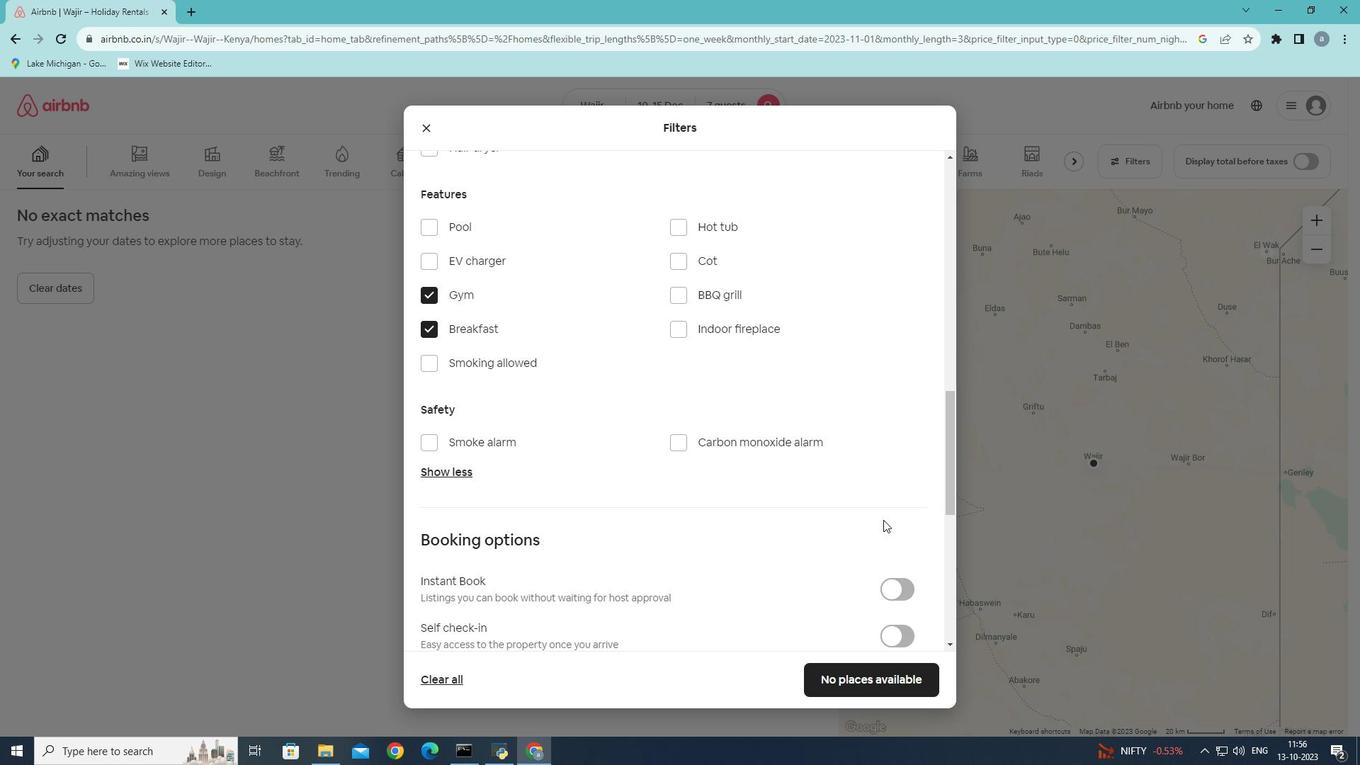 
Action: Mouse scrolled (883, 519) with delta (0, 0)
Screenshot: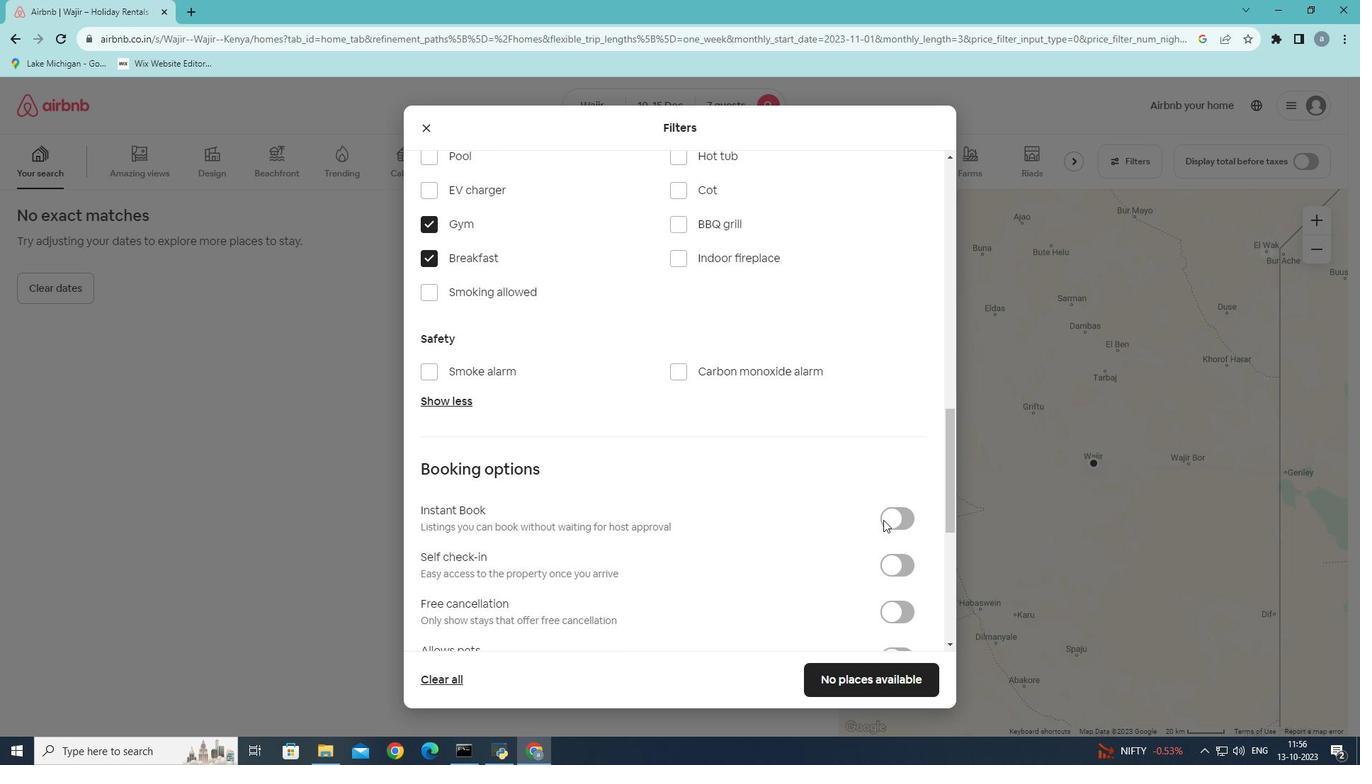 
Action: Mouse moved to (904, 498)
Screenshot: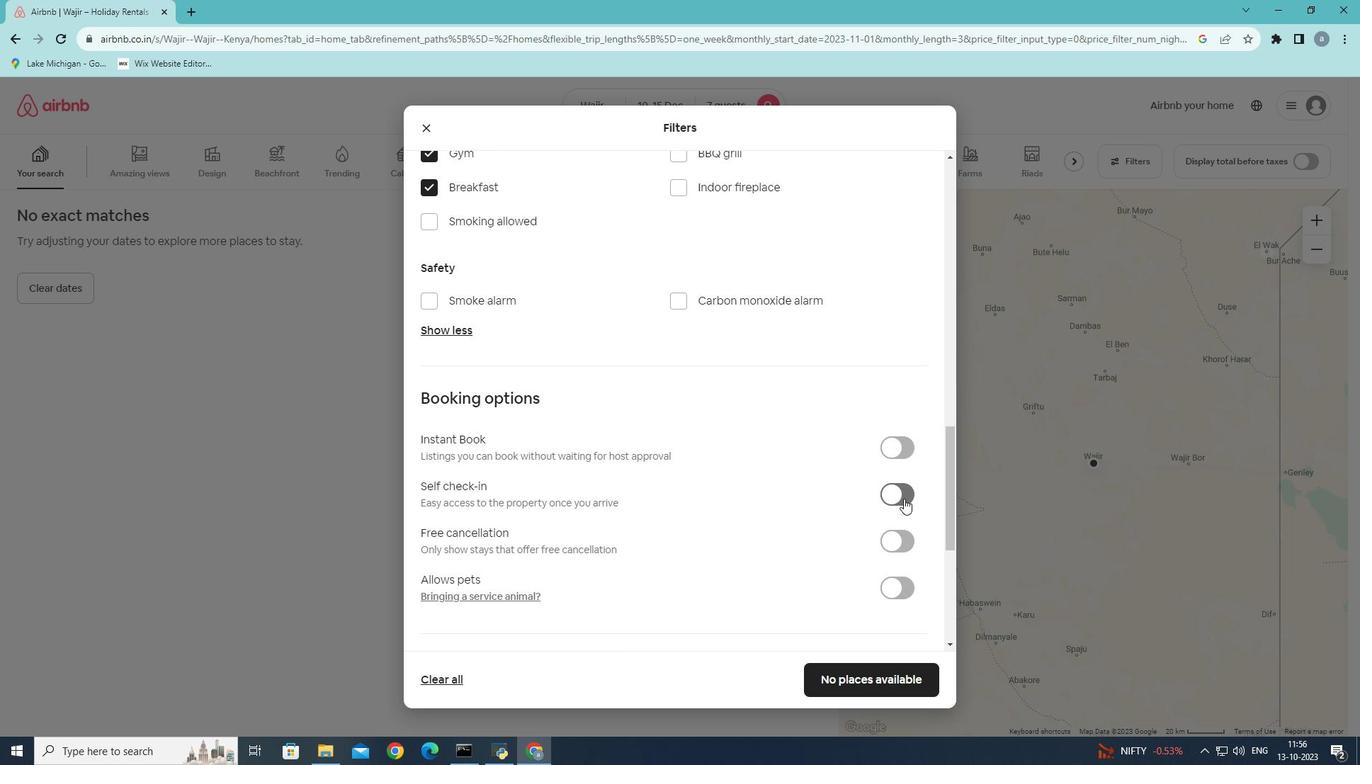 
Action: Mouse pressed left at (904, 498)
Screenshot: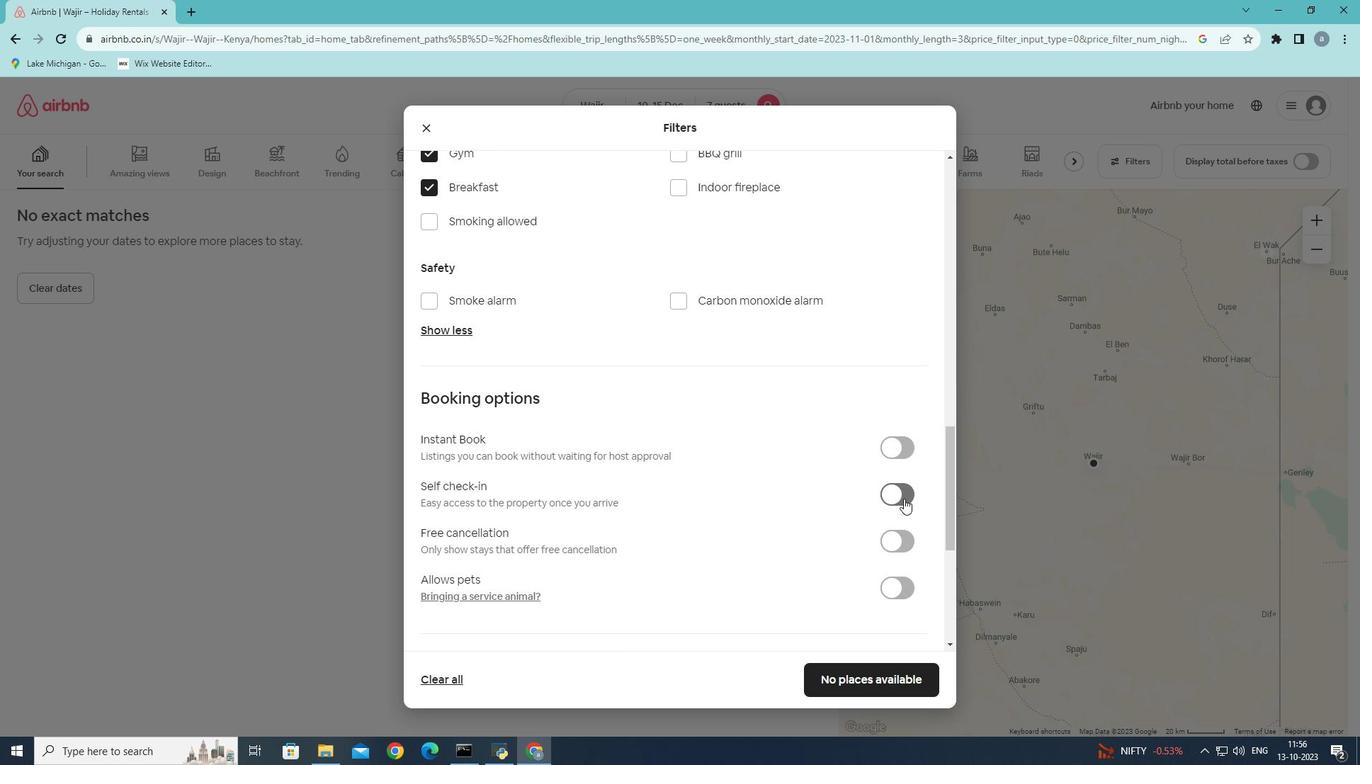 
Action: Mouse moved to (833, 601)
Screenshot: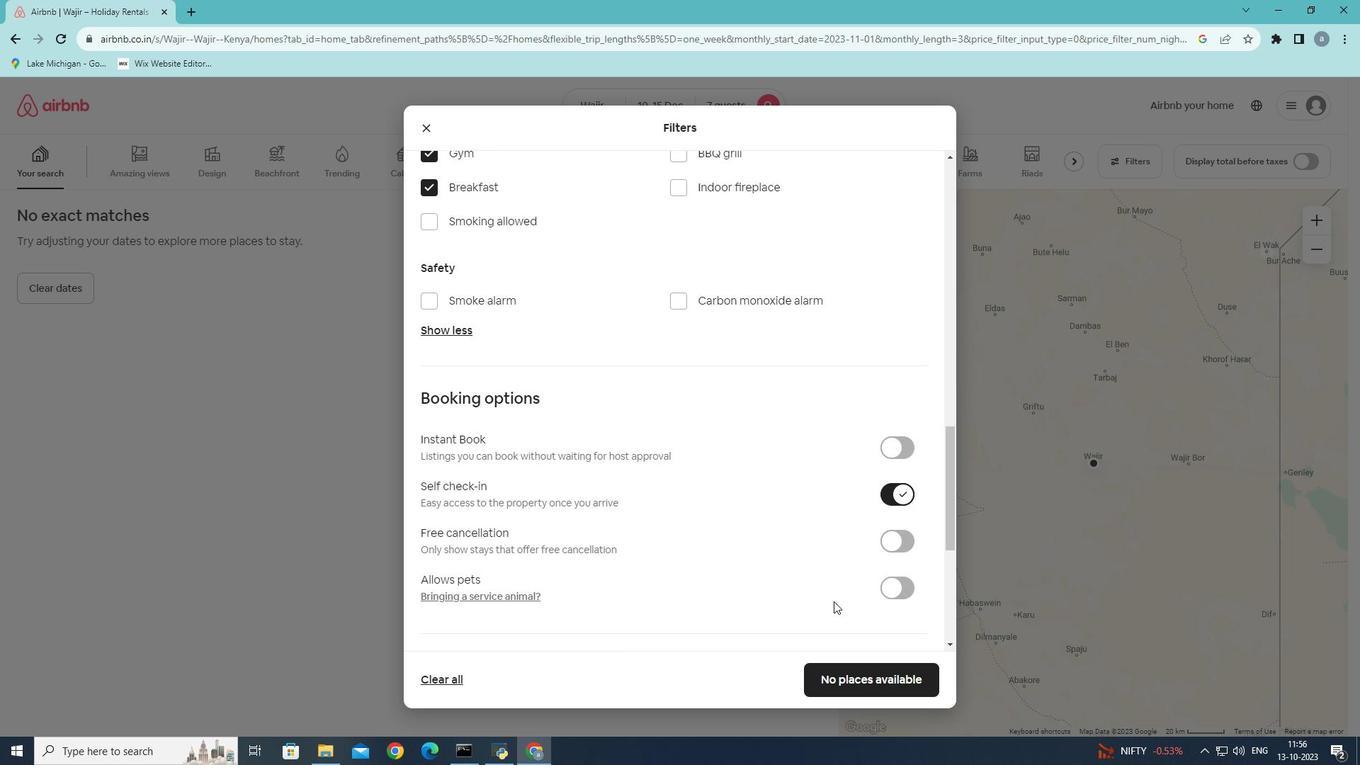 
Action: Mouse scrolled (833, 600) with delta (0, 0)
Screenshot: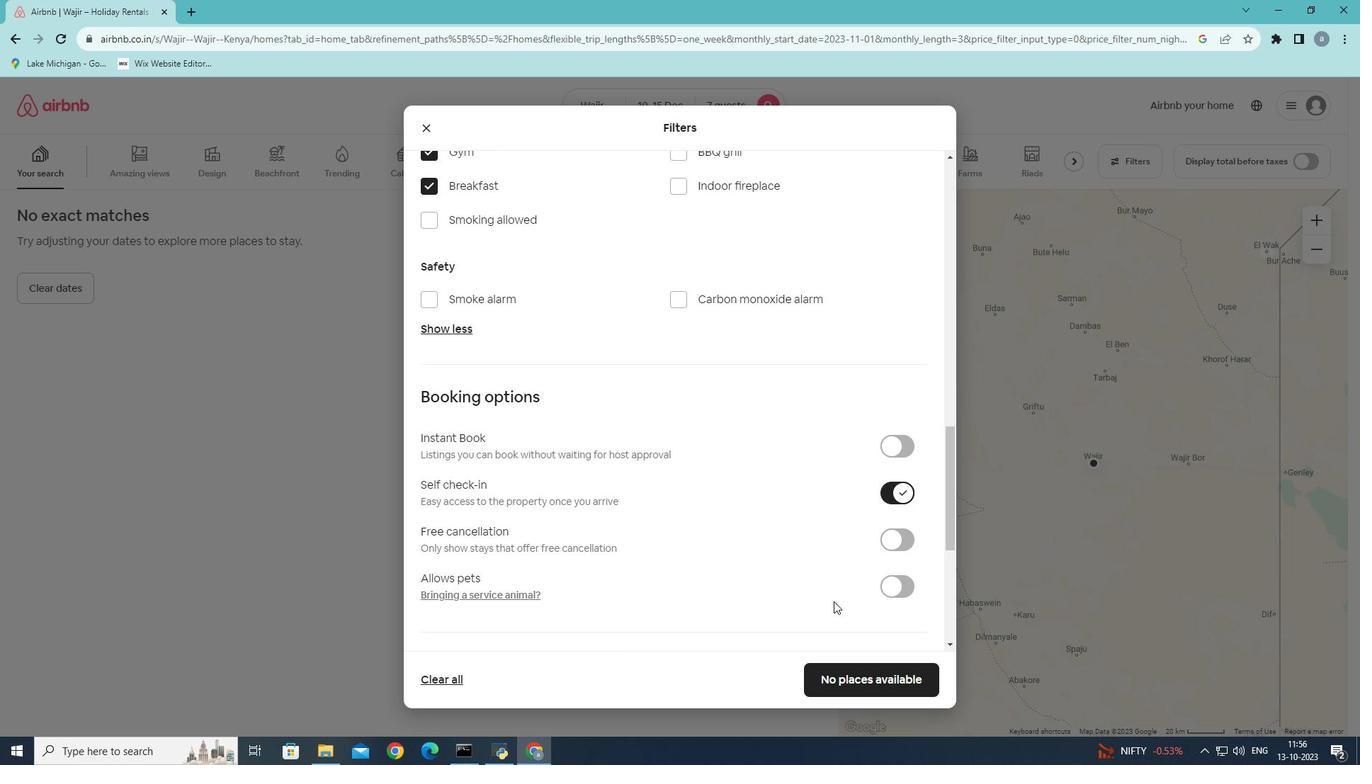 
Action: Mouse scrolled (833, 600) with delta (0, 0)
Screenshot: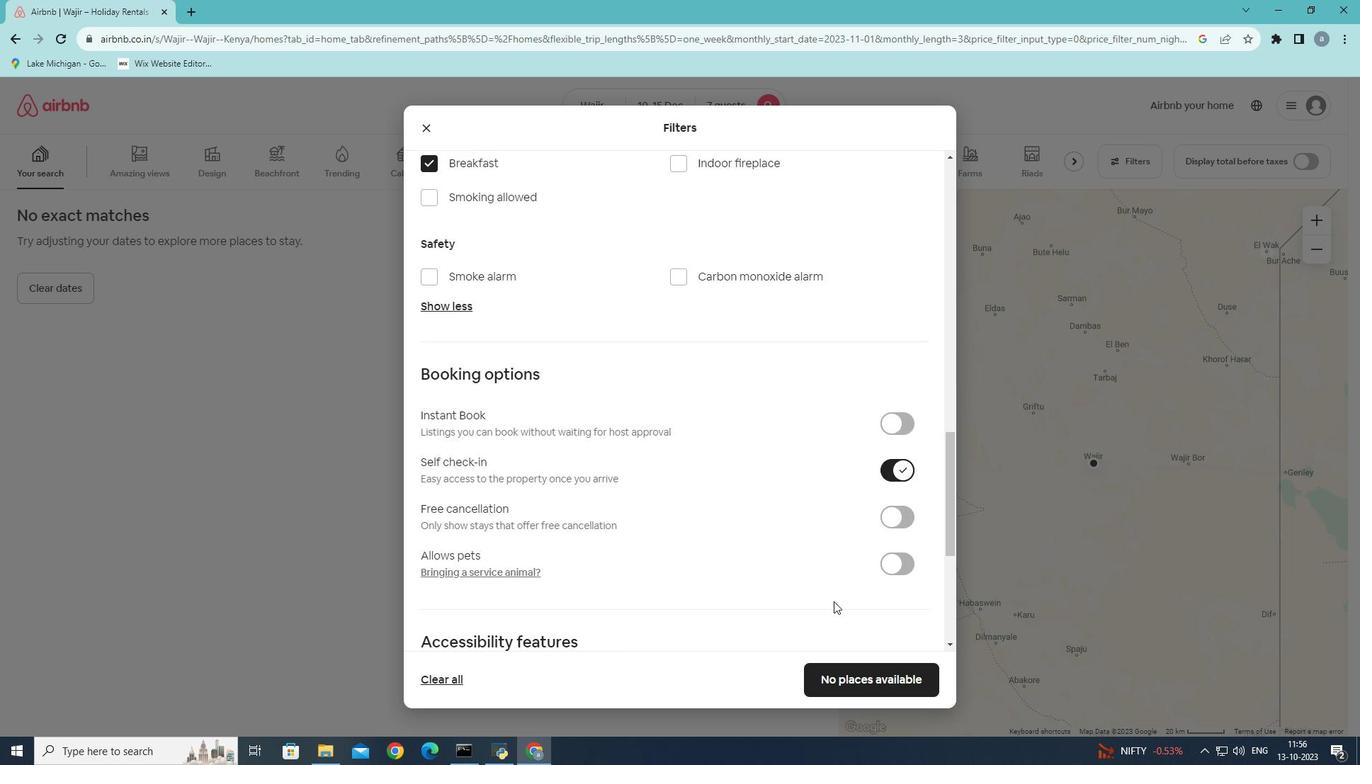 
Action: Mouse scrolled (833, 600) with delta (0, 0)
Screenshot: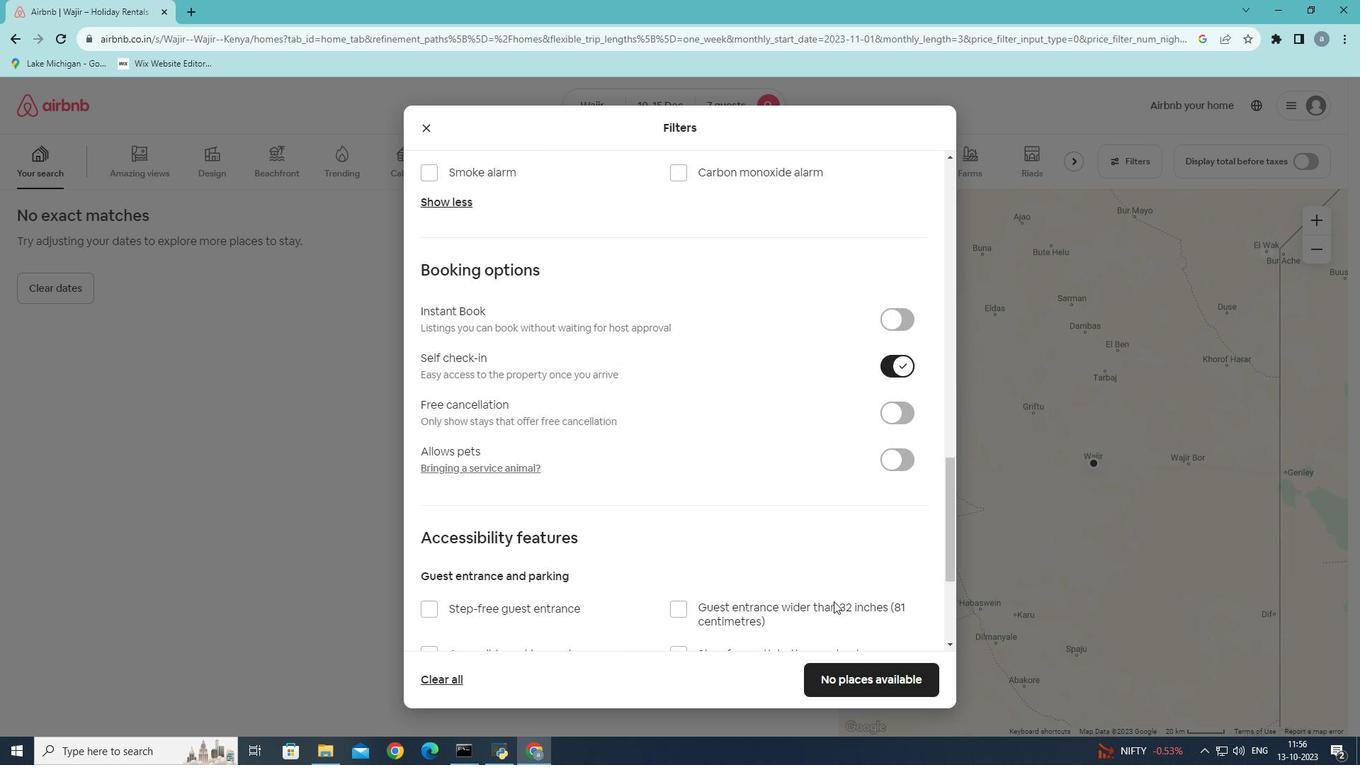 
Action: Mouse moved to (836, 676)
Screenshot: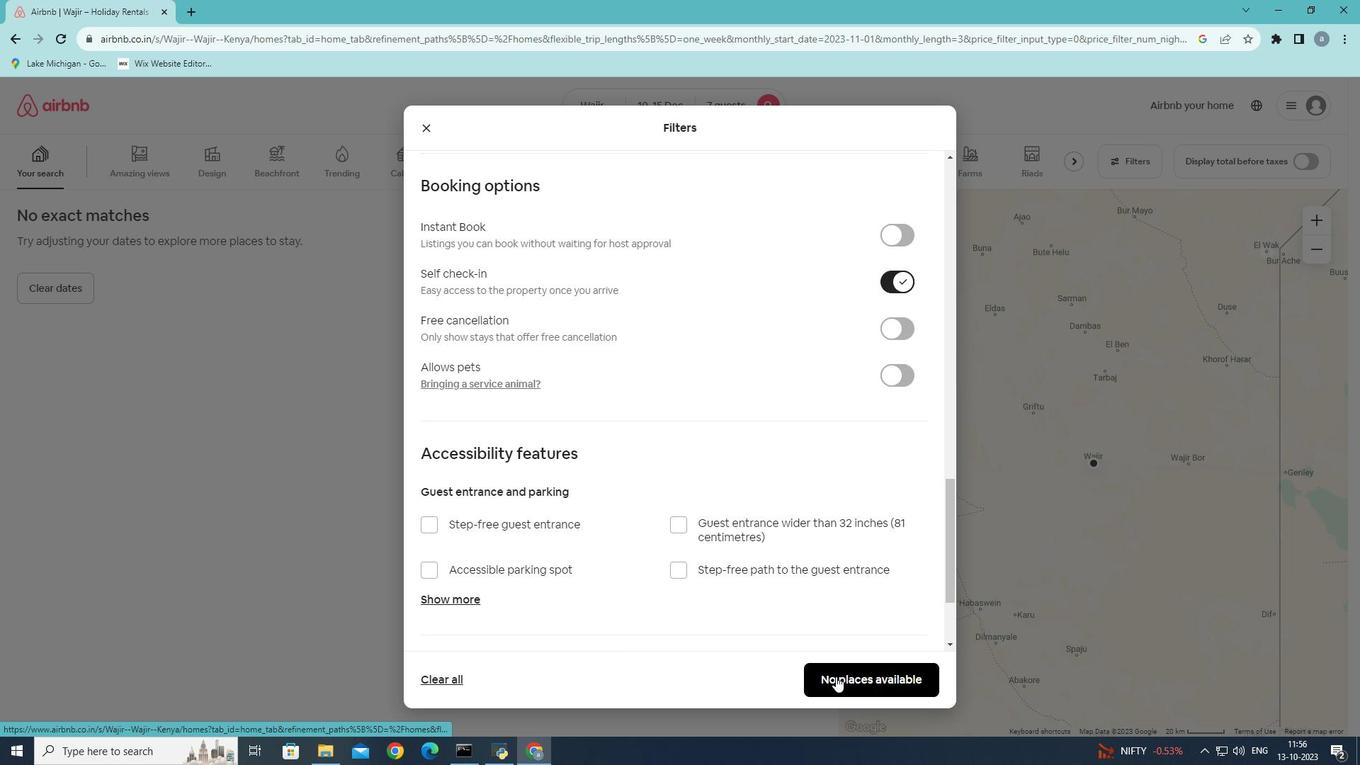 
Action: Mouse pressed left at (836, 676)
Screenshot: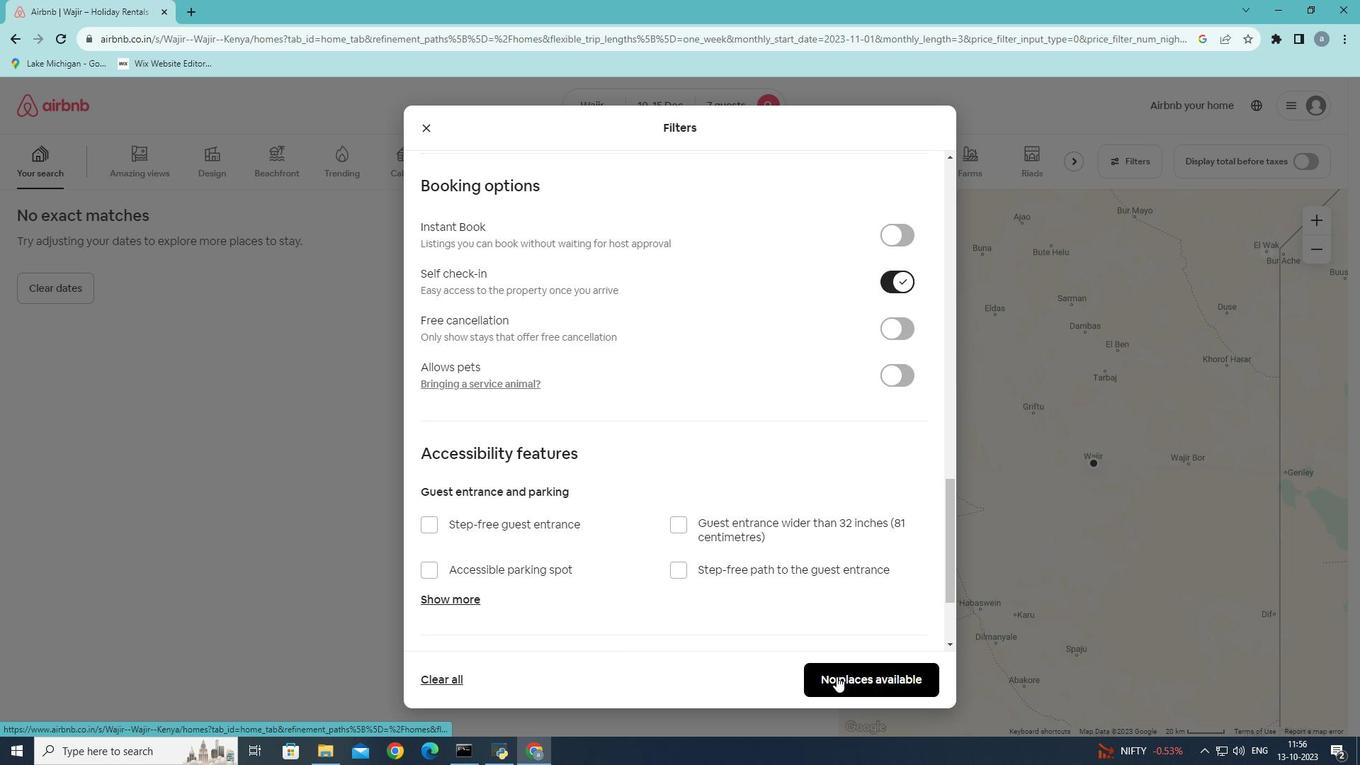 
Action: Mouse moved to (430, 523)
Screenshot: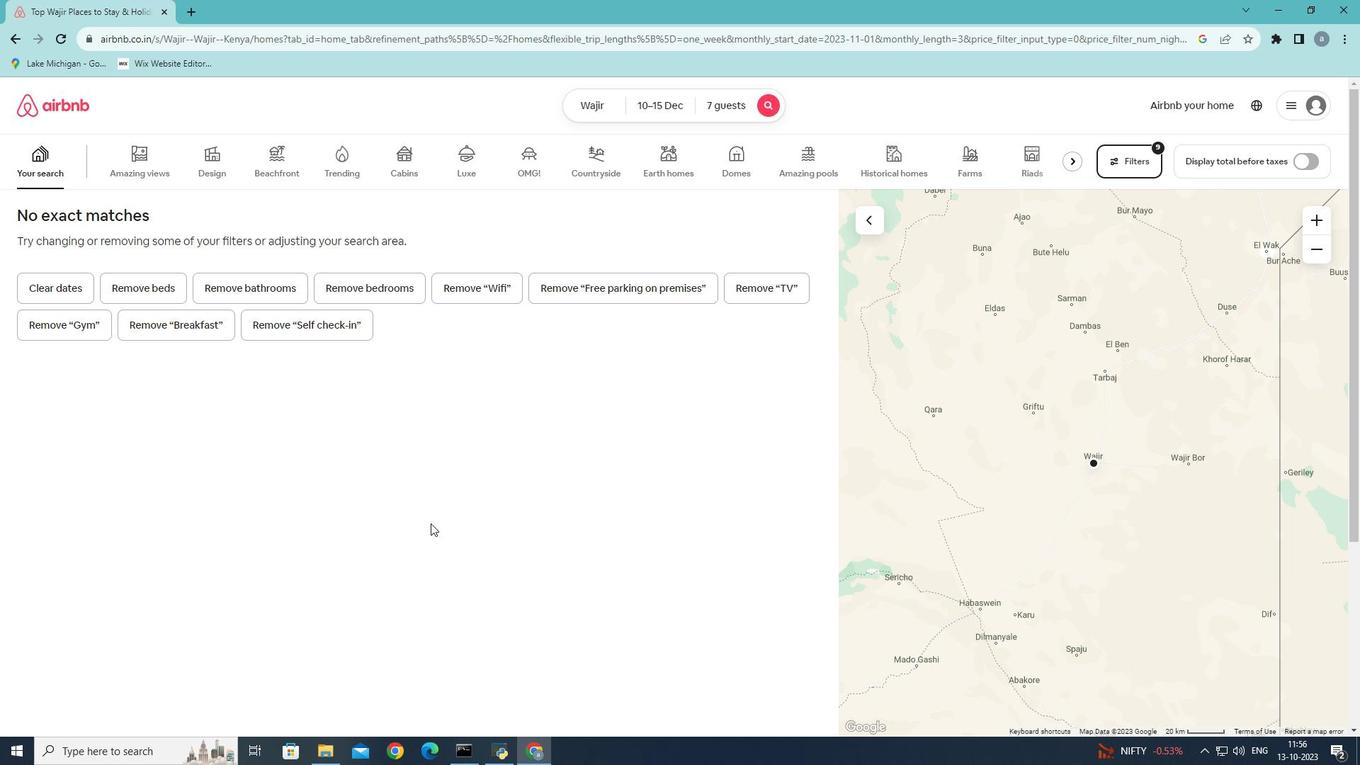 
